 Task: Search one way flight ticket for 4 adults, 2 children, 2 infants in seat and 1 infant on lap in premium economy from Clarksburg: North Central West Virginia Airport (was Harrison-marion Regional) to Evansville: Evansville Regional Airport on 5-3-2023. Choice of flights is Frontier. Number of bags: 2 carry on bags. Price is upto 99000. Outbound departure time preference is 5:30.
Action: Mouse moved to (417, 349)
Screenshot: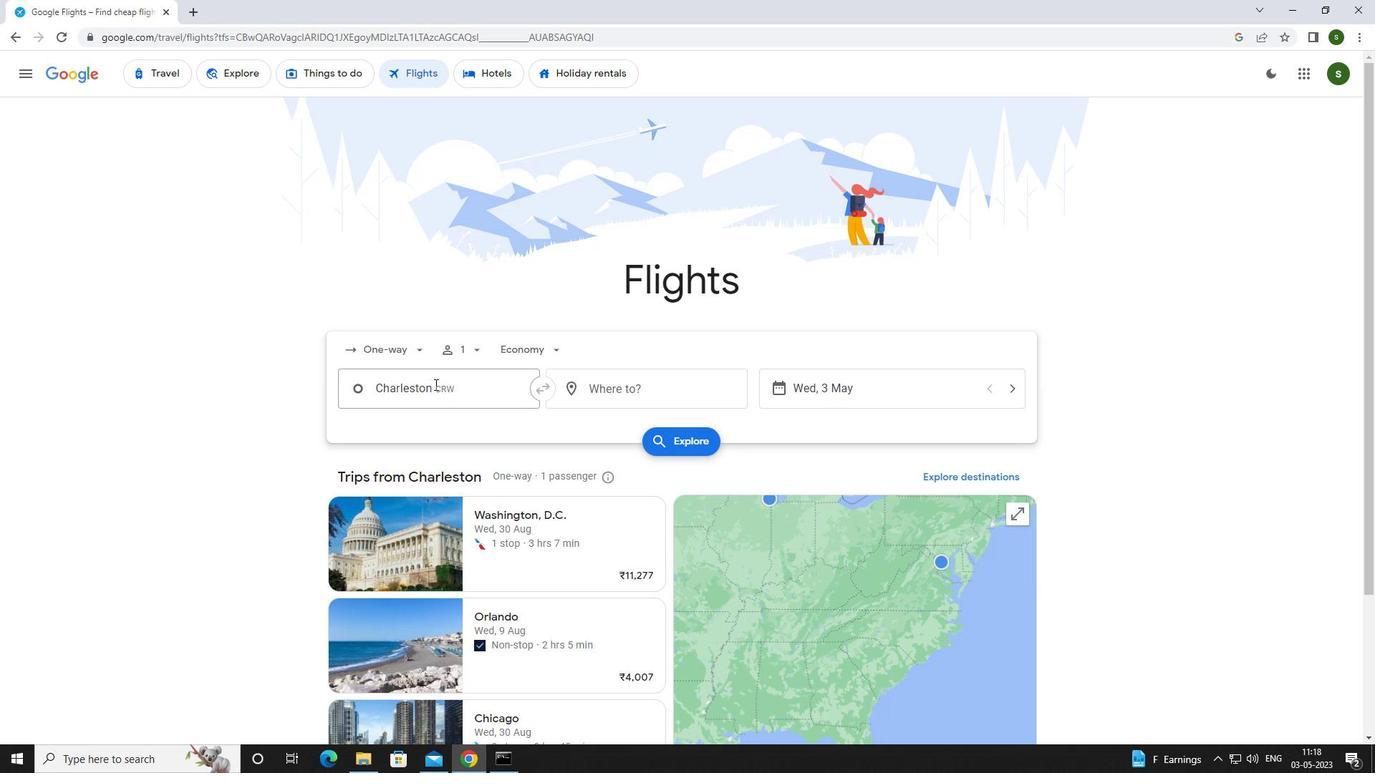 
Action: Mouse pressed left at (417, 349)
Screenshot: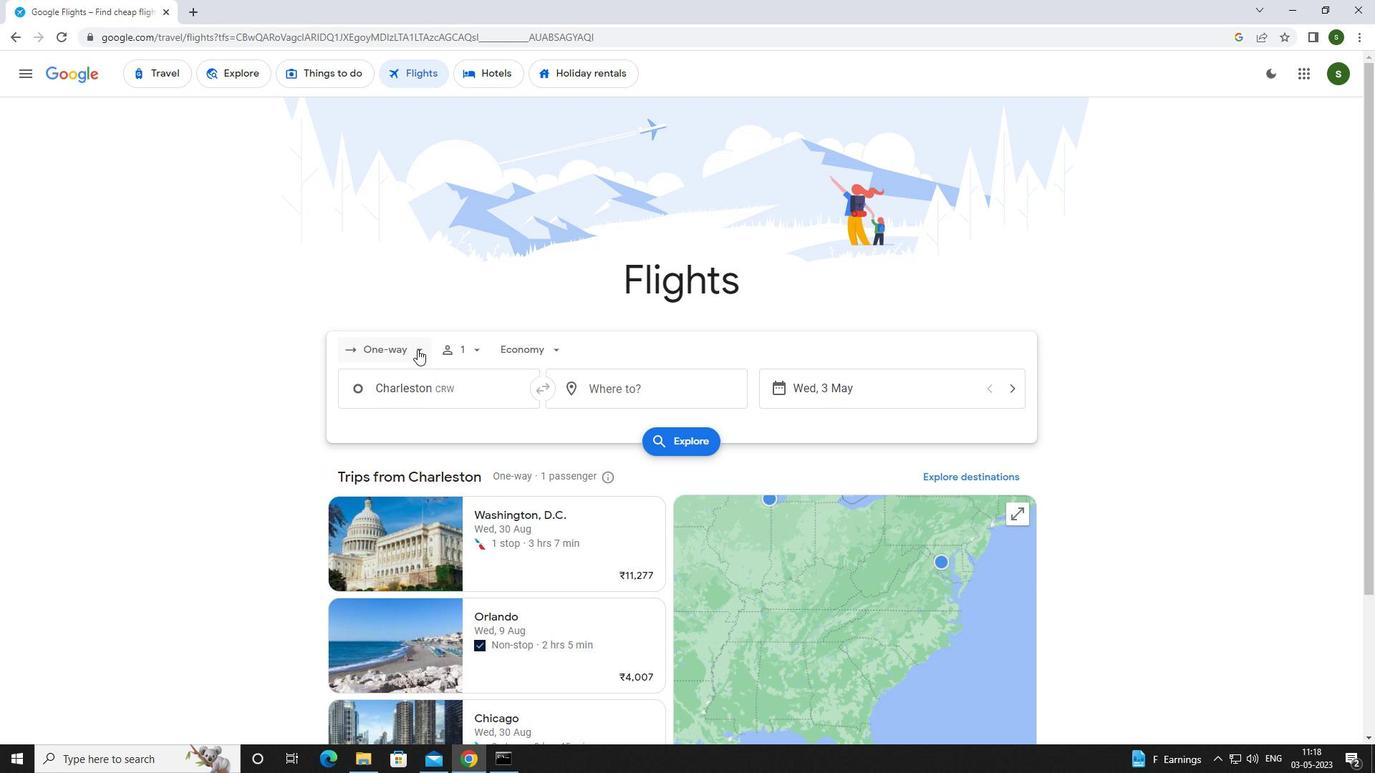 
Action: Mouse moved to (428, 416)
Screenshot: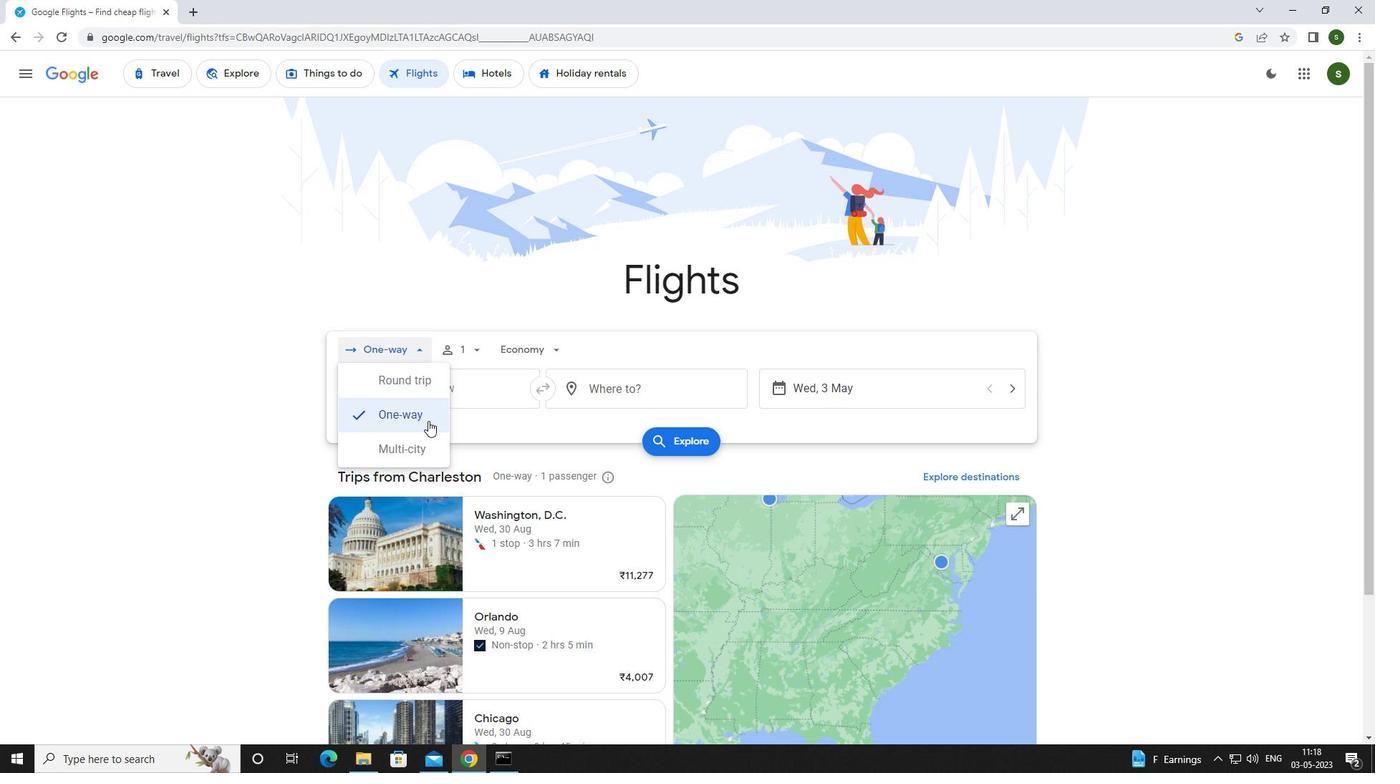 
Action: Mouse pressed left at (428, 416)
Screenshot: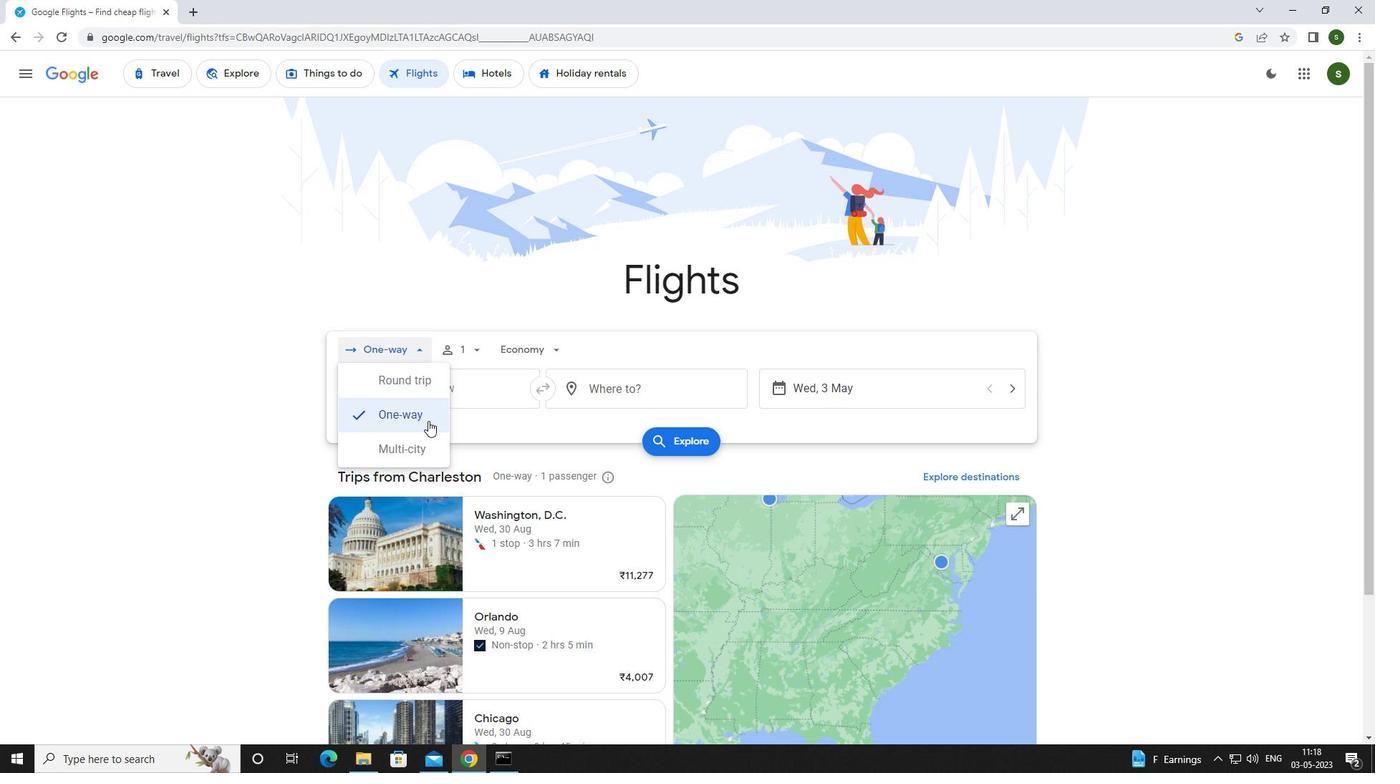 
Action: Mouse moved to (488, 352)
Screenshot: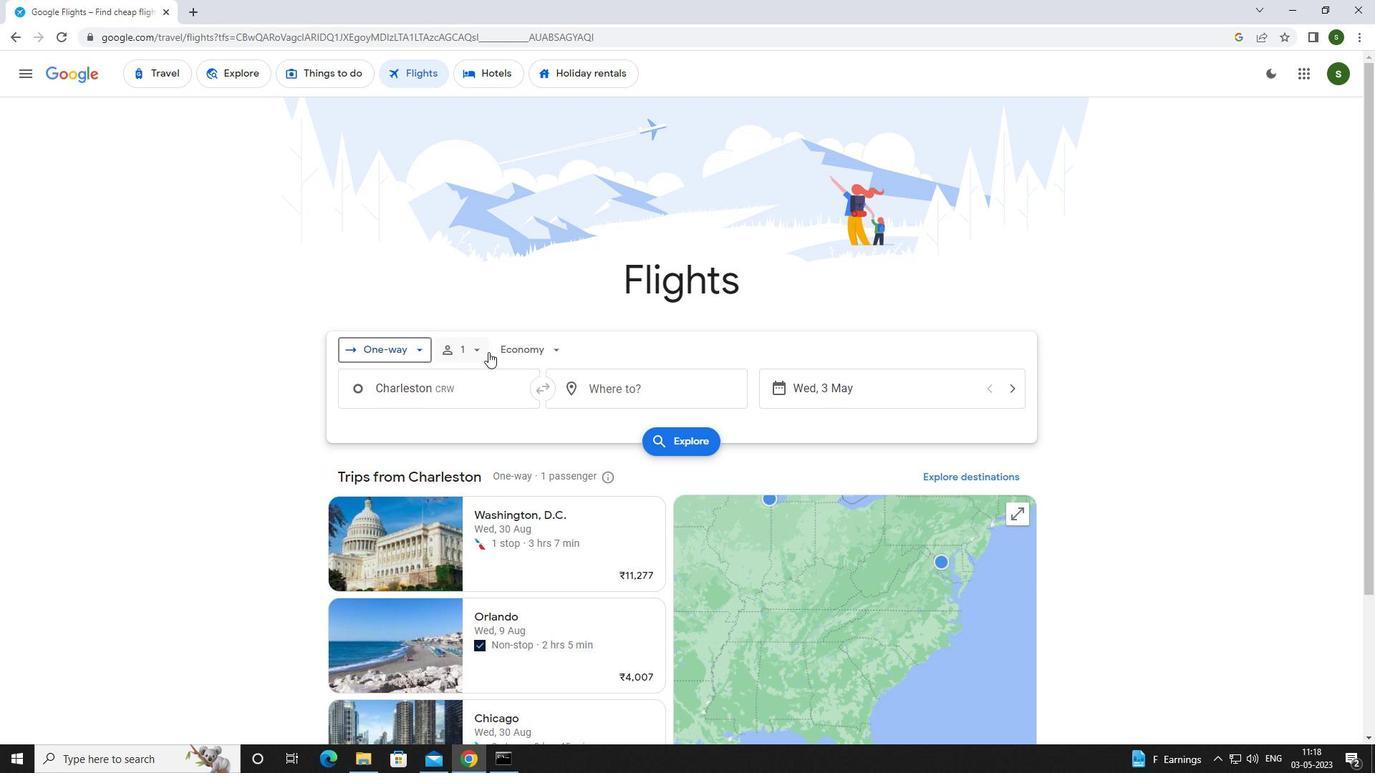 
Action: Mouse pressed left at (488, 352)
Screenshot: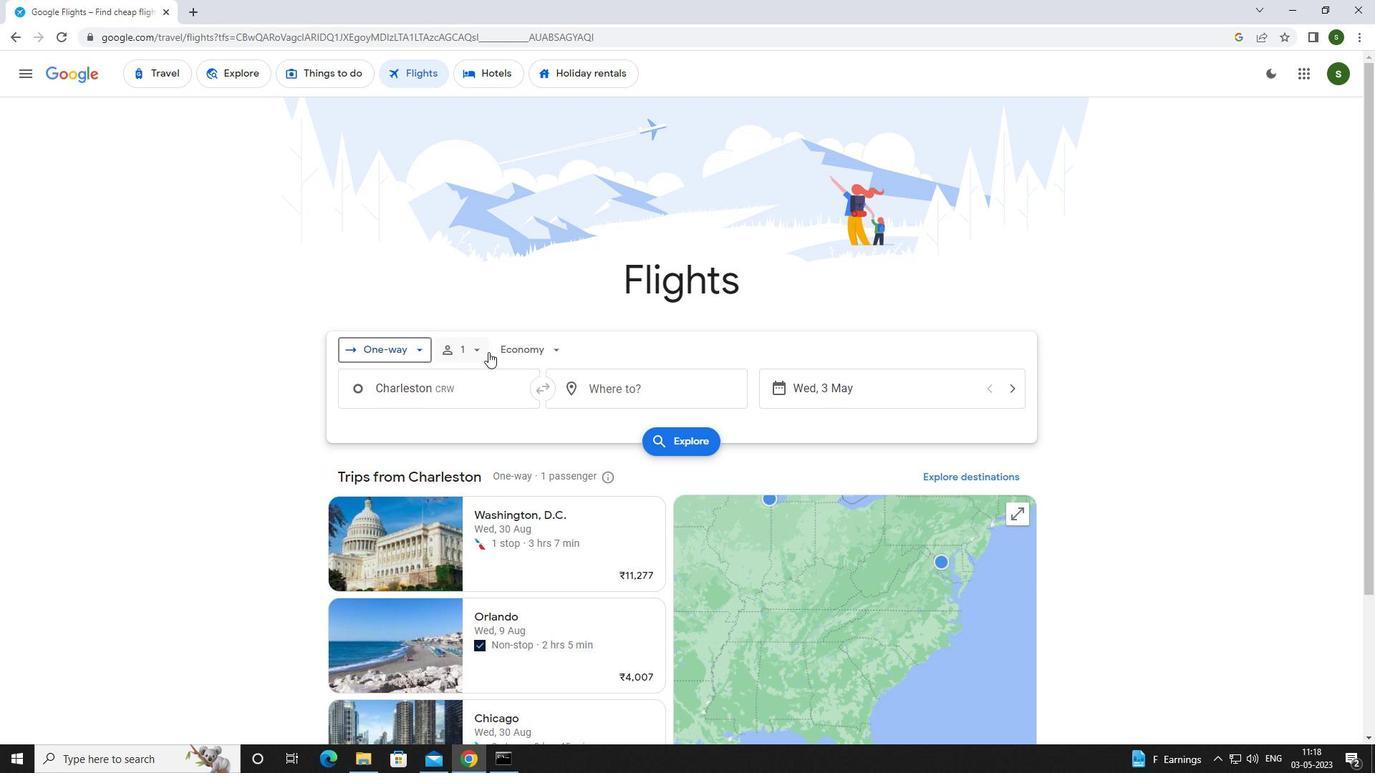 
Action: Mouse moved to (586, 382)
Screenshot: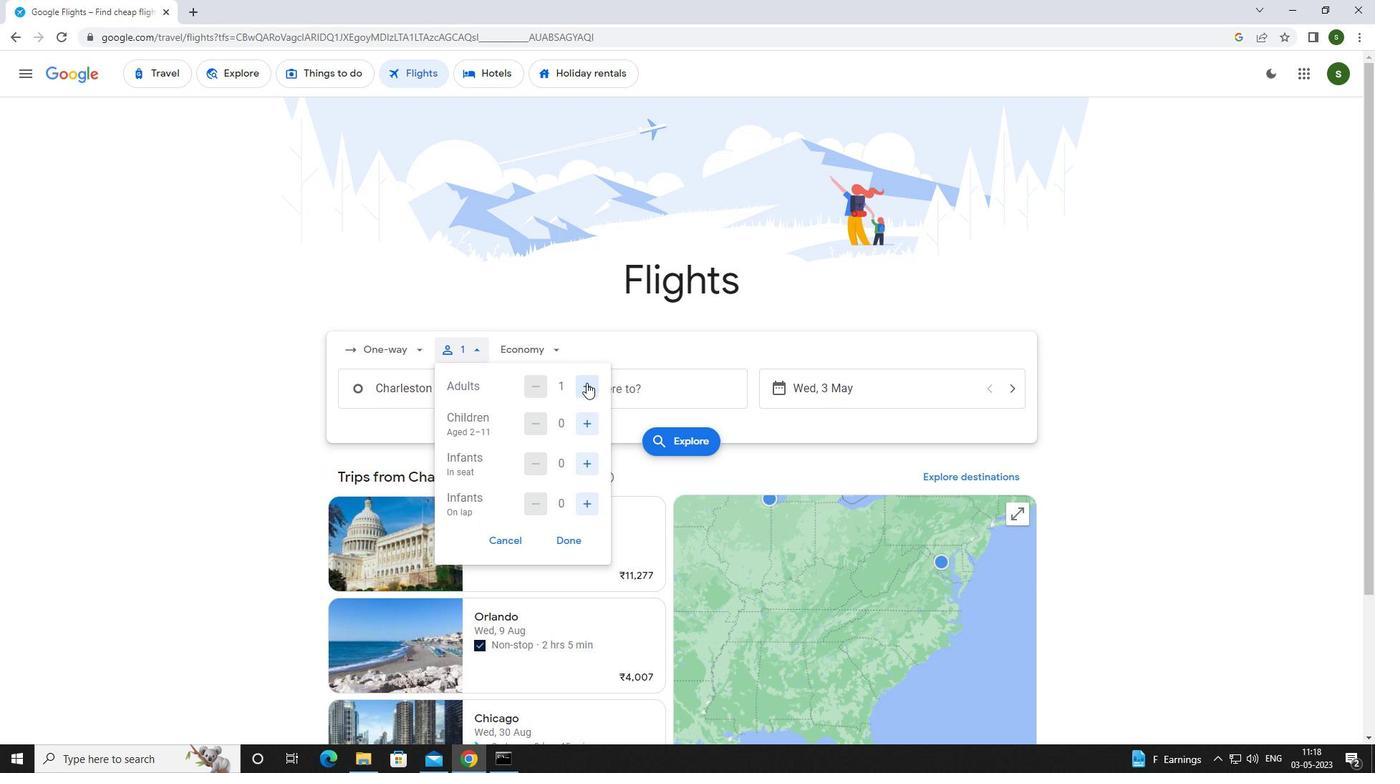 
Action: Mouse pressed left at (586, 382)
Screenshot: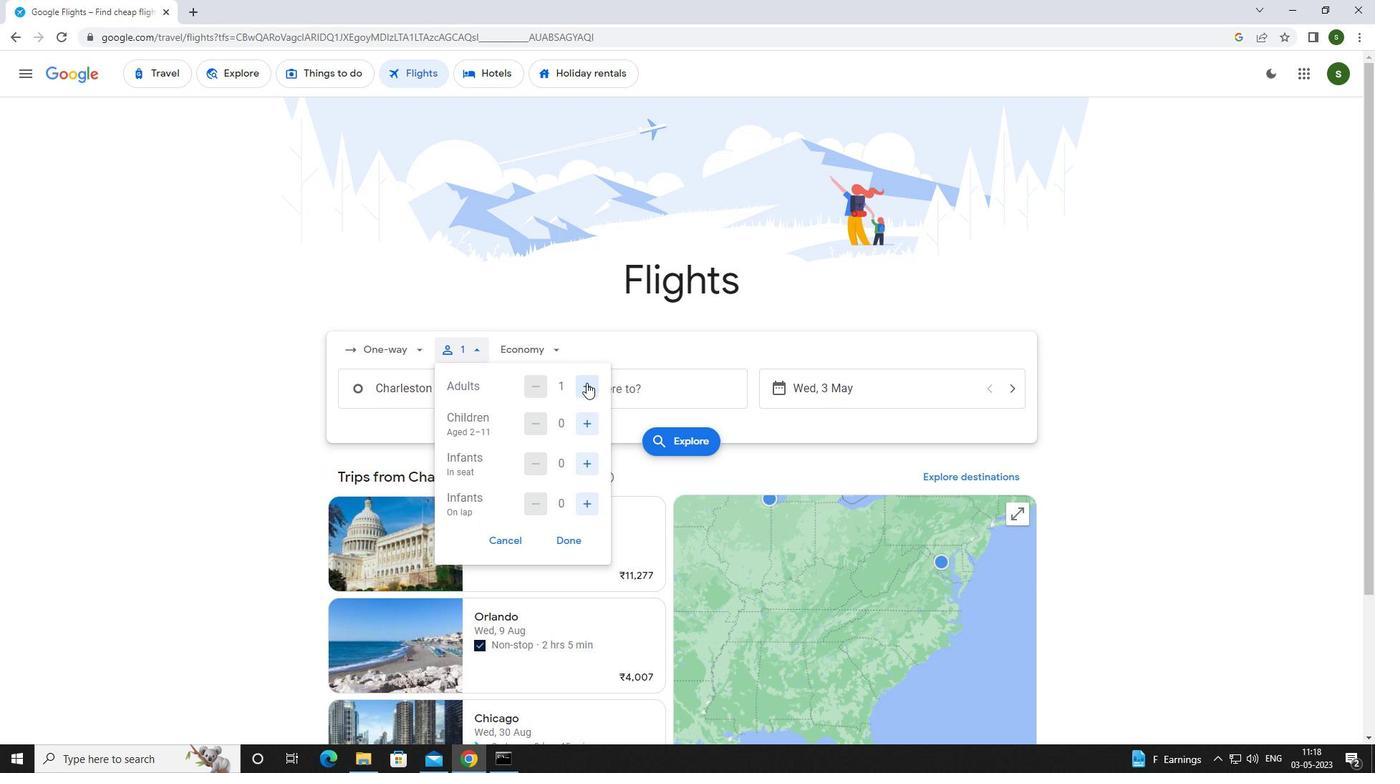 
Action: Mouse pressed left at (586, 382)
Screenshot: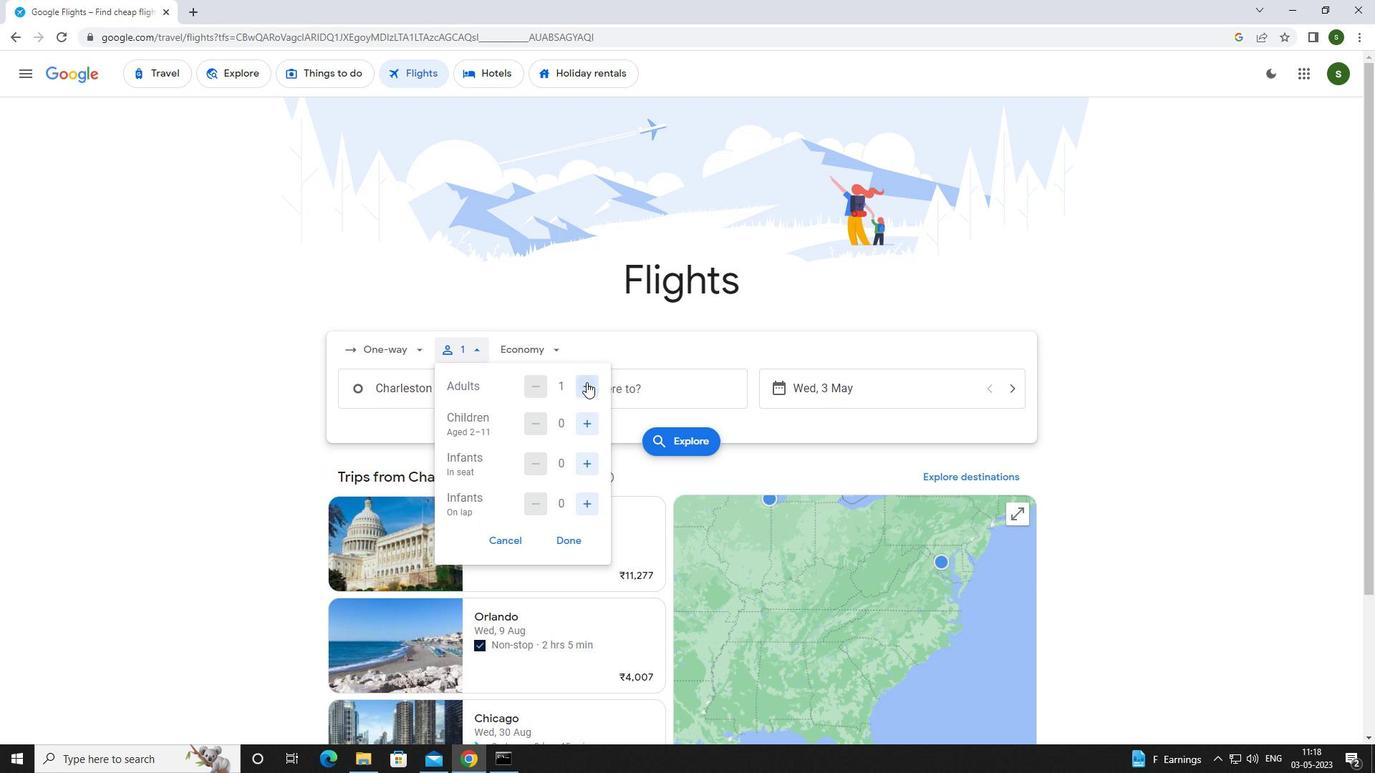 
Action: Mouse pressed left at (586, 382)
Screenshot: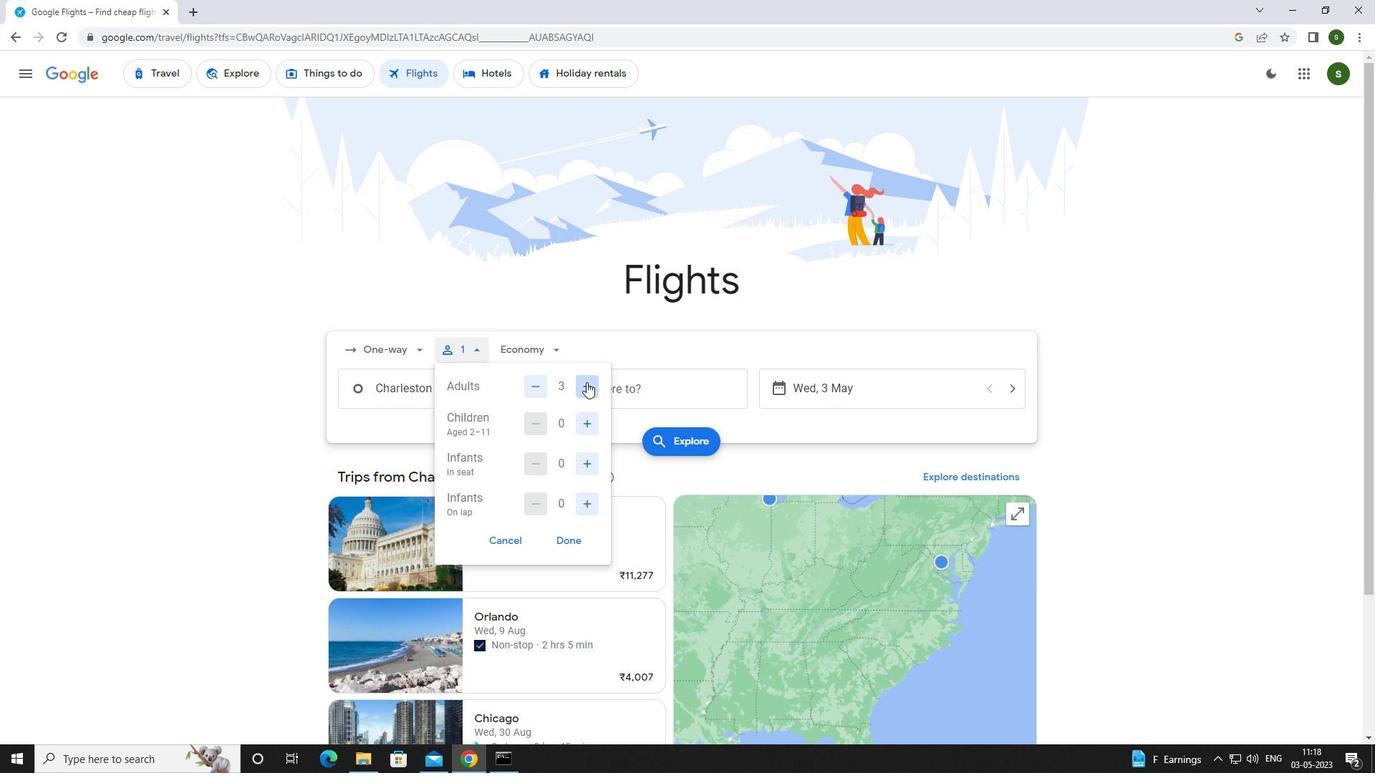 
Action: Mouse moved to (584, 418)
Screenshot: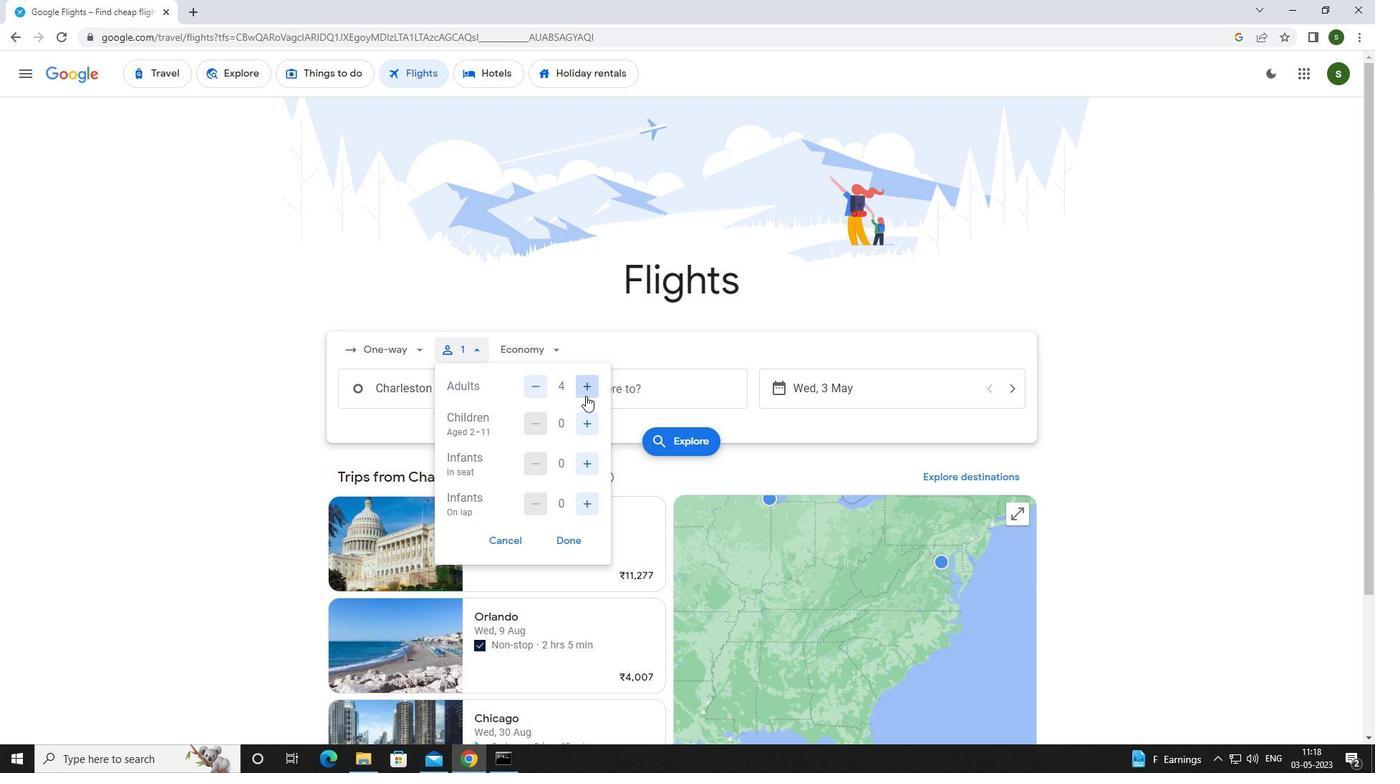 
Action: Mouse pressed left at (584, 418)
Screenshot: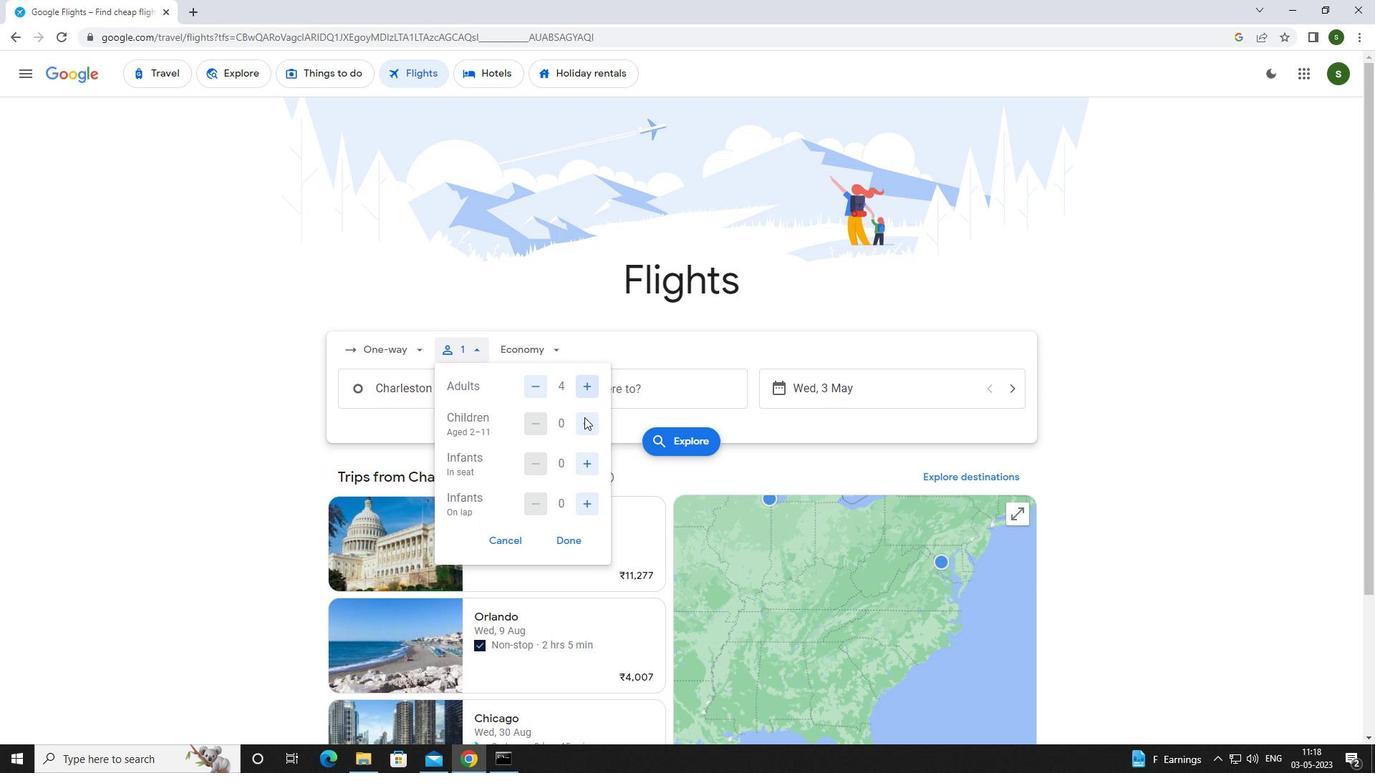 
Action: Mouse pressed left at (584, 418)
Screenshot: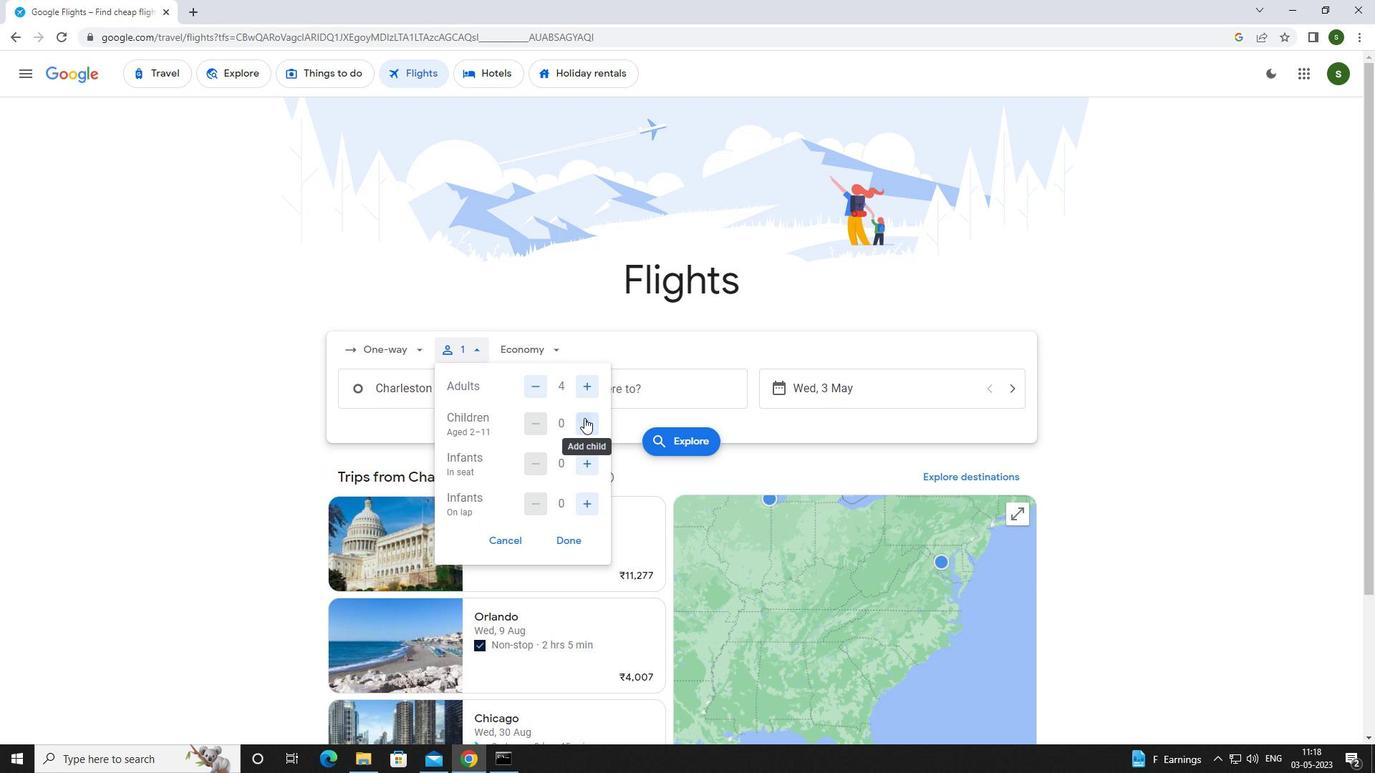 
Action: Mouse moved to (587, 461)
Screenshot: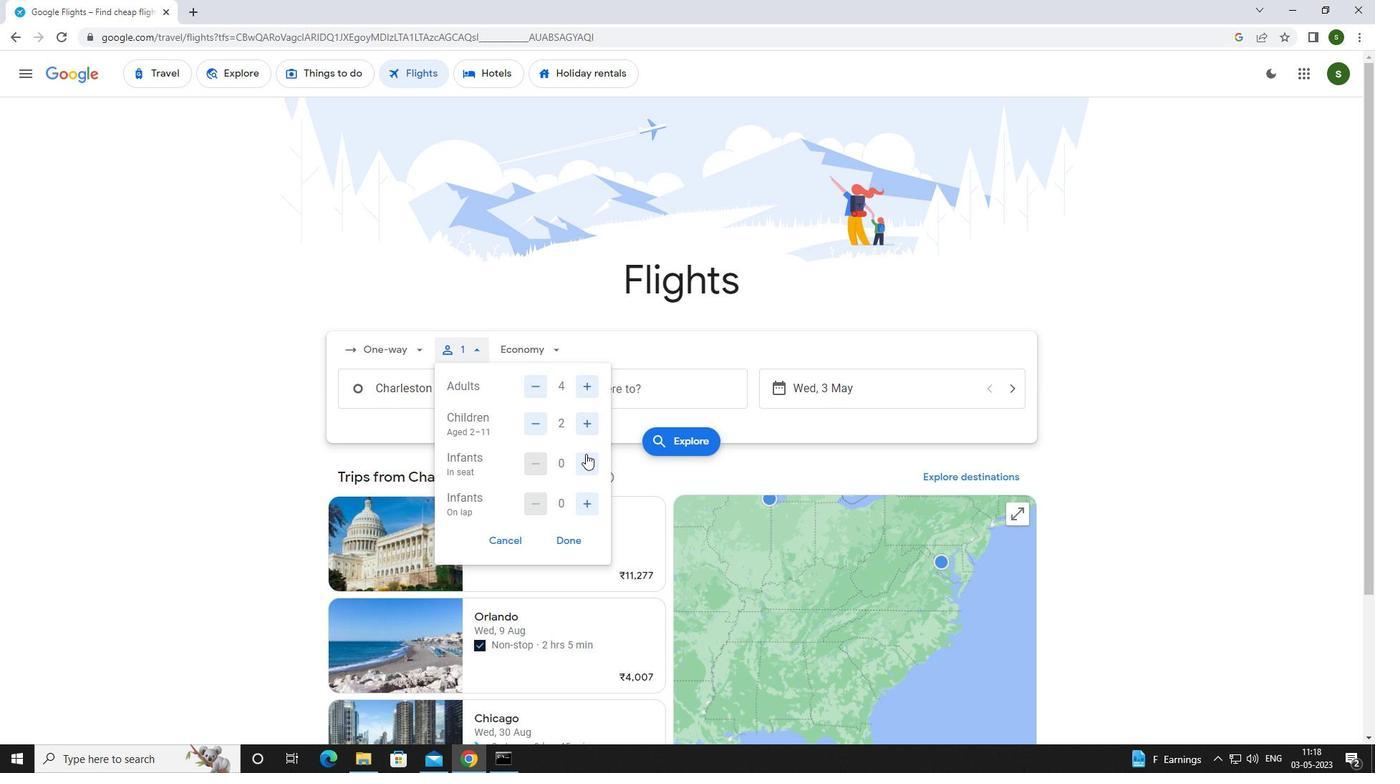
Action: Mouse pressed left at (587, 461)
Screenshot: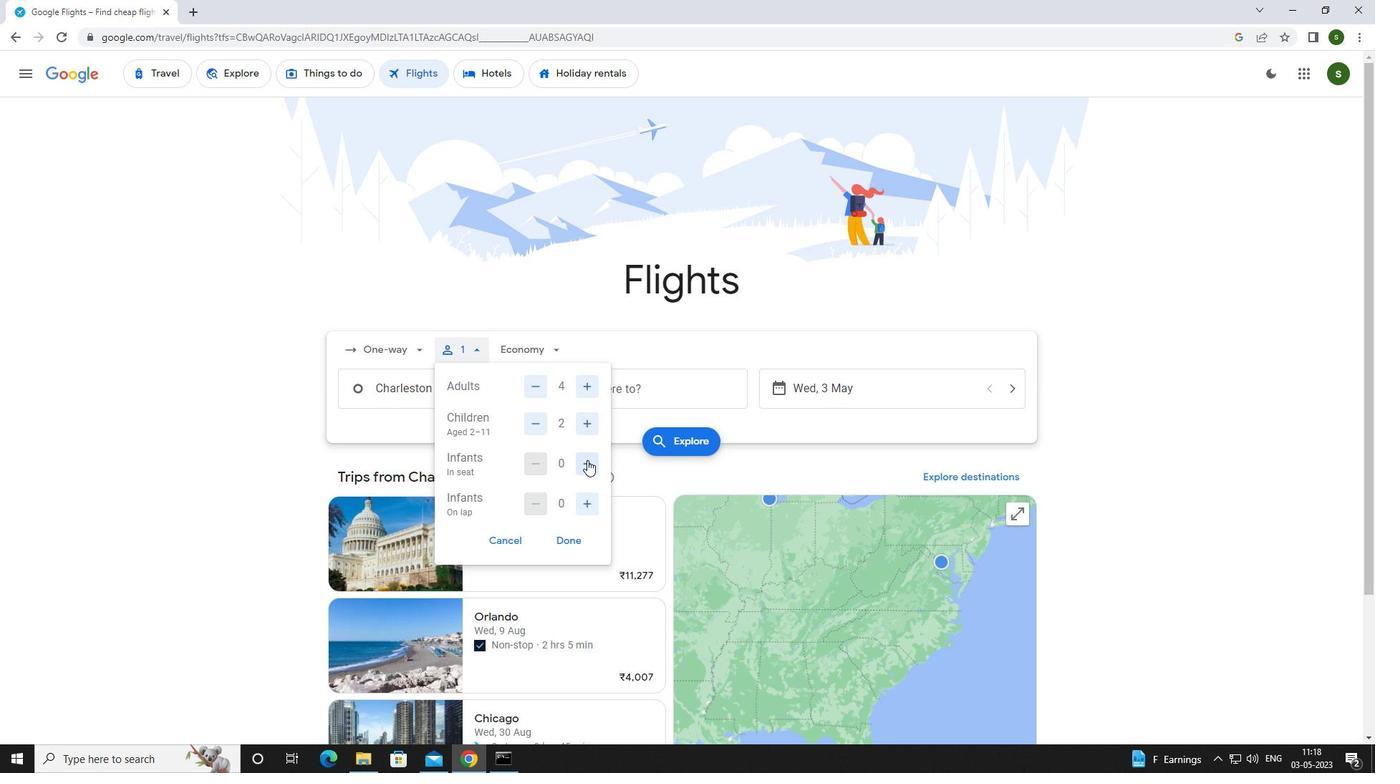 
Action: Mouse pressed left at (587, 461)
Screenshot: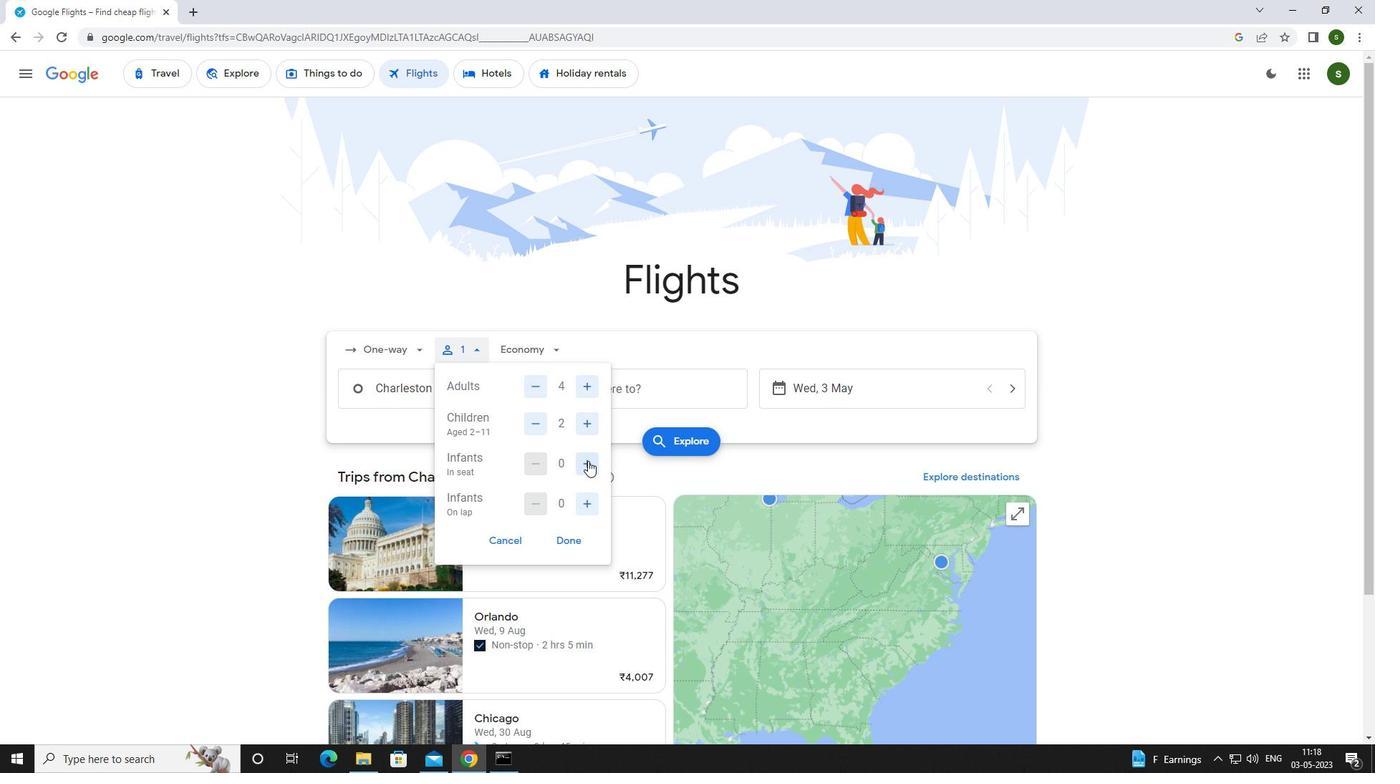
Action: Mouse moved to (585, 491)
Screenshot: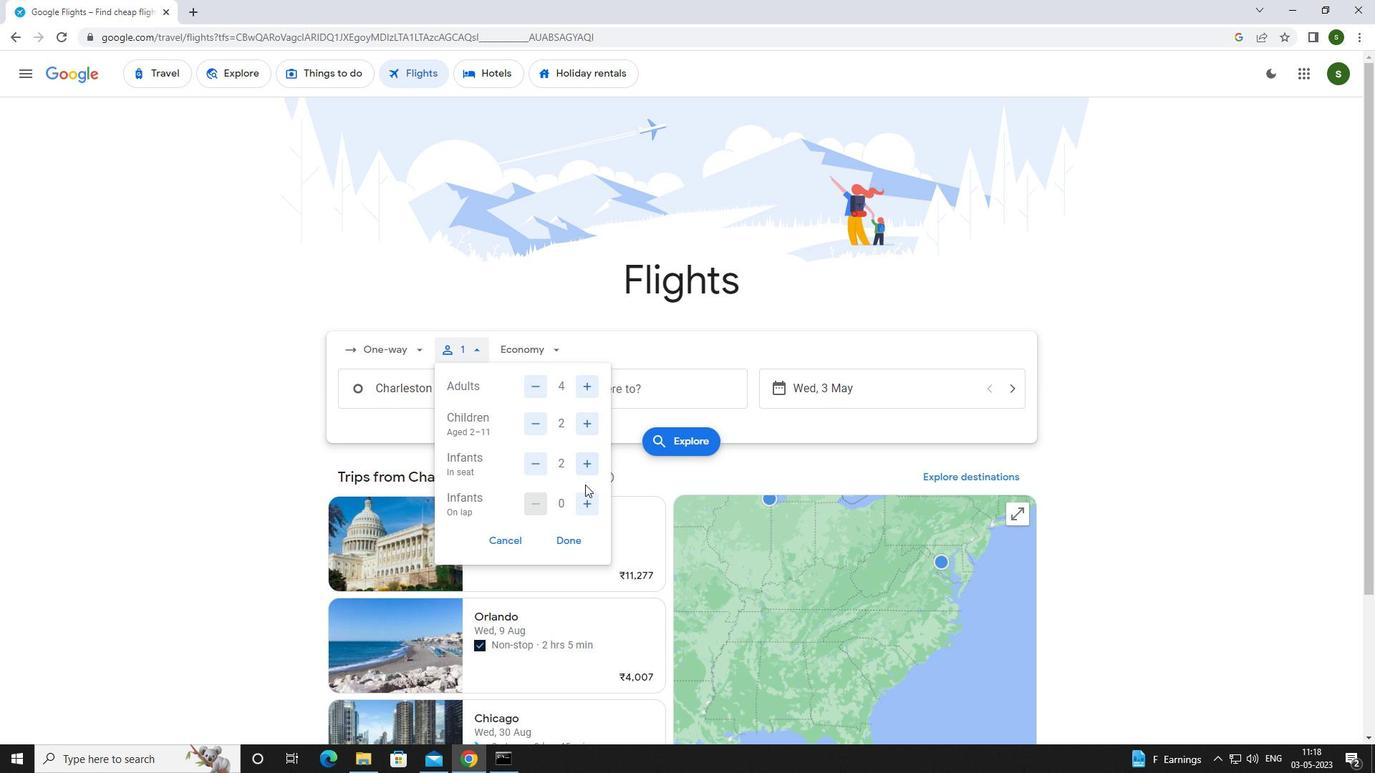 
Action: Mouse pressed left at (585, 491)
Screenshot: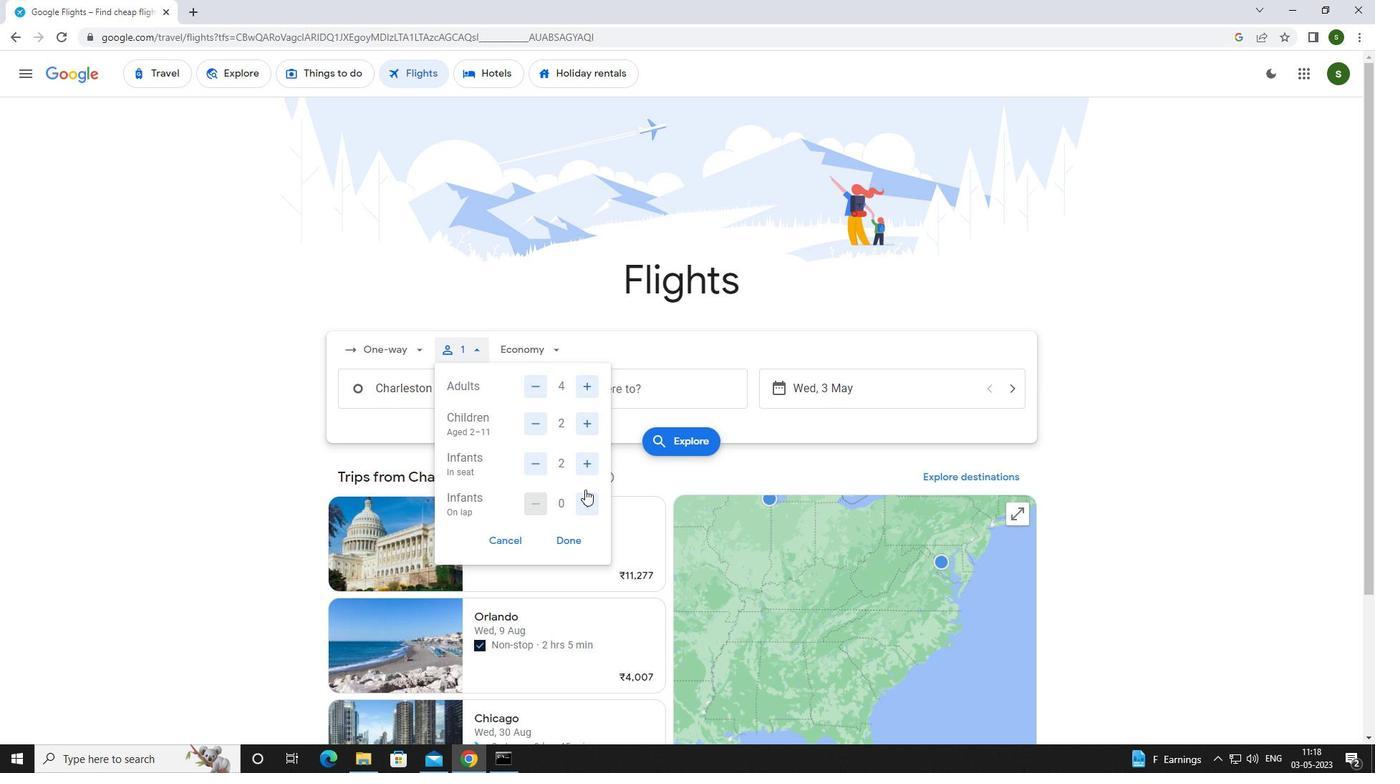
Action: Mouse moved to (553, 353)
Screenshot: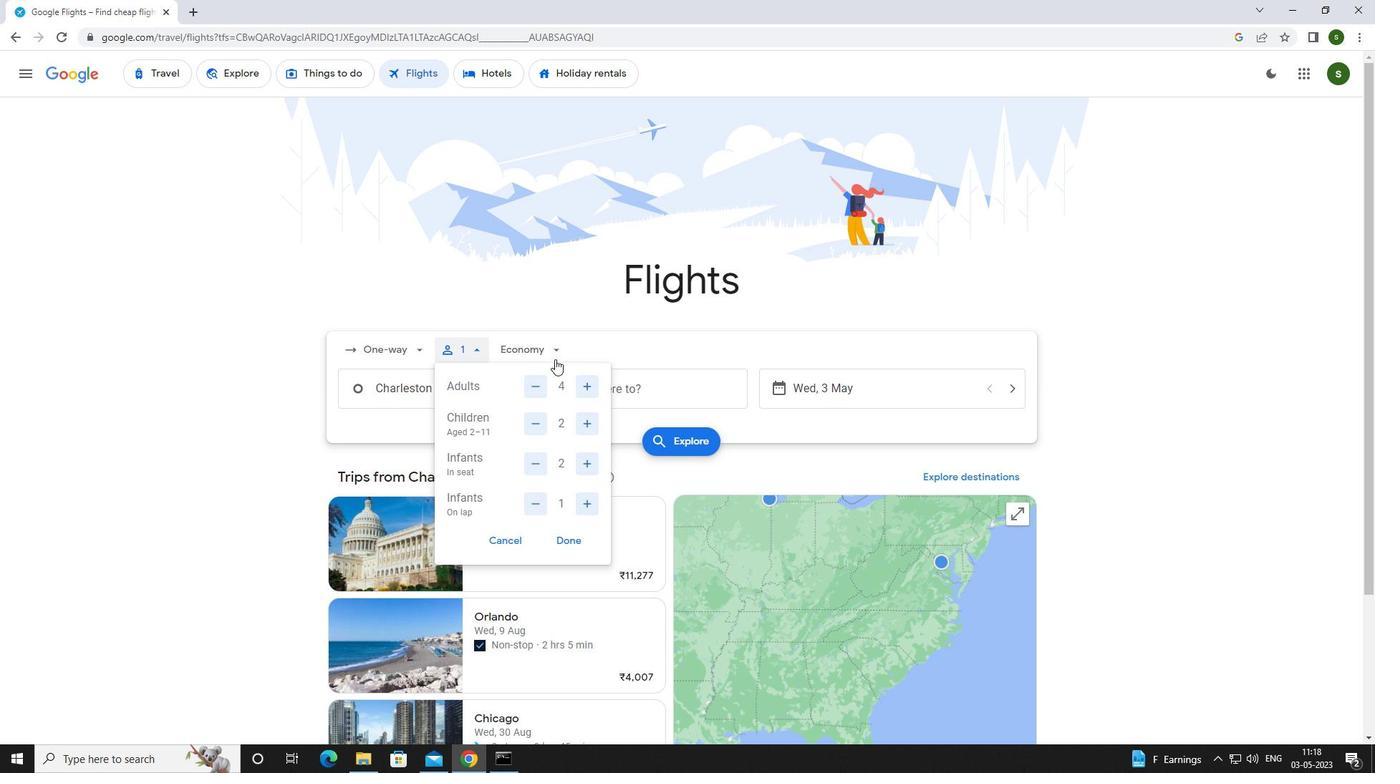 
Action: Mouse pressed left at (553, 353)
Screenshot: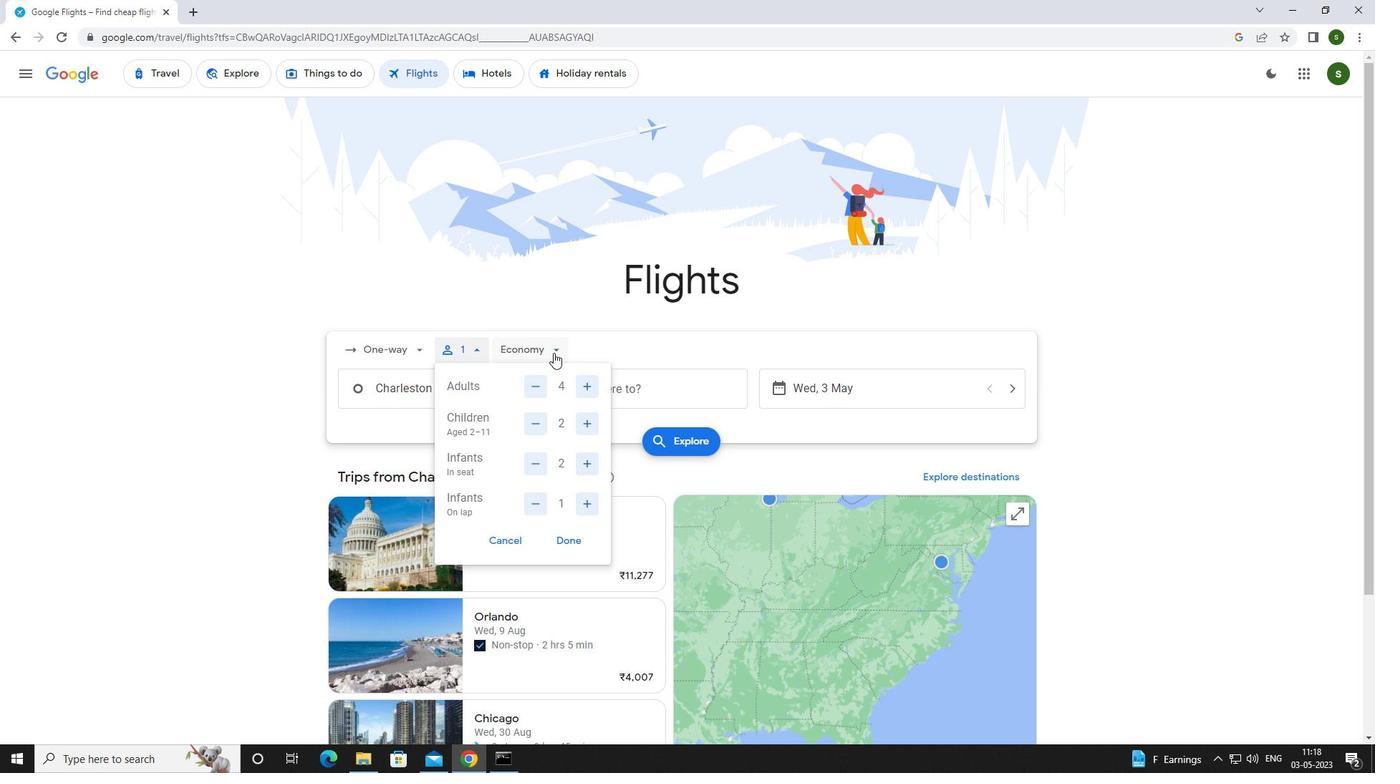 
Action: Mouse moved to (555, 411)
Screenshot: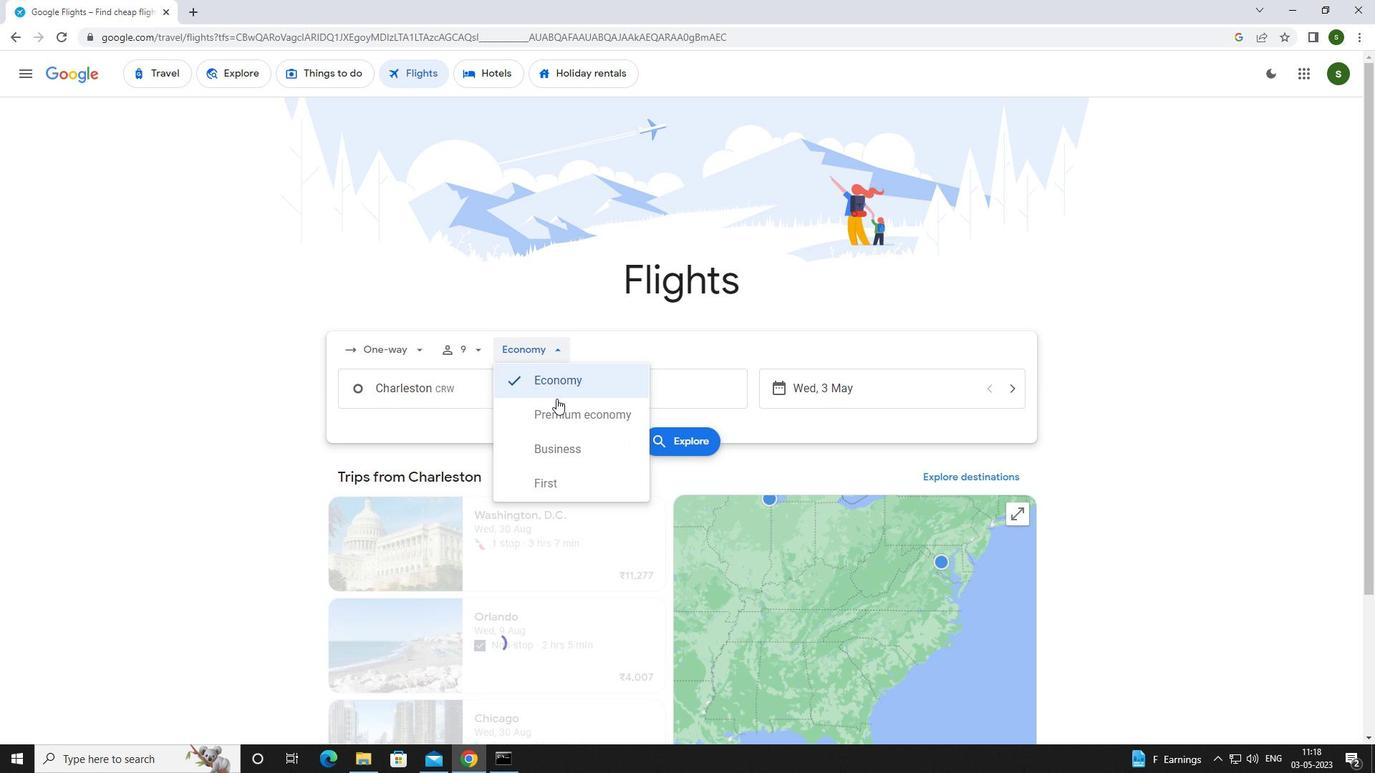 
Action: Mouse pressed left at (555, 411)
Screenshot: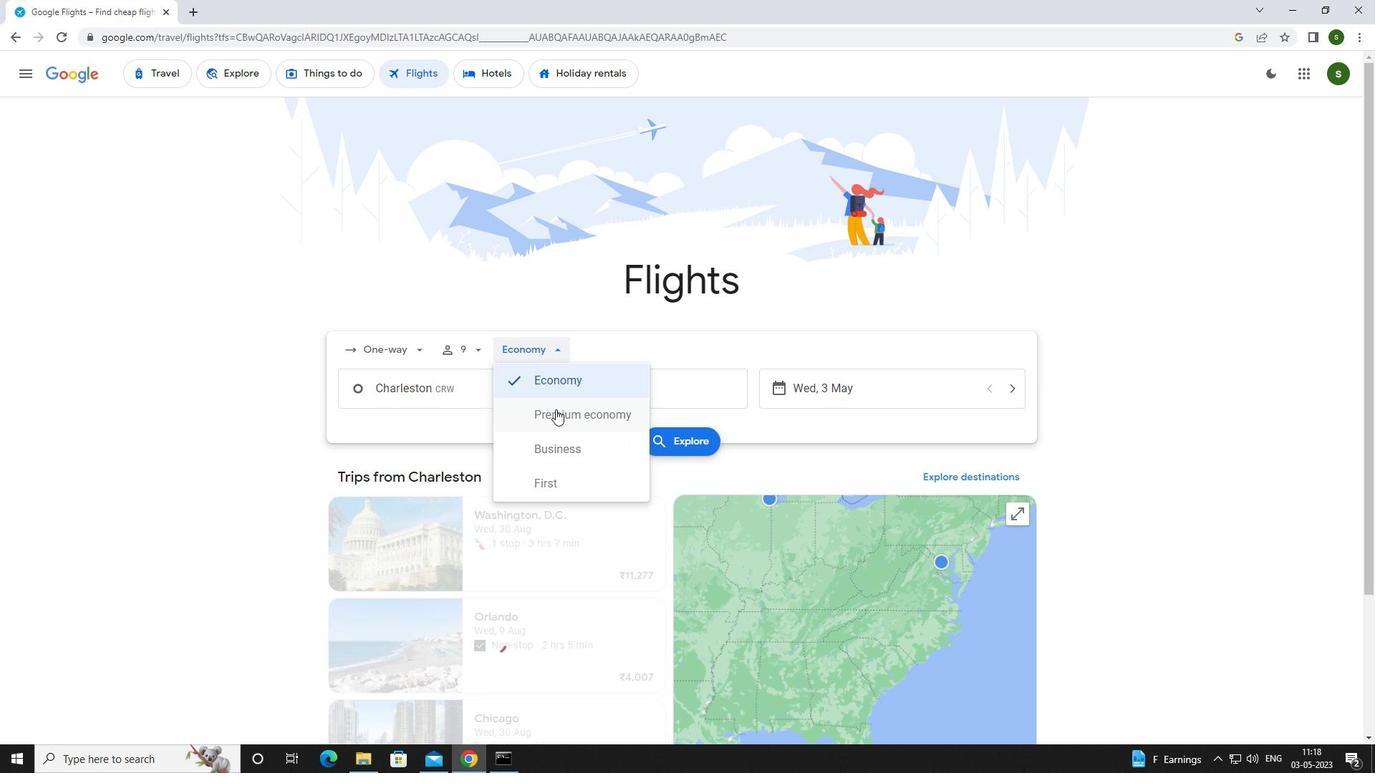 
Action: Mouse moved to (494, 392)
Screenshot: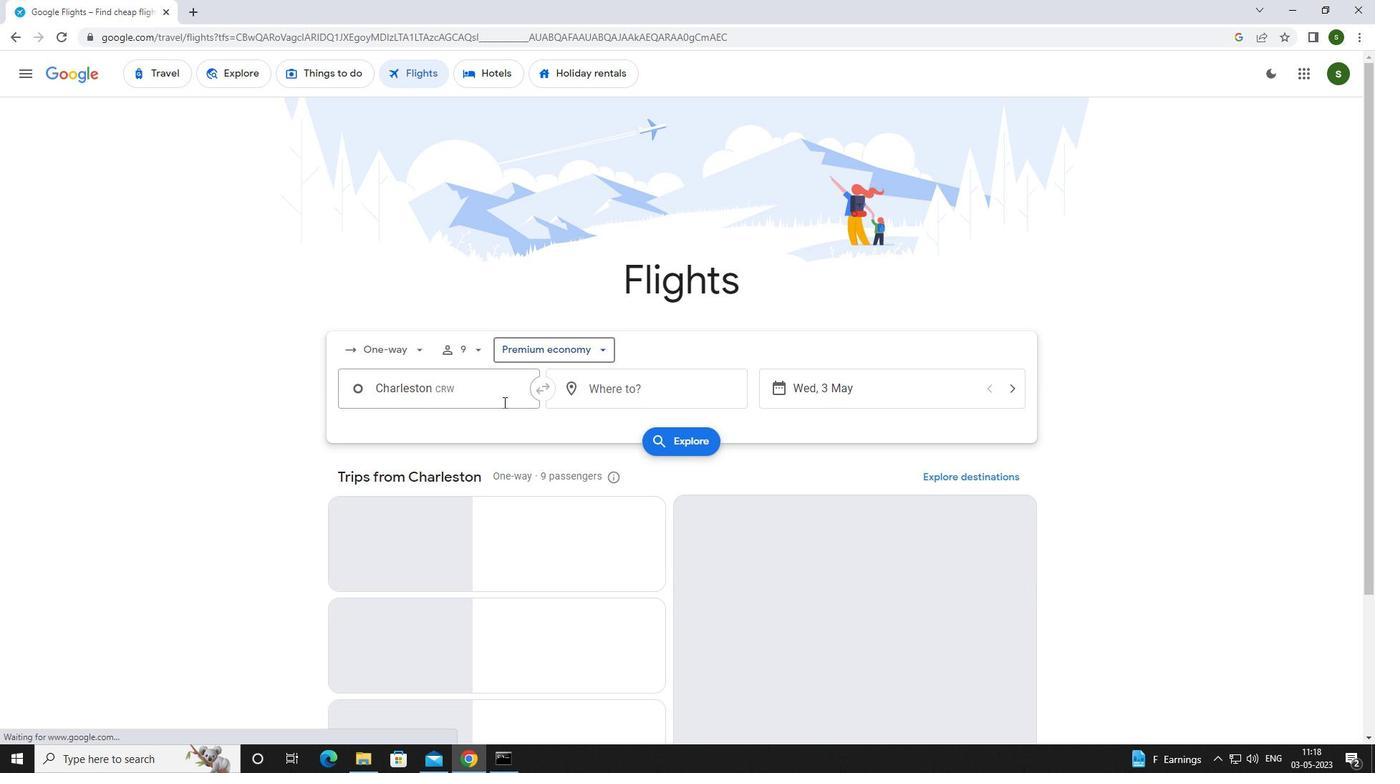 
Action: Mouse pressed left at (494, 392)
Screenshot: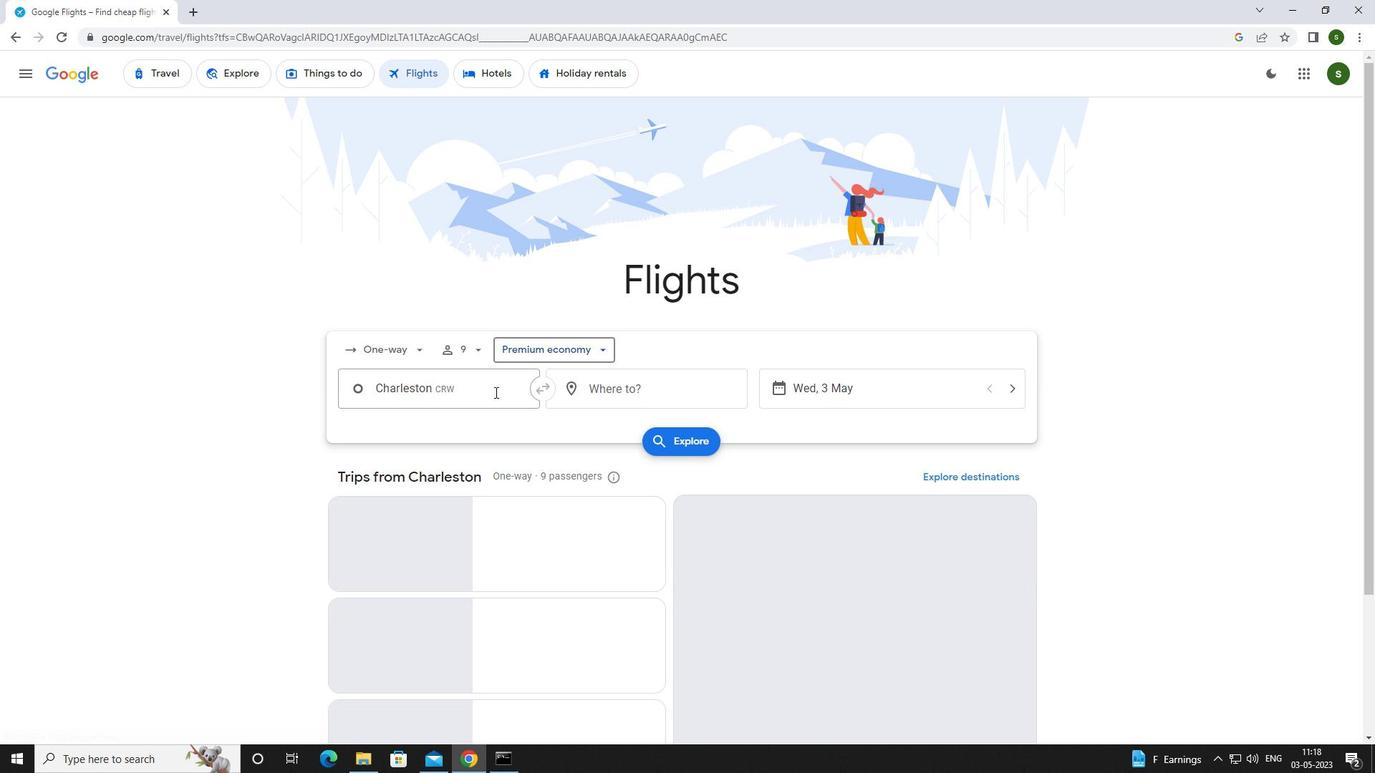 
Action: Key pressed <Key.caps_lock>n<Key.caps_lock>orth<Key.space><Key.caps_lock>w<Key.caps_lock>es
Screenshot: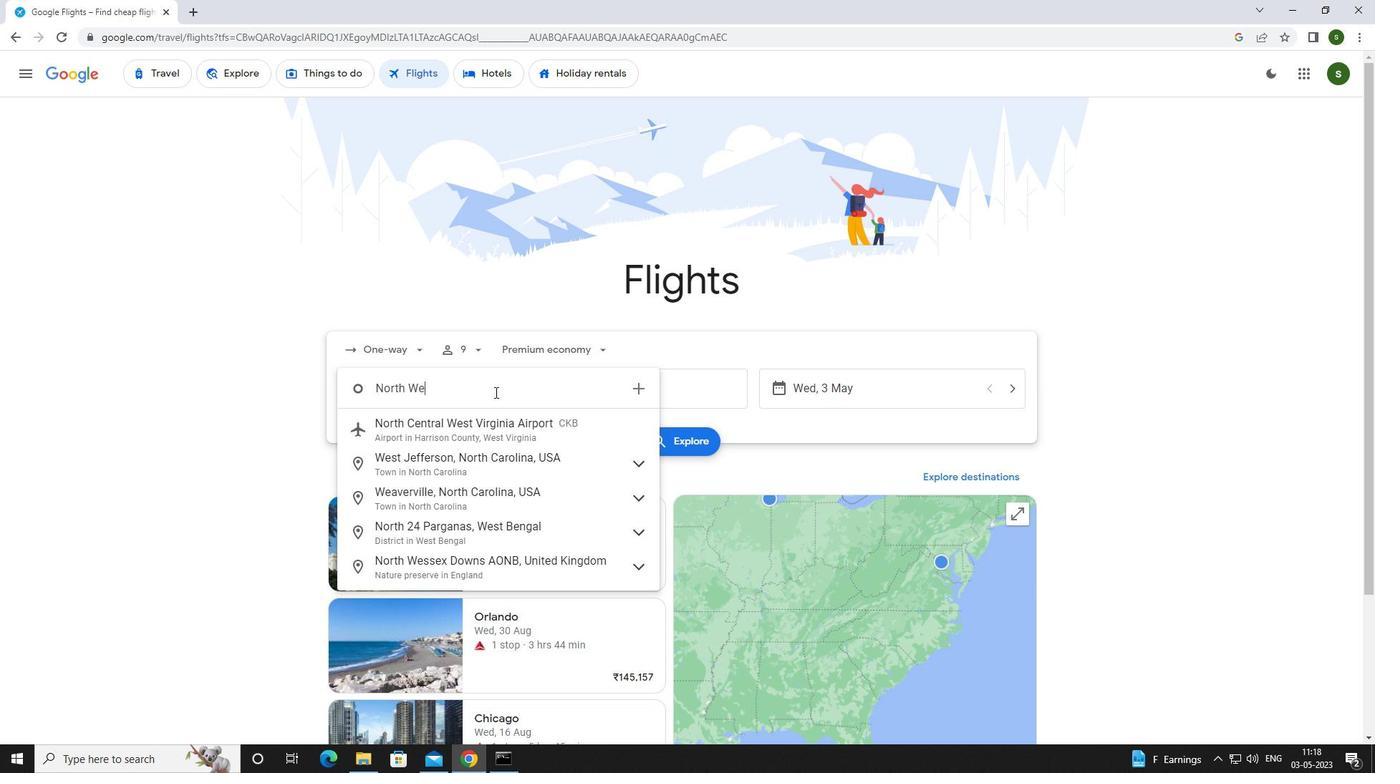 
Action: Mouse moved to (494, 424)
Screenshot: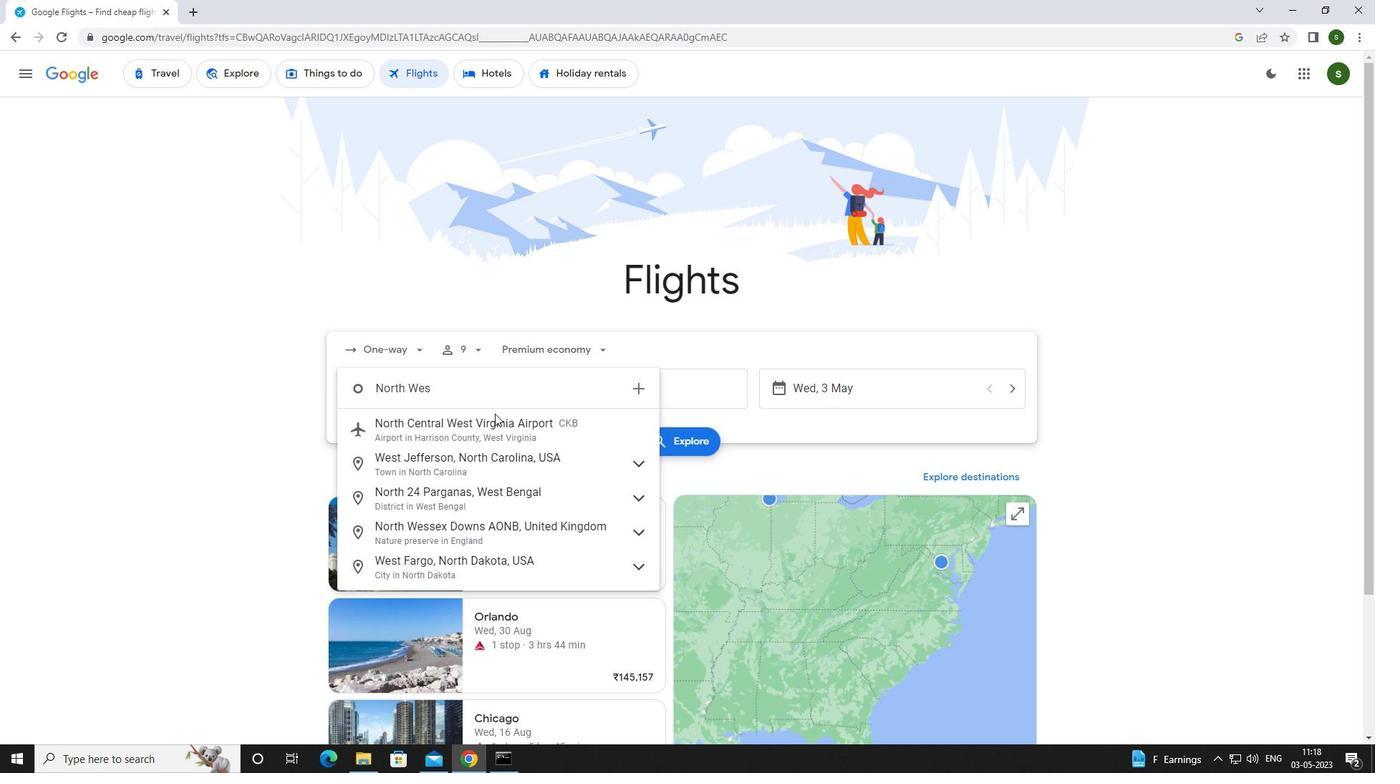 
Action: Mouse pressed left at (494, 424)
Screenshot: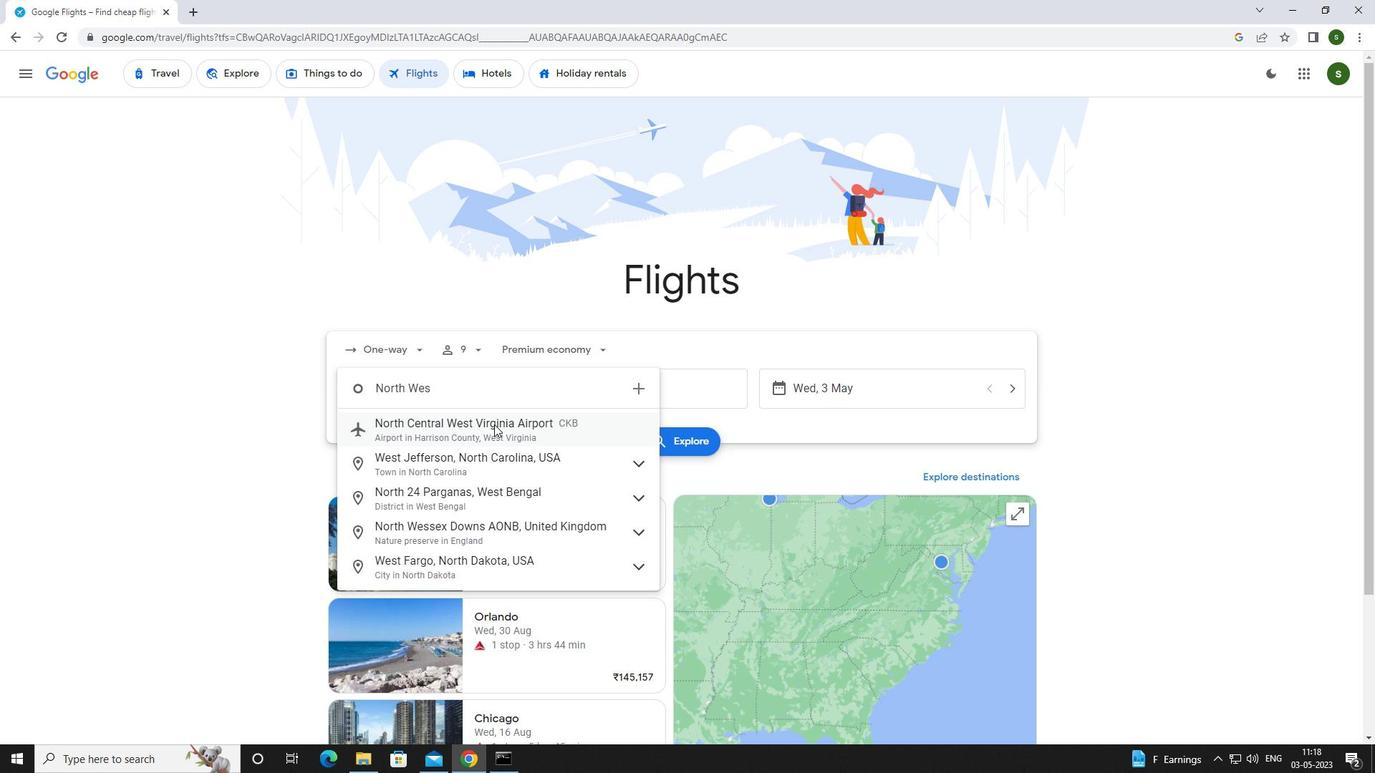 
Action: Mouse moved to (630, 401)
Screenshot: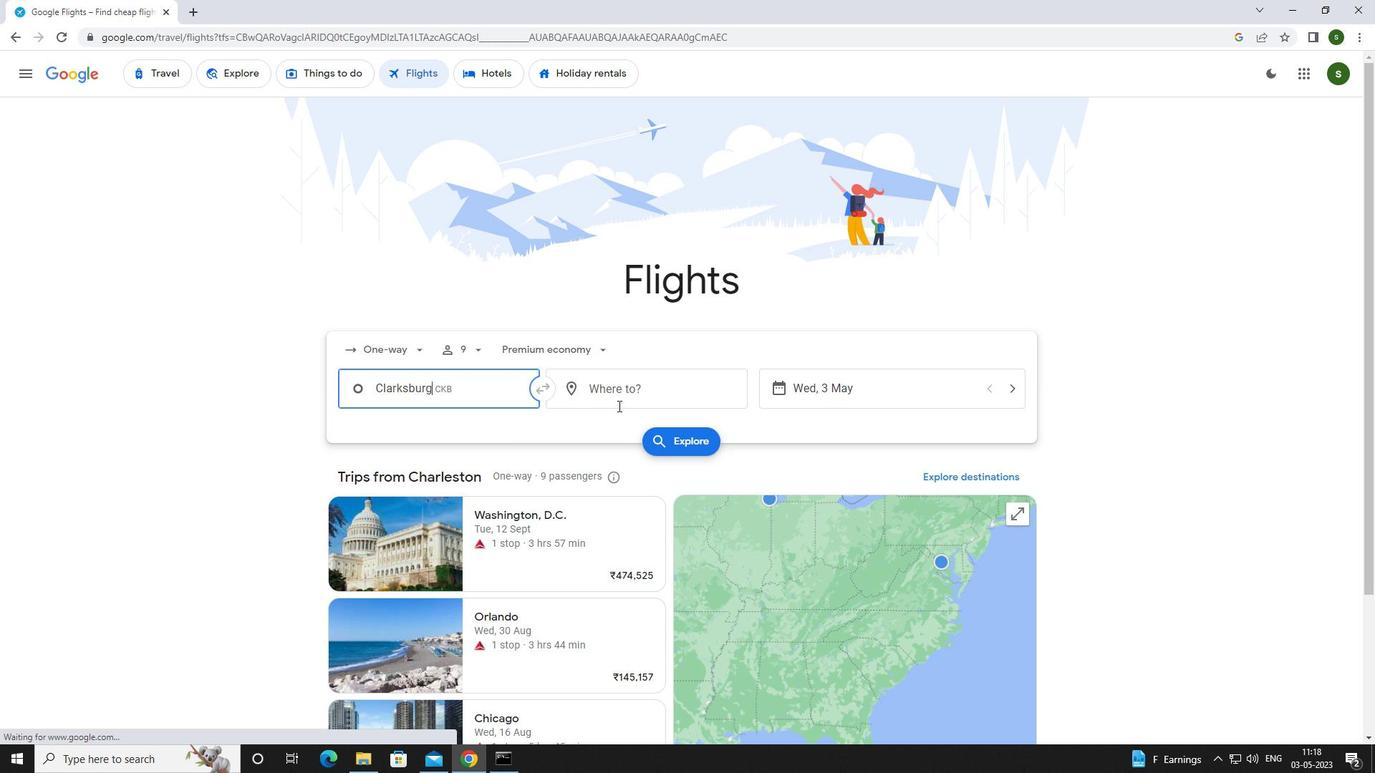 
Action: Mouse pressed left at (630, 401)
Screenshot: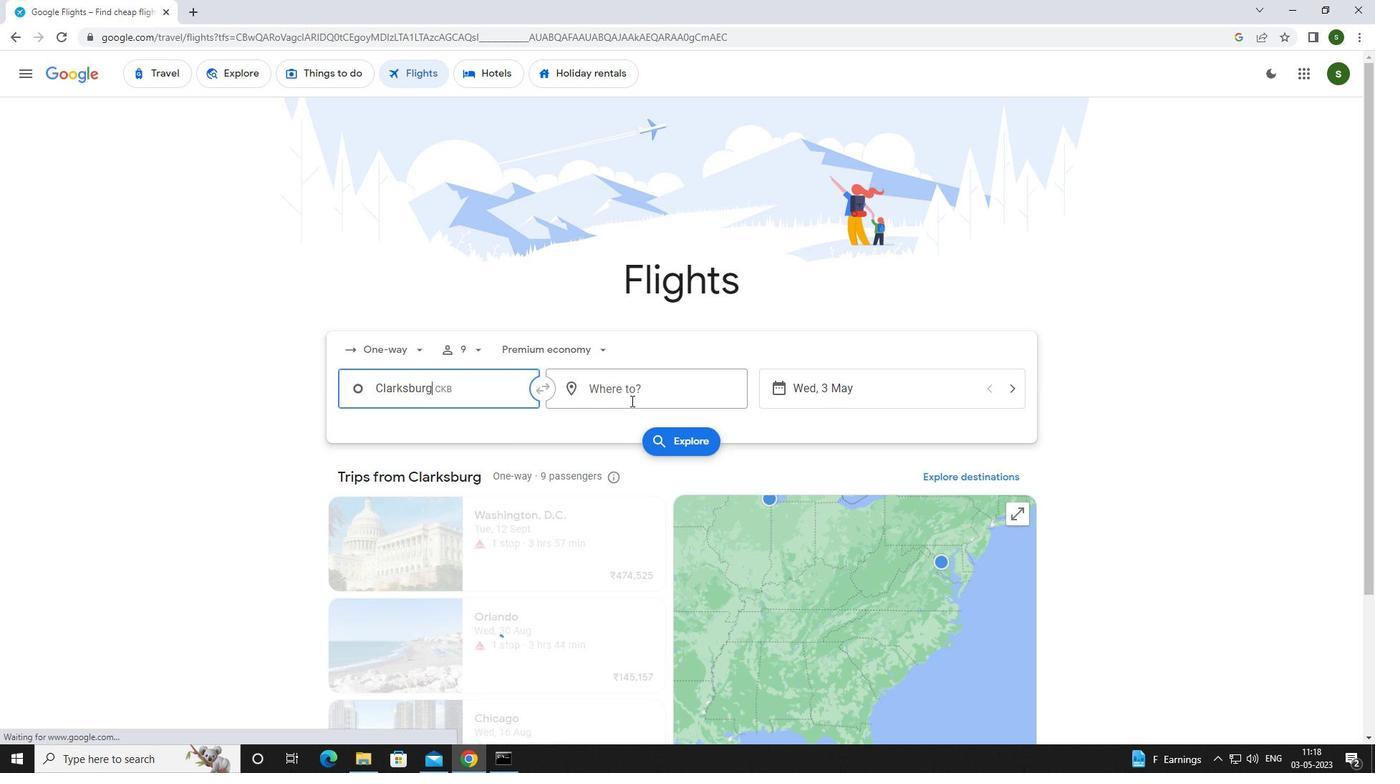 
Action: Mouse moved to (631, 400)
Screenshot: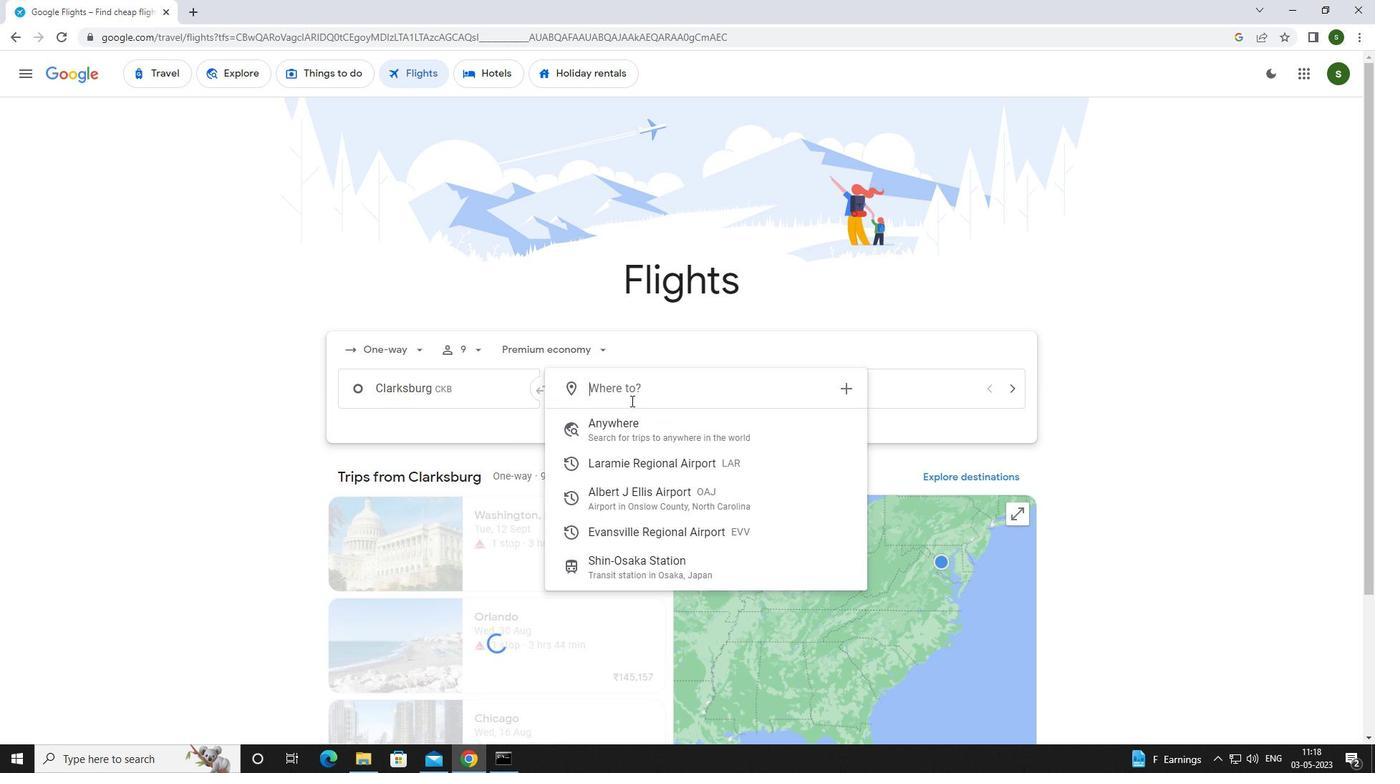 
Action: Key pressed <Key.caps_lock>e<Key.caps_lock>vansv
Screenshot: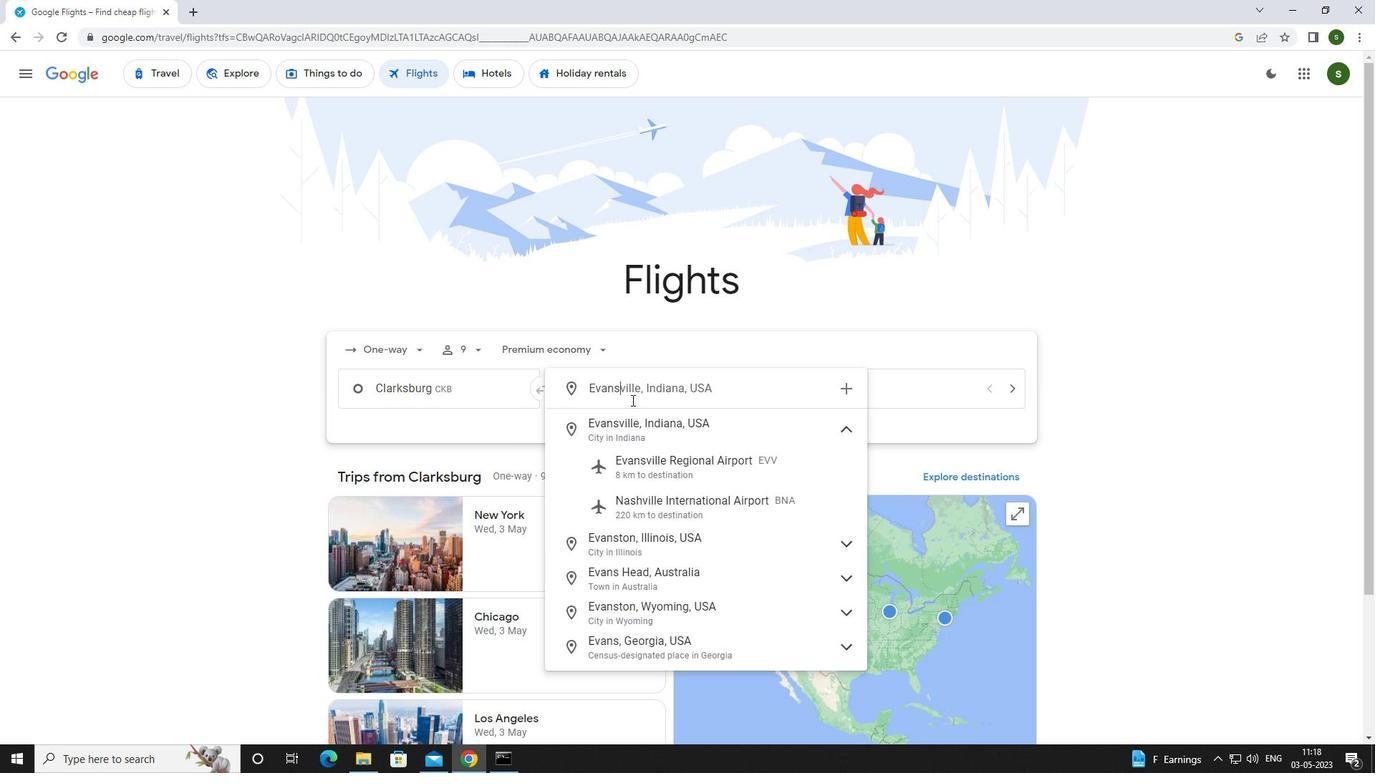 
Action: Mouse moved to (666, 459)
Screenshot: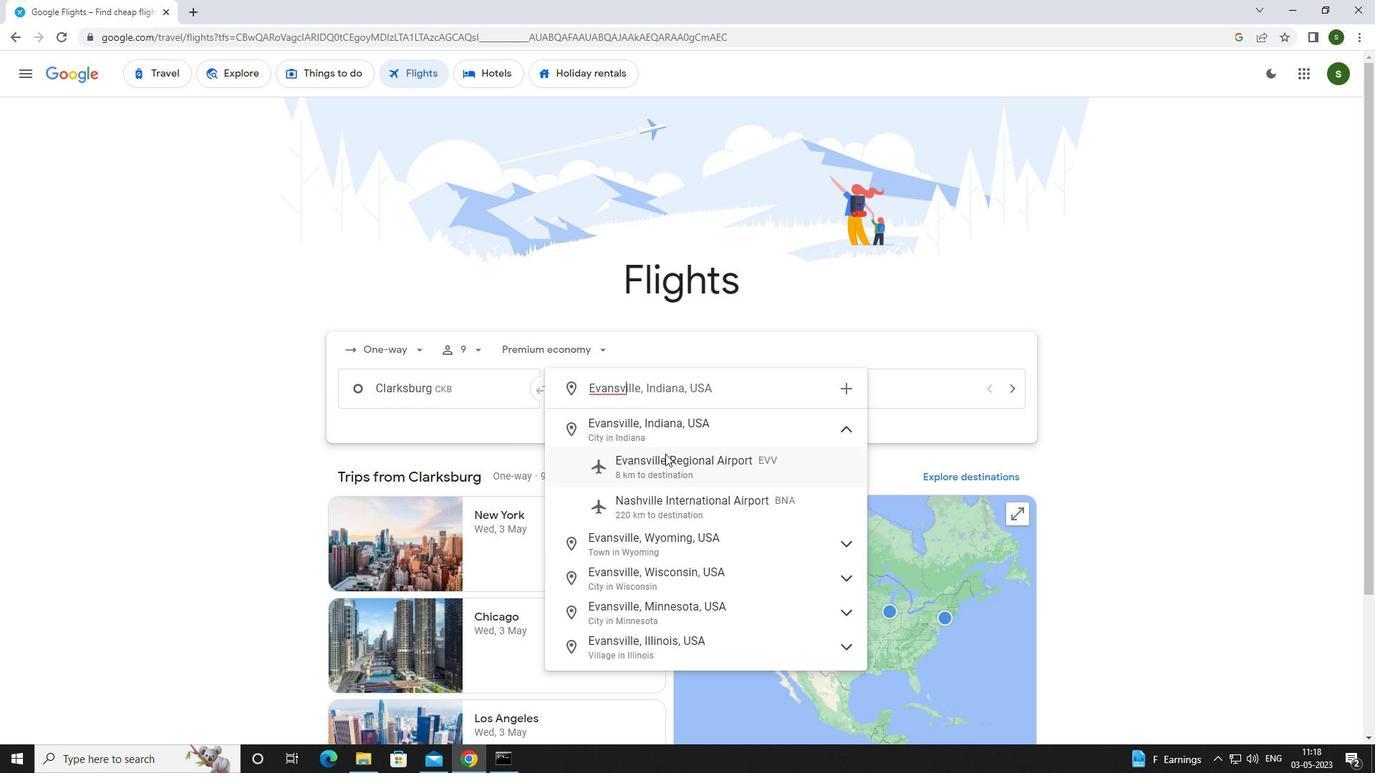 
Action: Mouse pressed left at (666, 459)
Screenshot: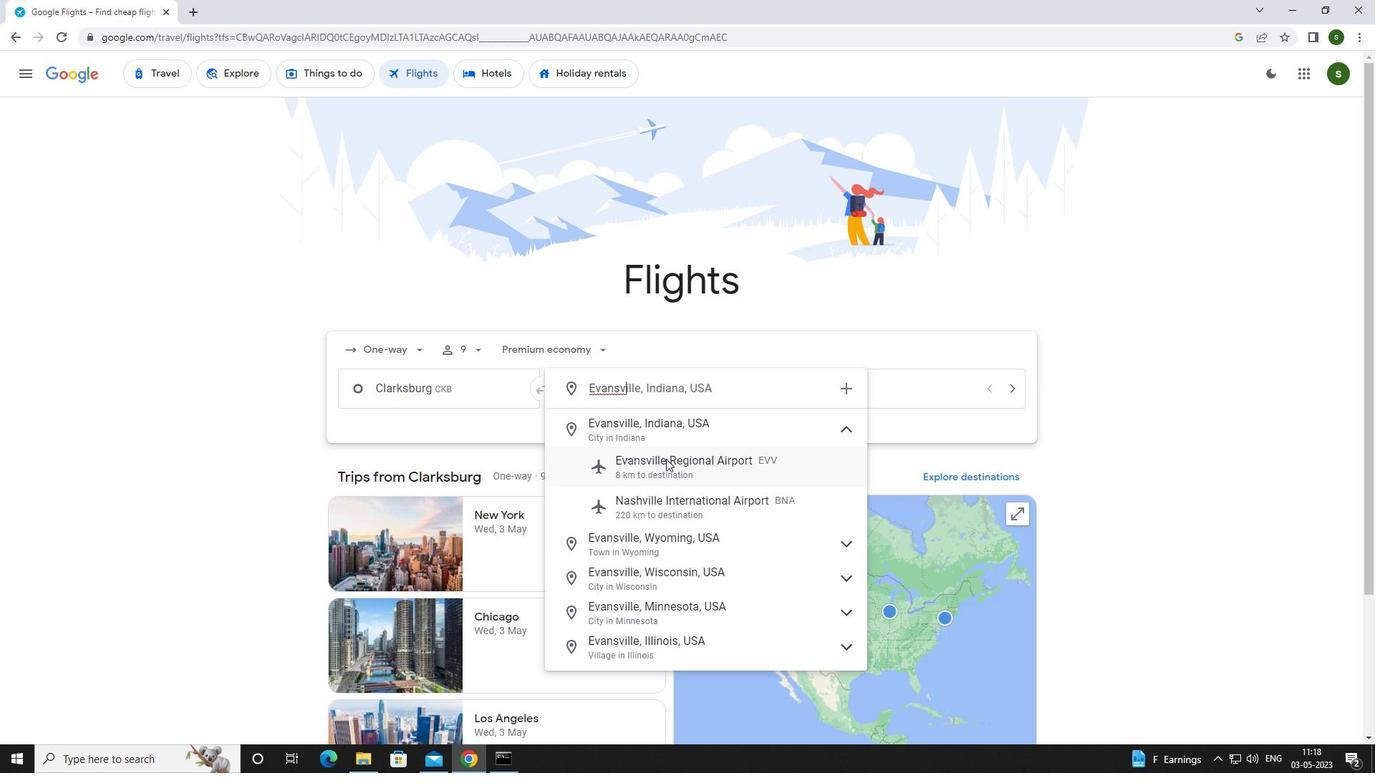 
Action: Mouse moved to (859, 389)
Screenshot: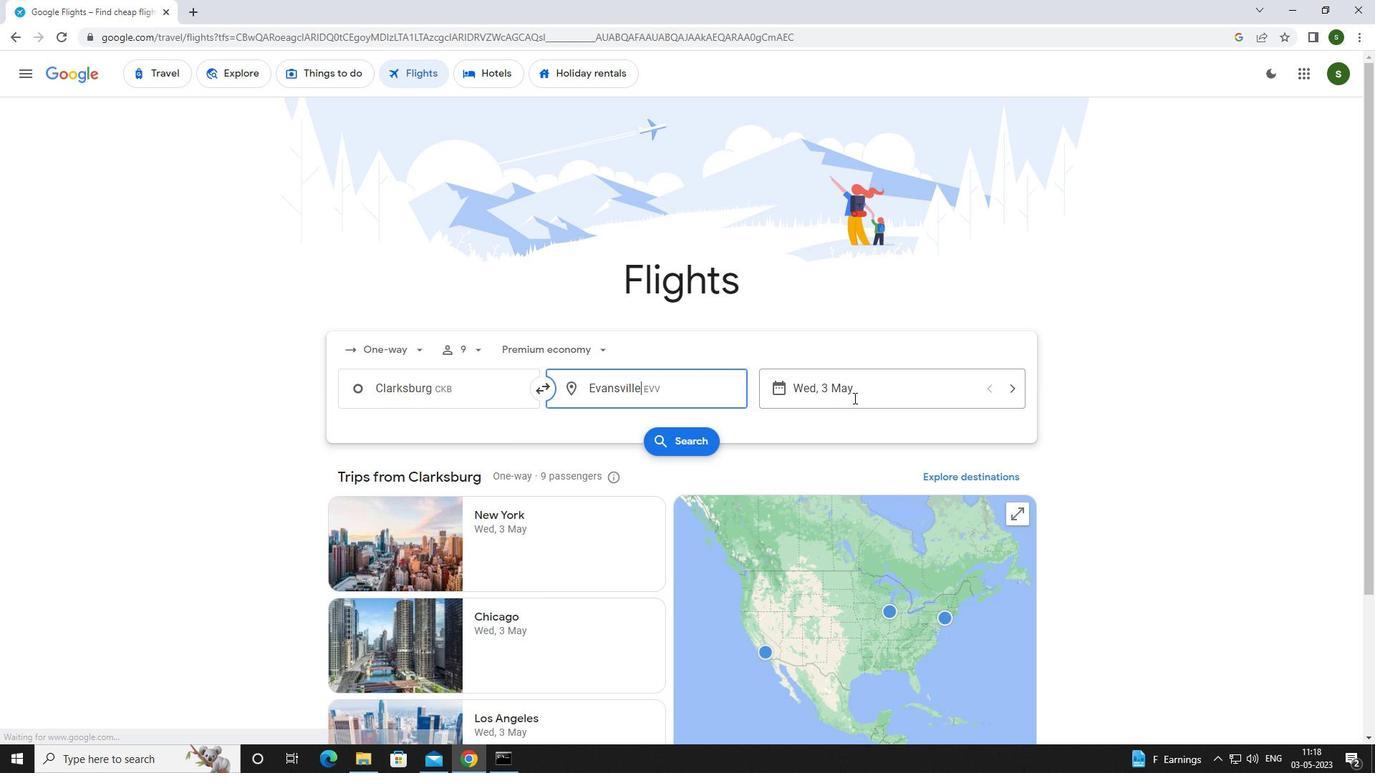 
Action: Mouse pressed left at (859, 389)
Screenshot: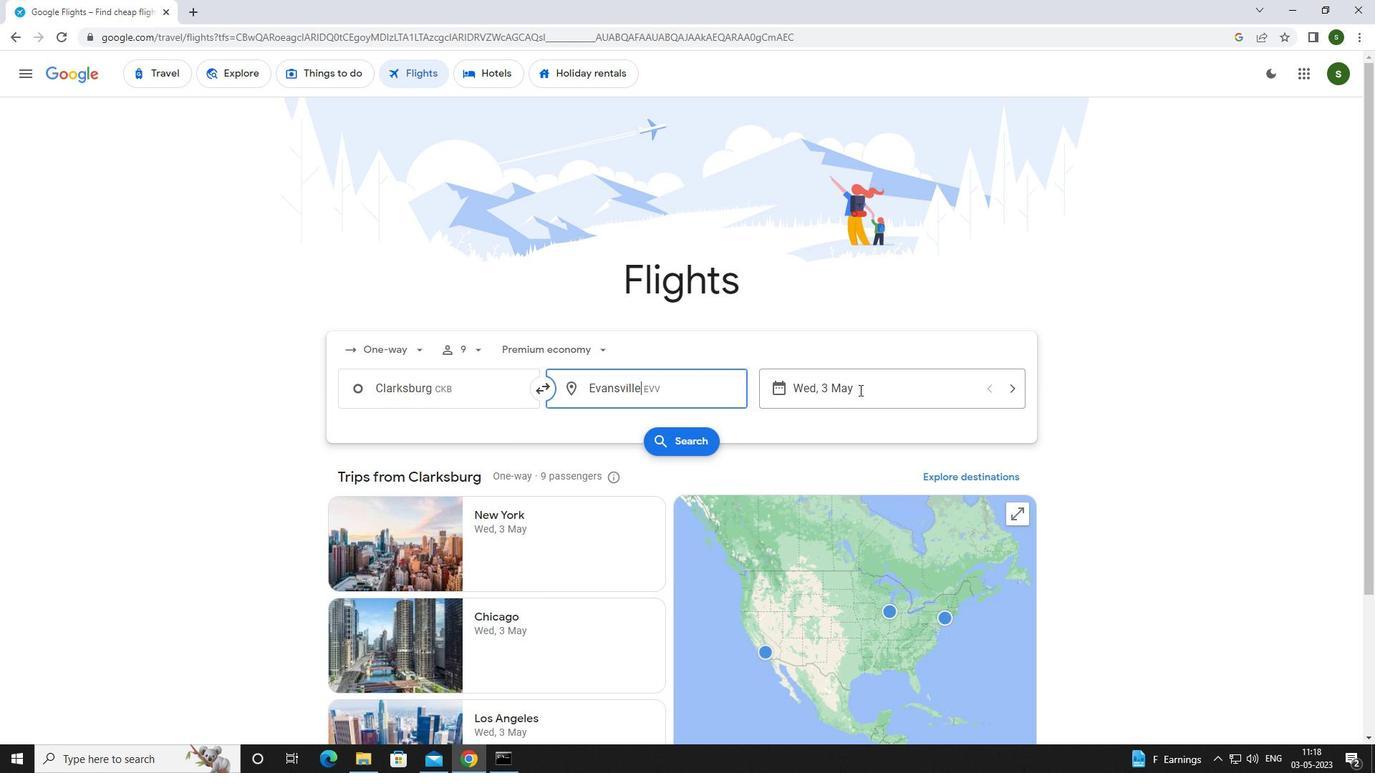 
Action: Mouse moved to (624, 484)
Screenshot: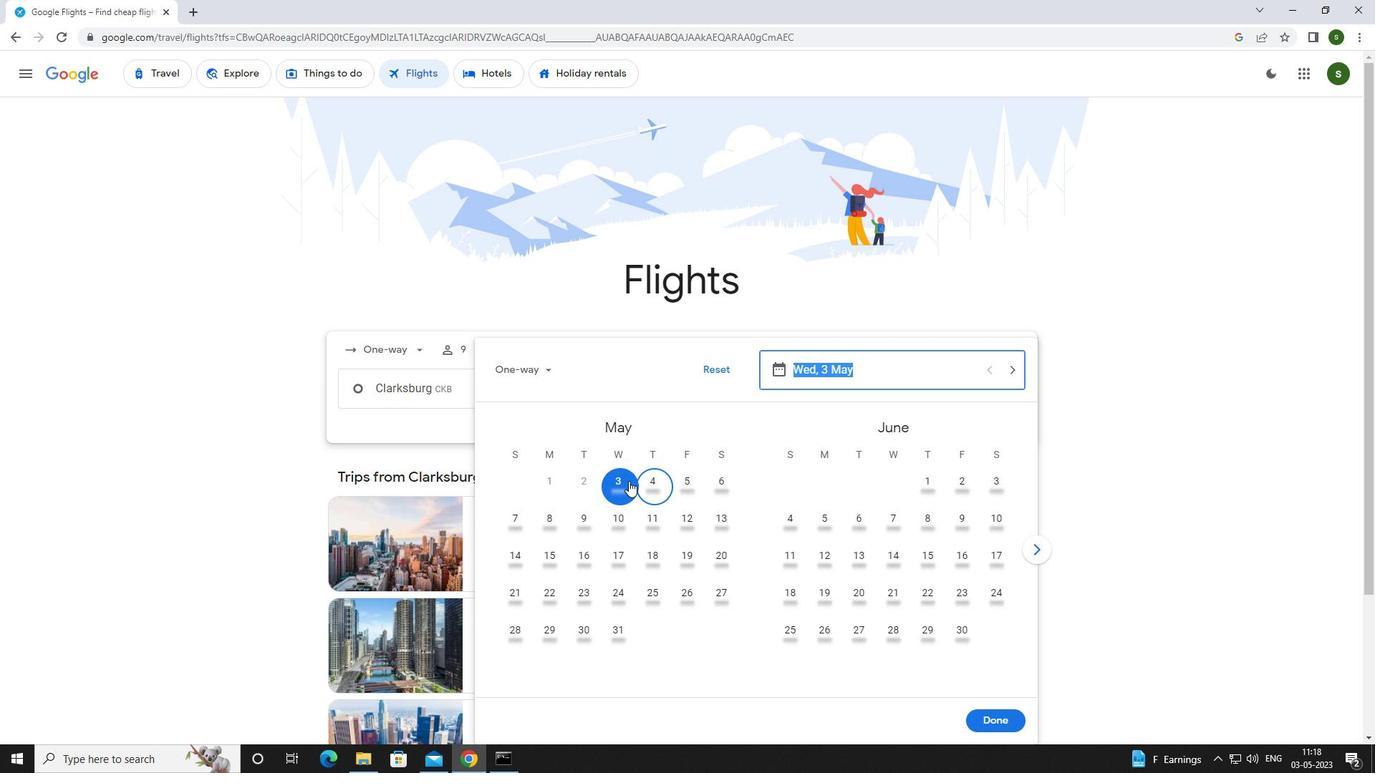 
Action: Mouse pressed left at (624, 484)
Screenshot: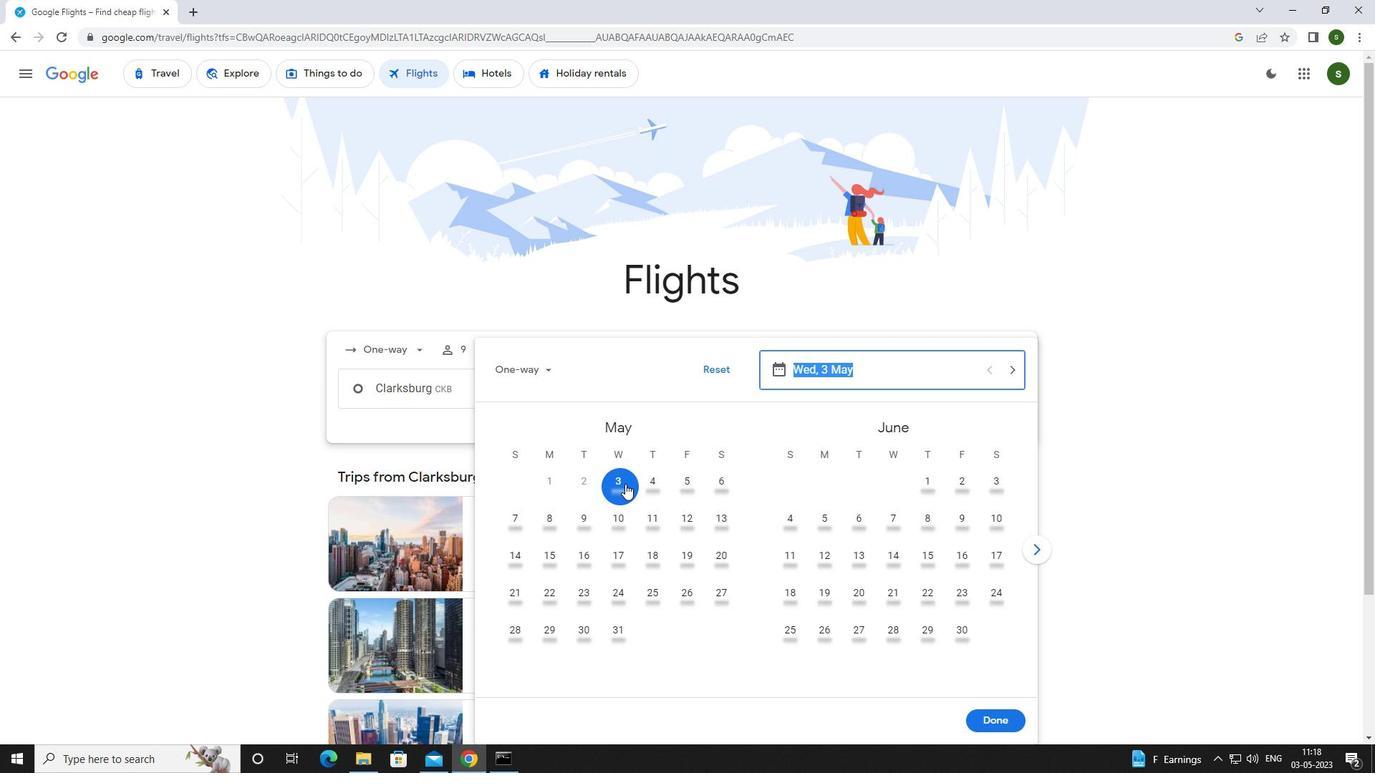 
Action: Mouse moved to (989, 716)
Screenshot: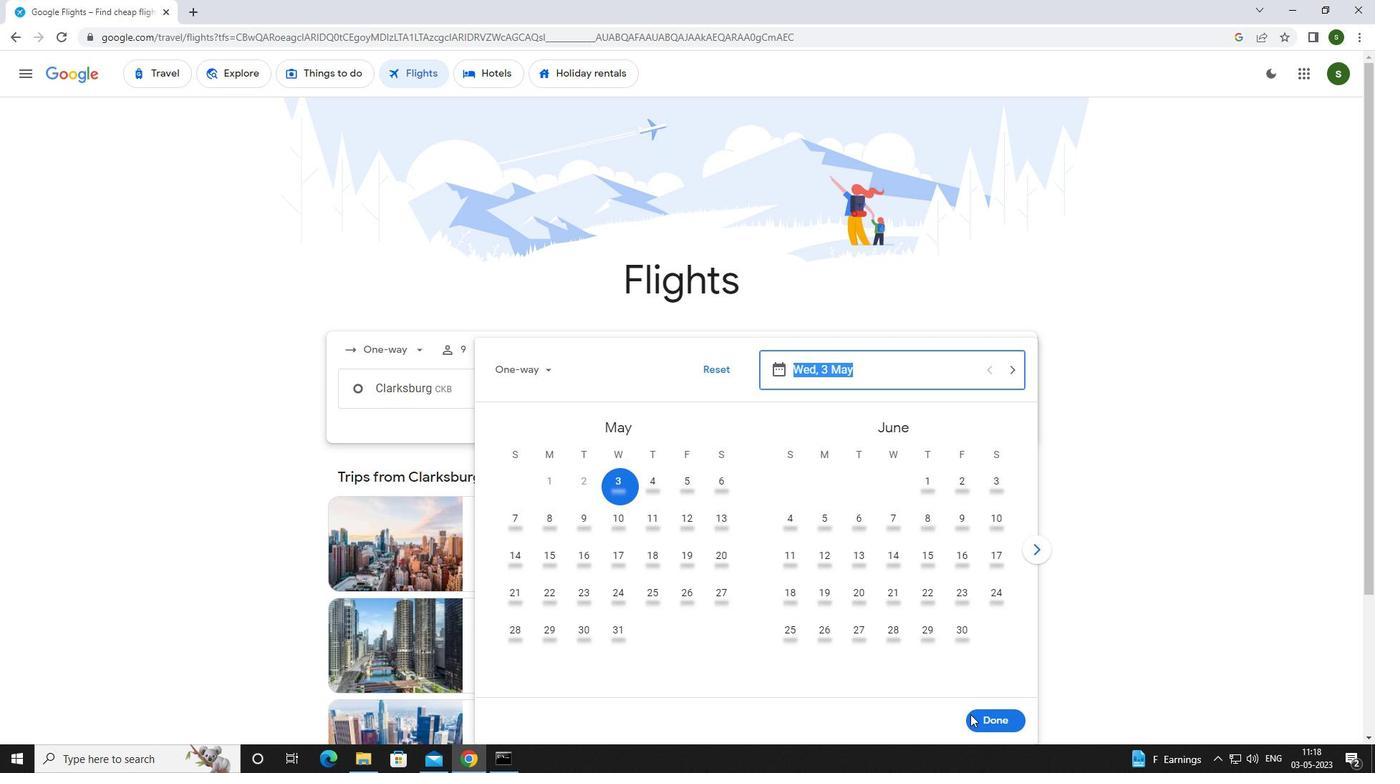 
Action: Mouse pressed left at (989, 716)
Screenshot: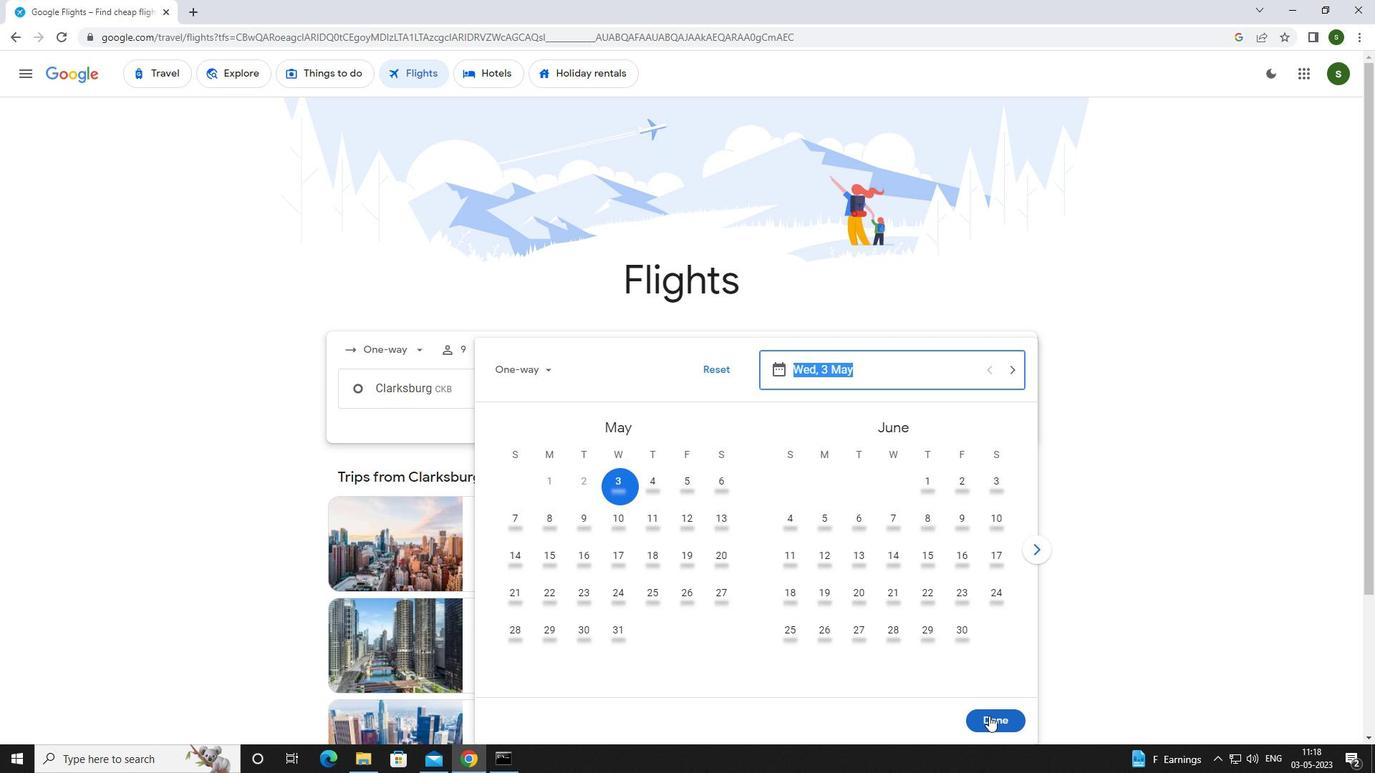 
Action: Mouse moved to (684, 444)
Screenshot: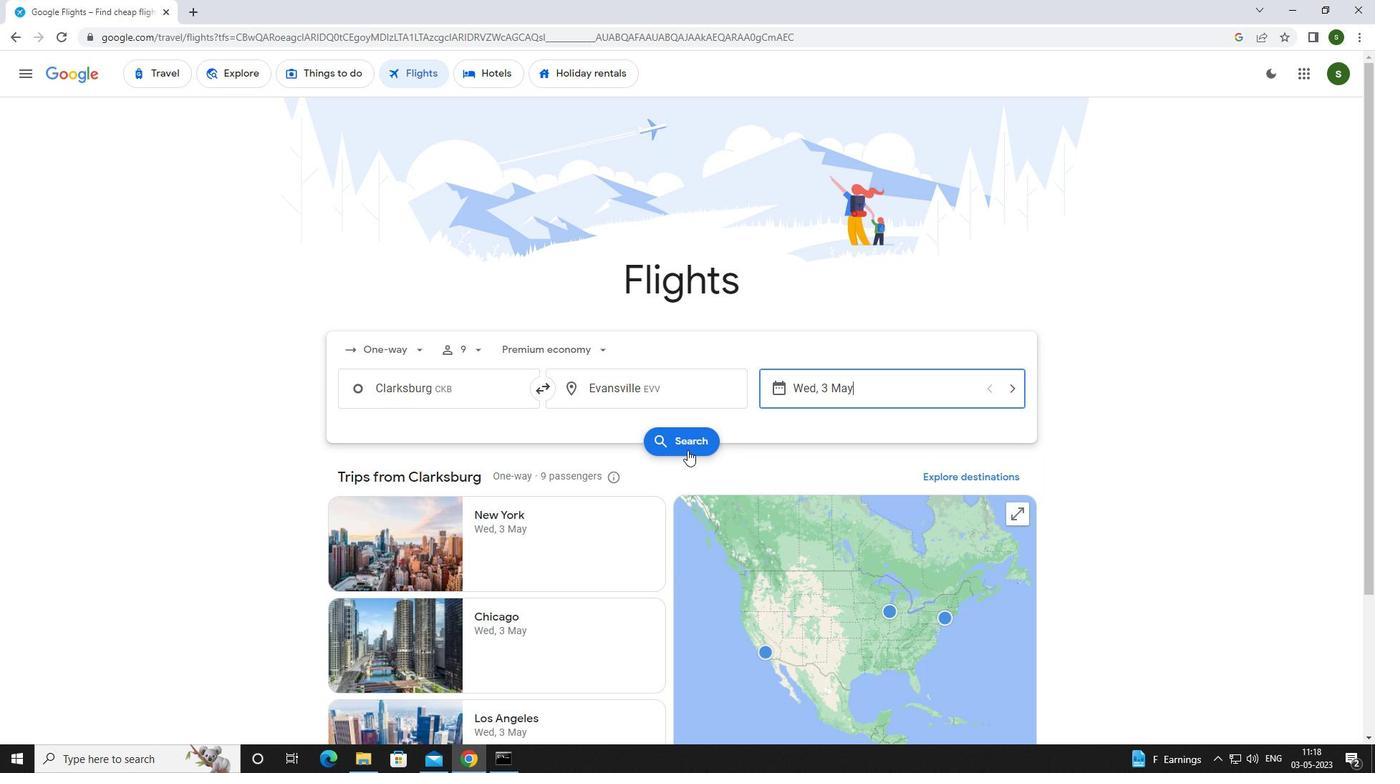
Action: Mouse pressed left at (684, 444)
Screenshot: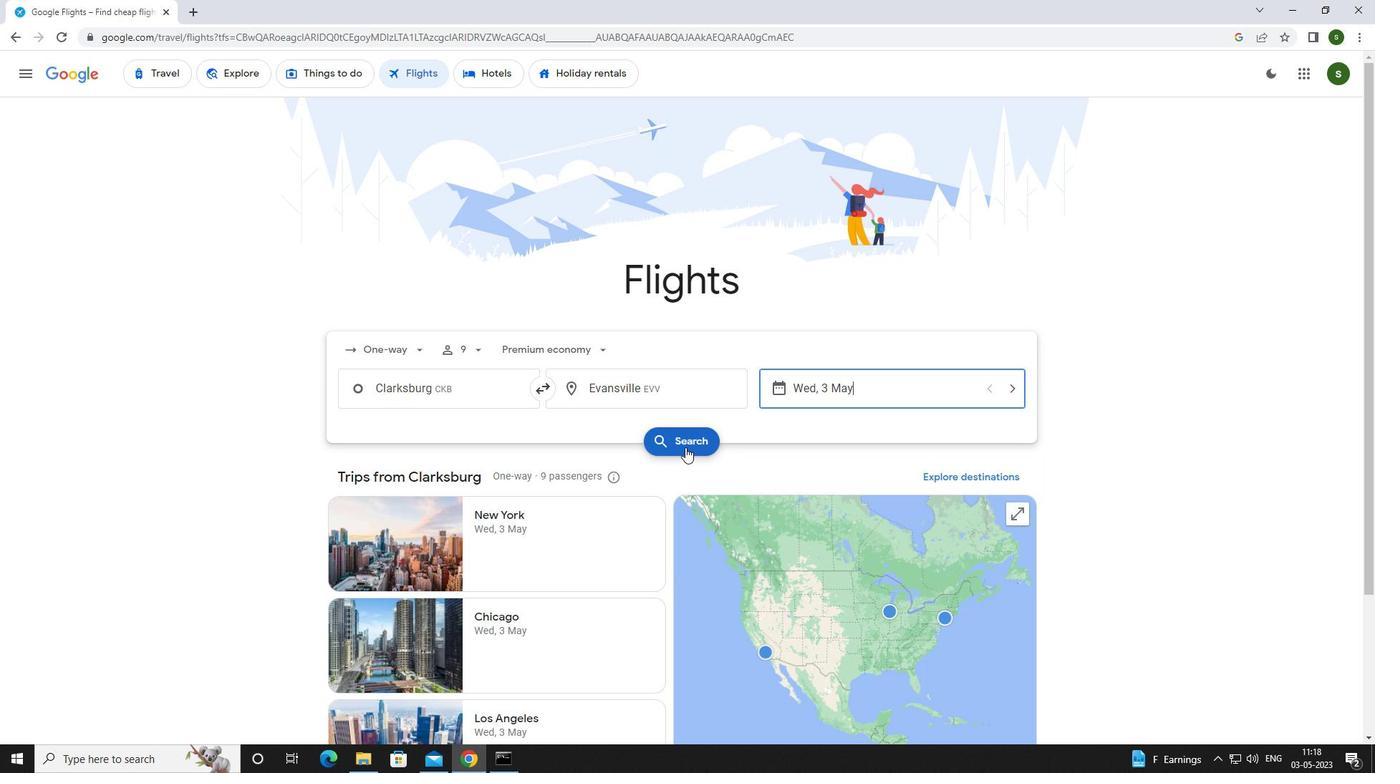 
Action: Mouse moved to (363, 206)
Screenshot: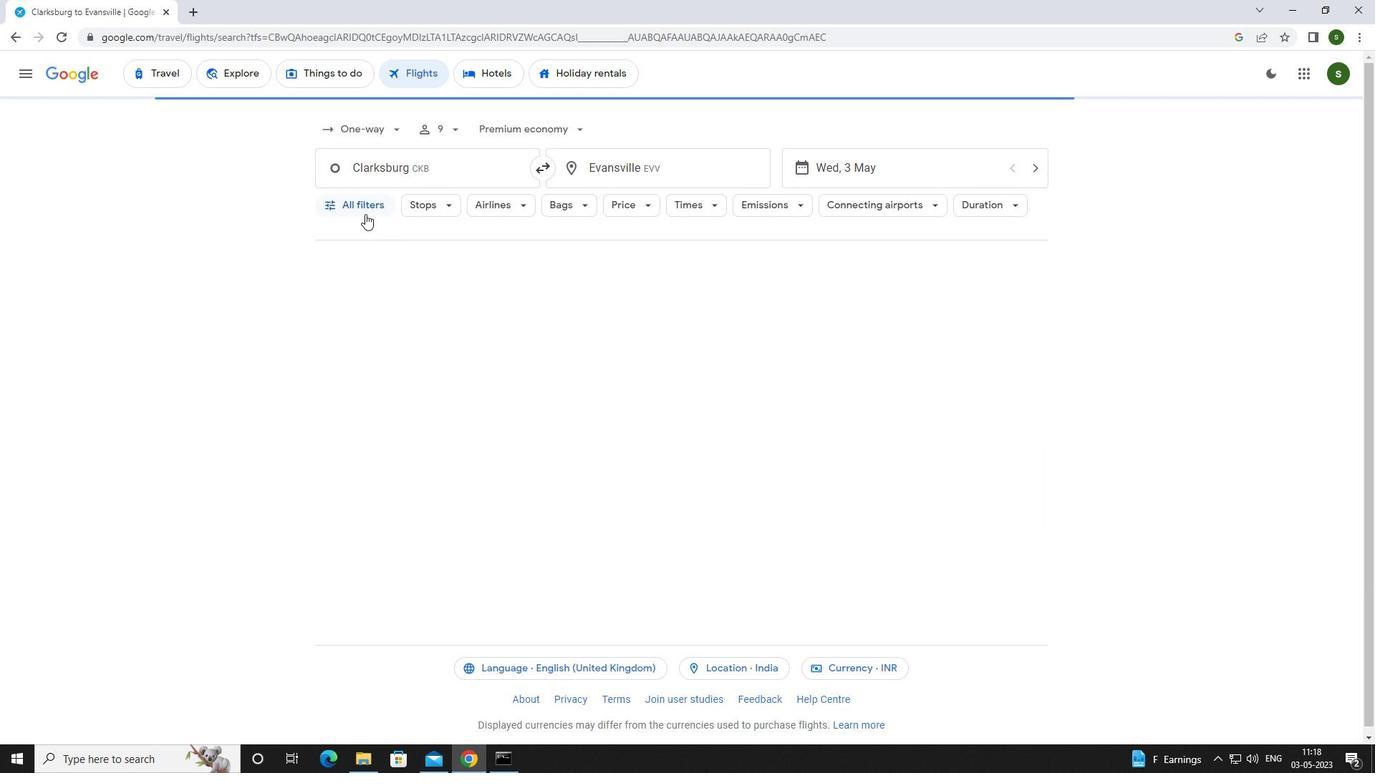 
Action: Mouse pressed left at (363, 206)
Screenshot: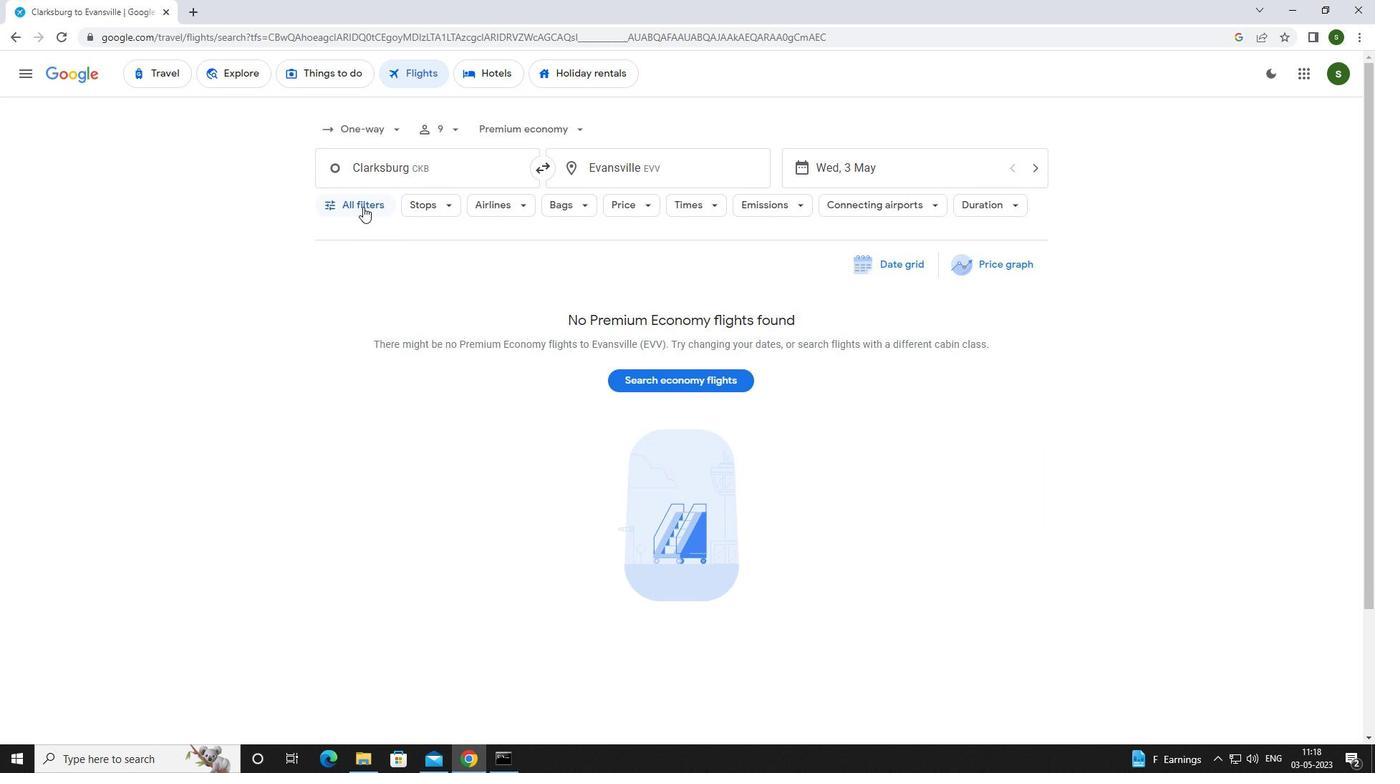 
Action: Mouse moved to (530, 508)
Screenshot: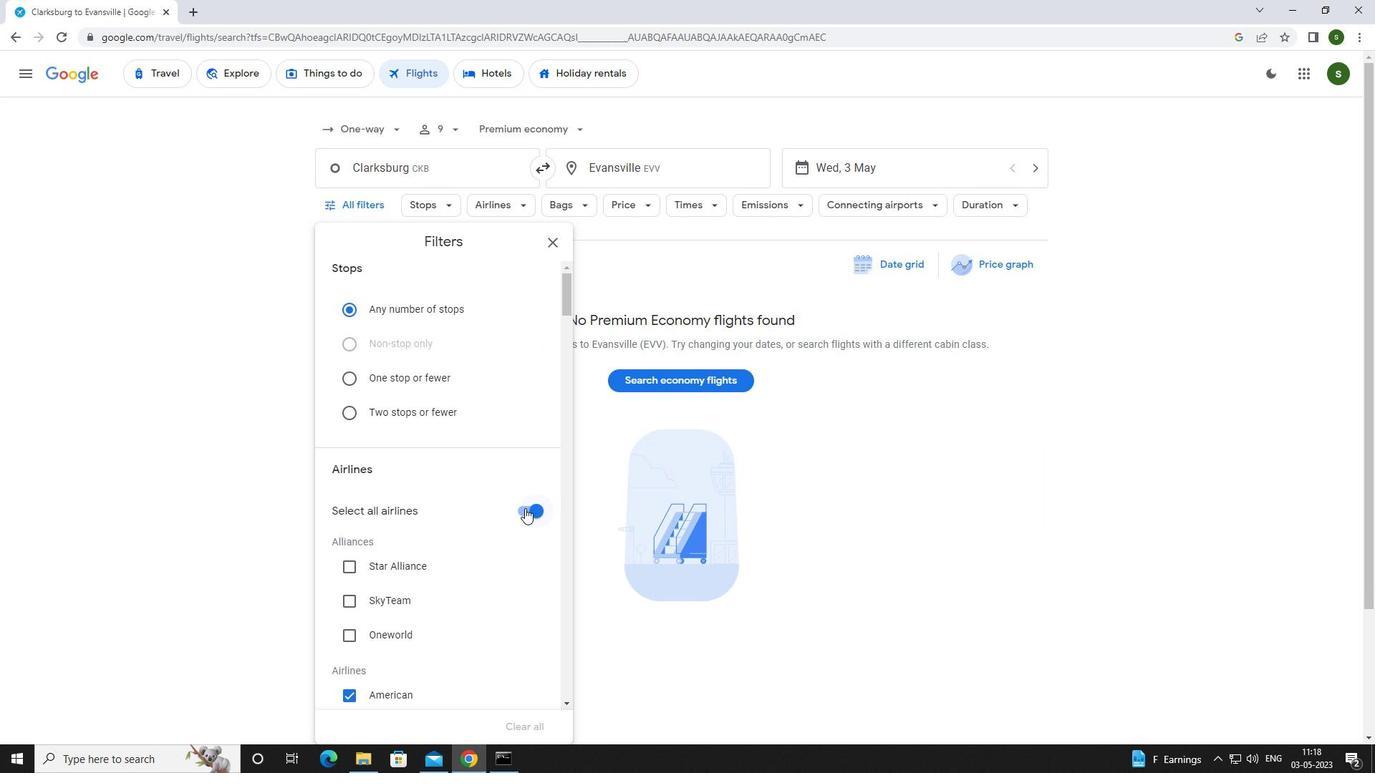 
Action: Mouse pressed left at (530, 508)
Screenshot: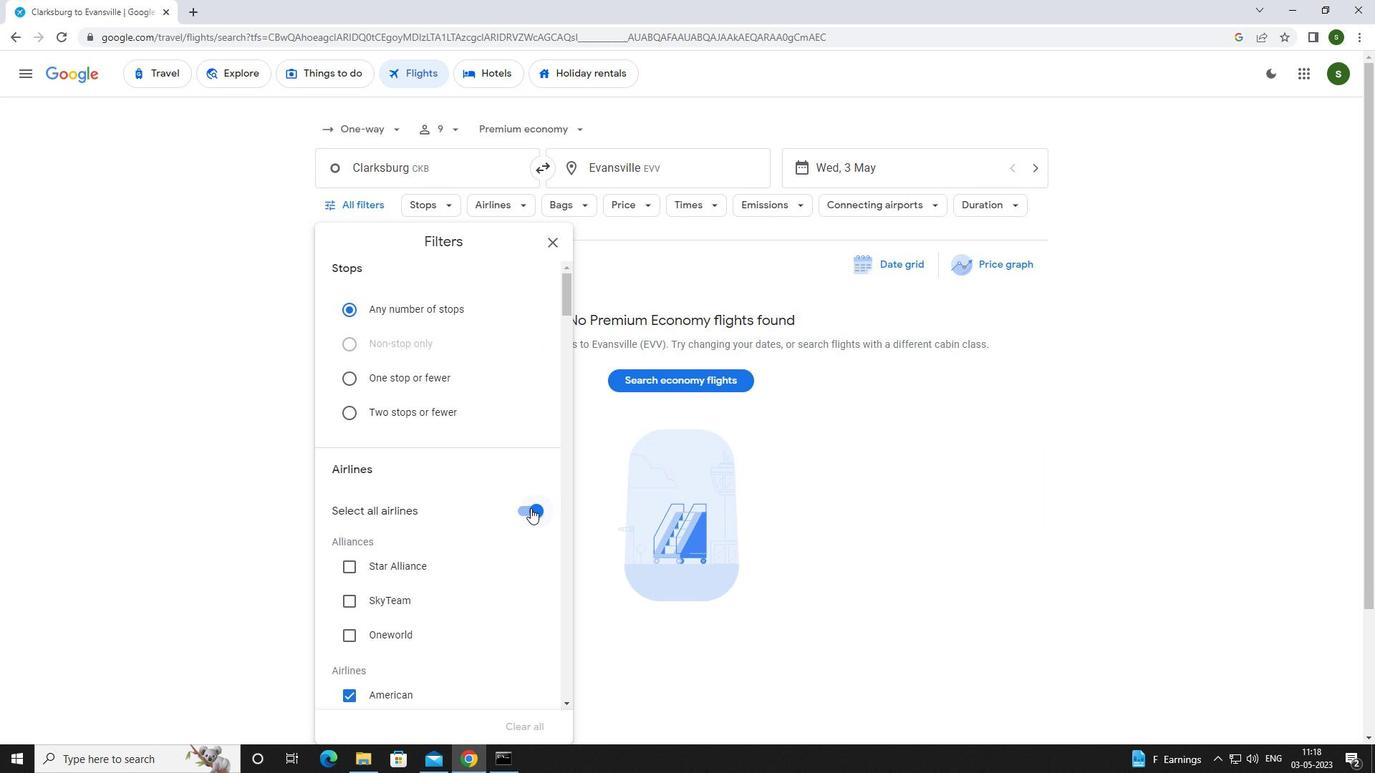
Action: Mouse moved to (489, 447)
Screenshot: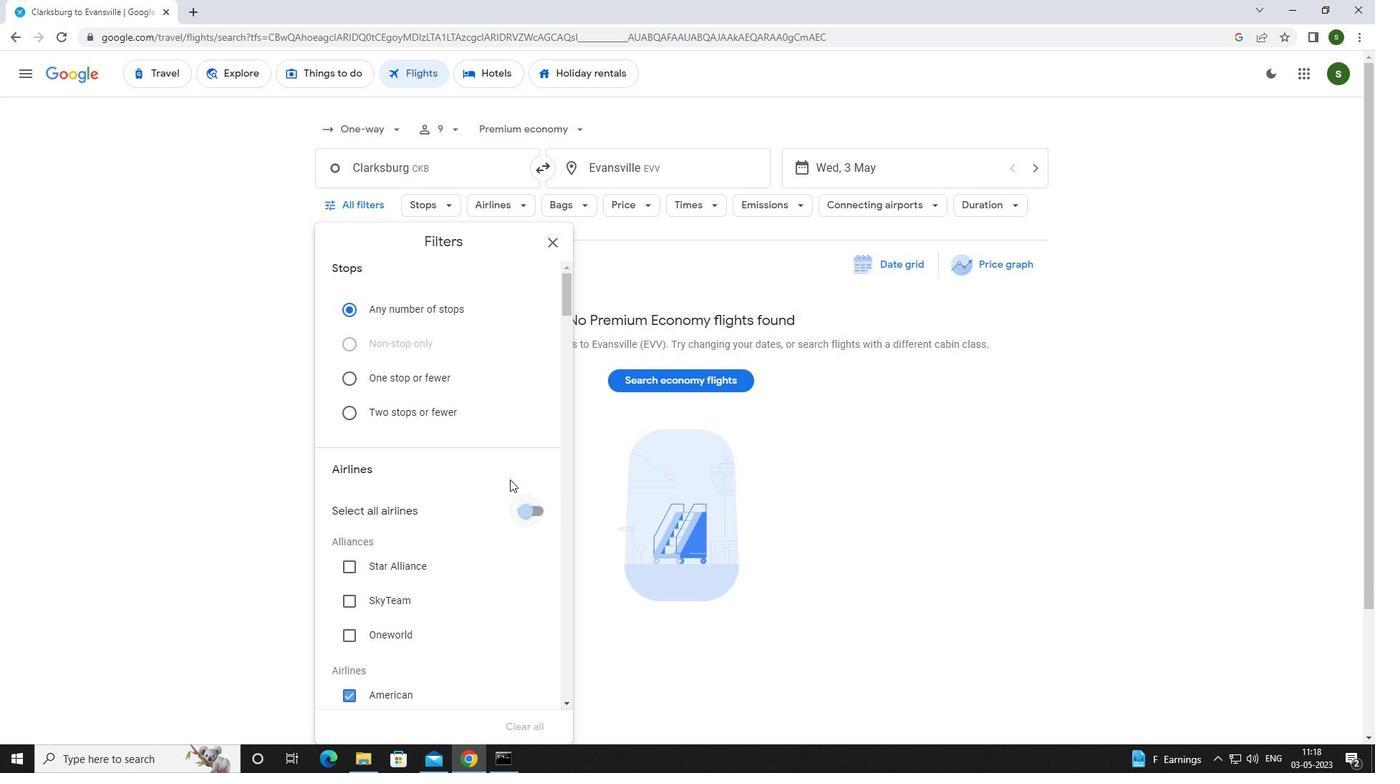 
Action: Mouse scrolled (489, 446) with delta (0, 0)
Screenshot: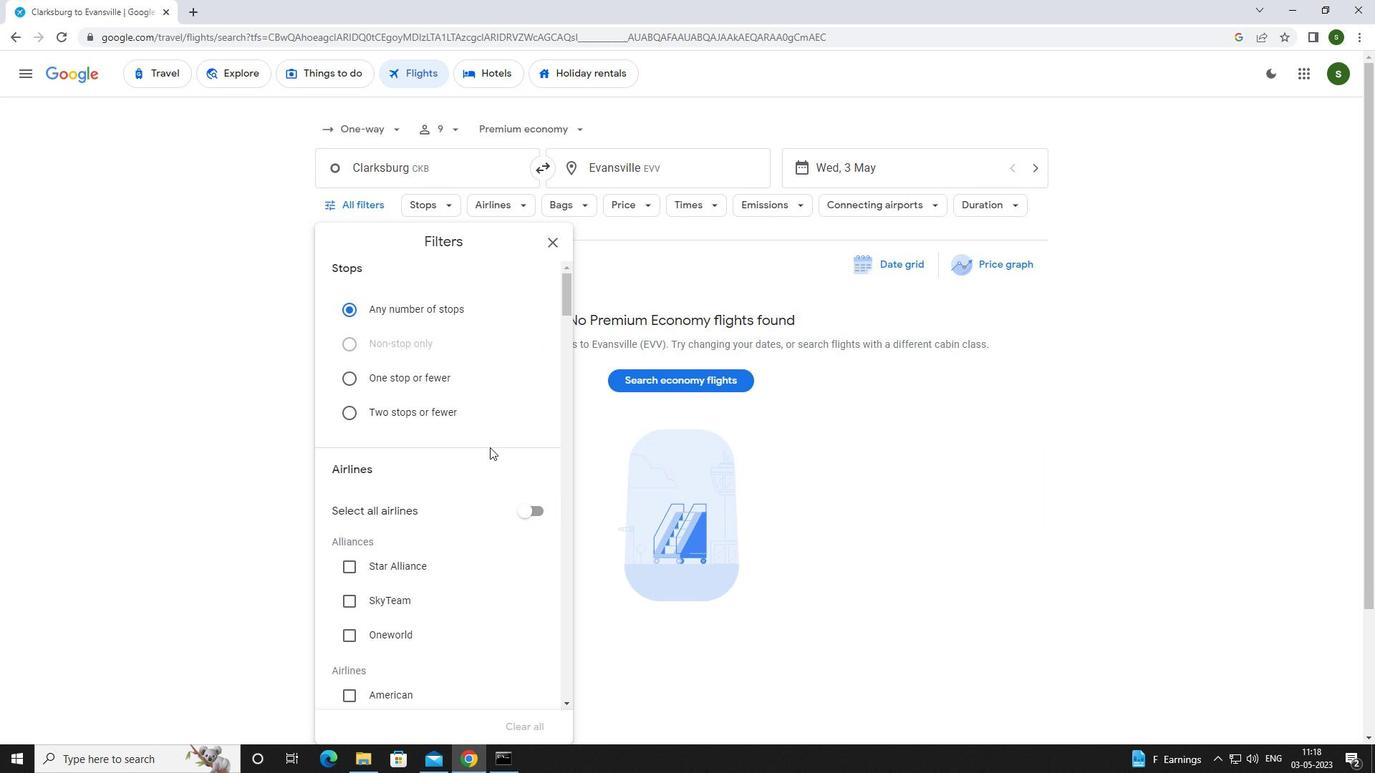
Action: Mouse scrolled (489, 446) with delta (0, 0)
Screenshot: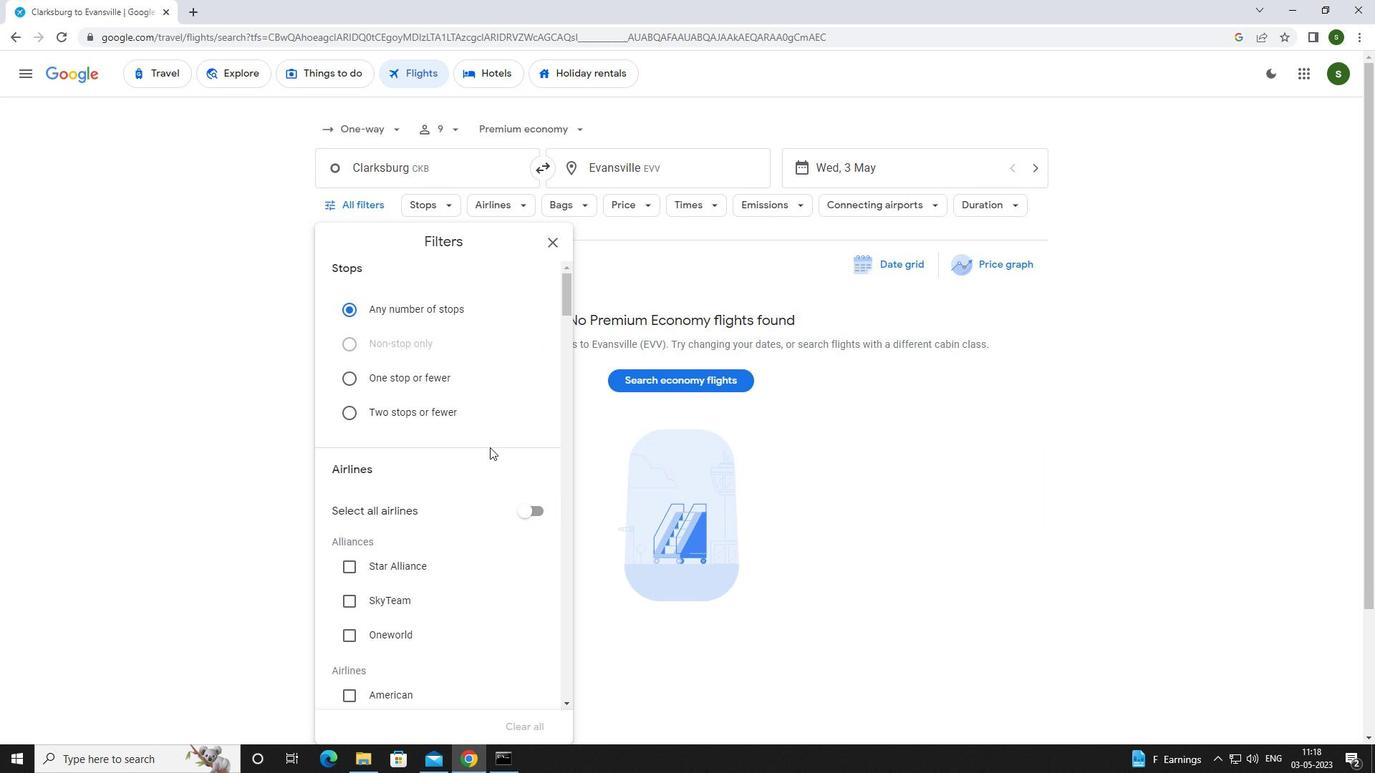 
Action: Mouse scrolled (489, 446) with delta (0, 0)
Screenshot: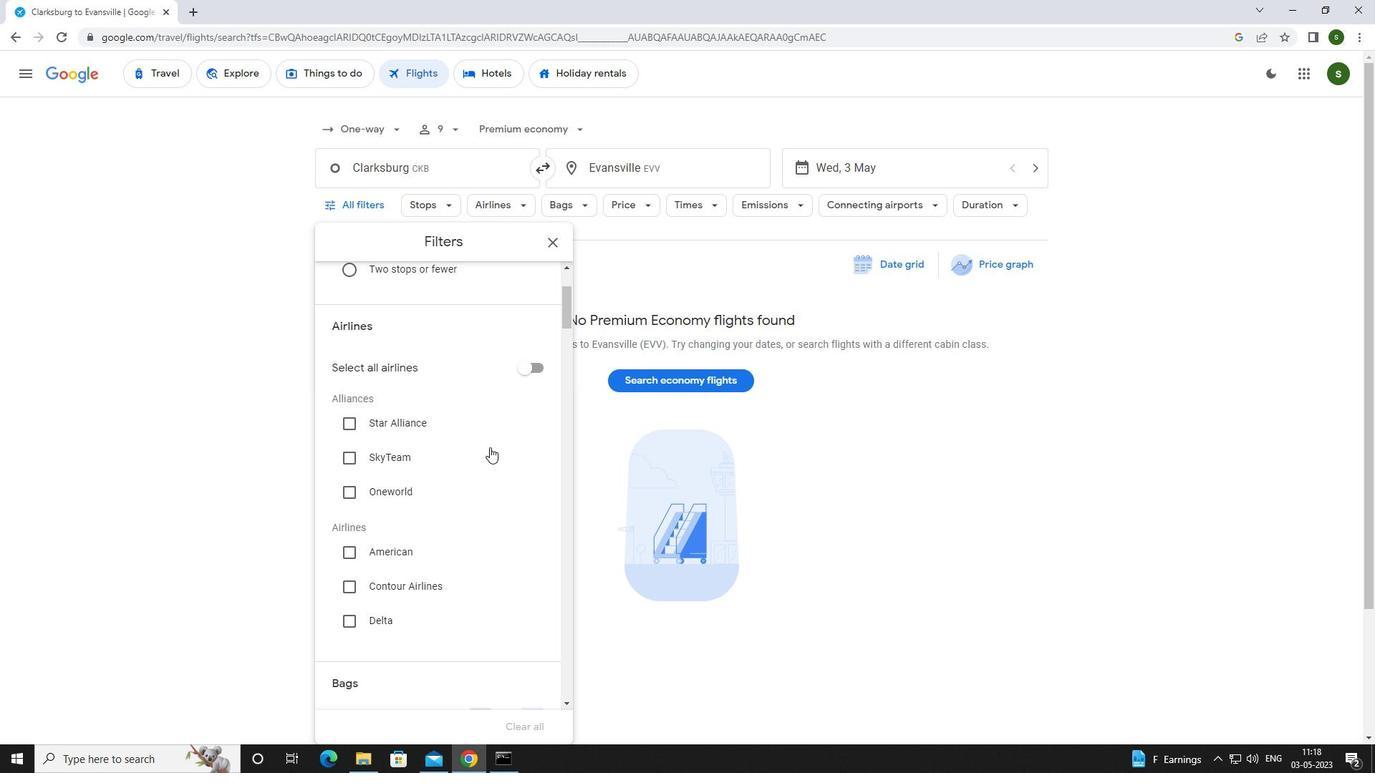 
Action: Mouse scrolled (489, 446) with delta (0, 0)
Screenshot: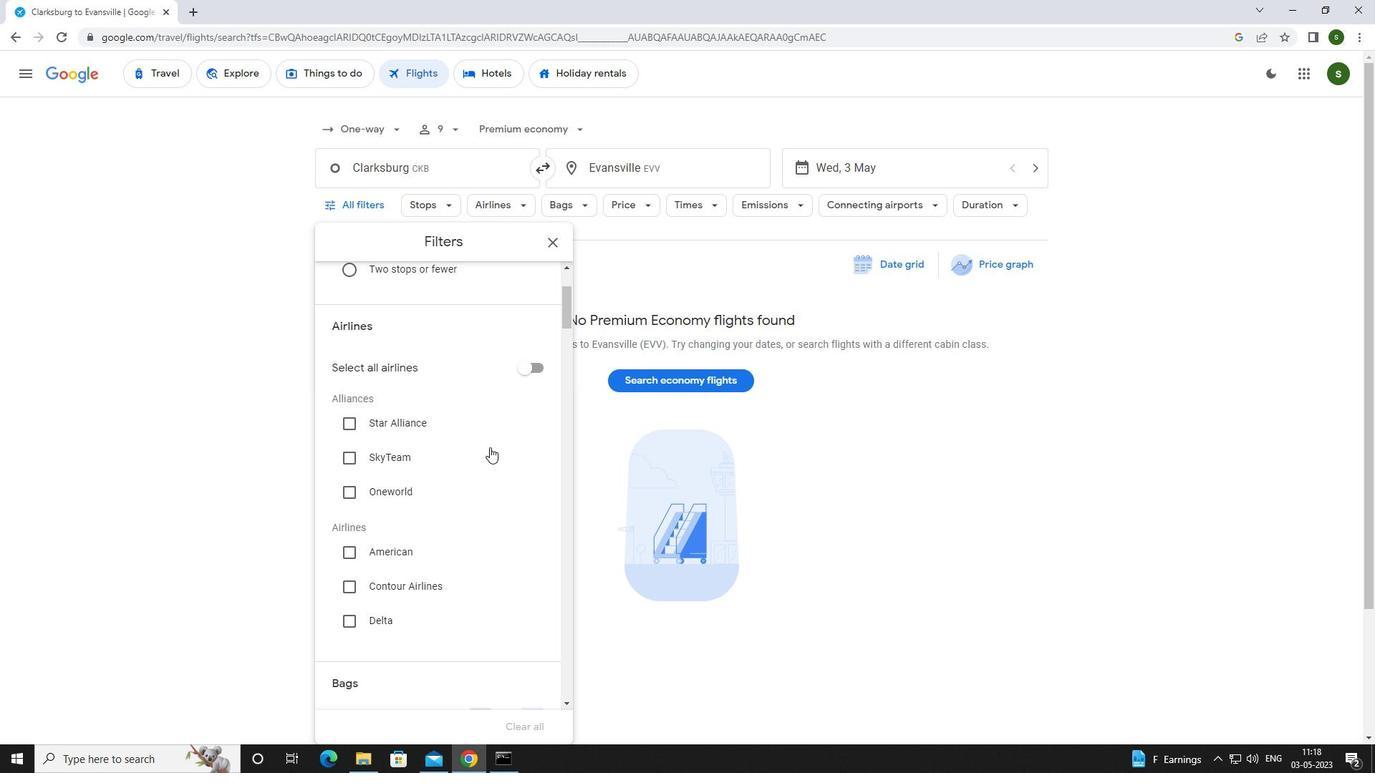 
Action: Mouse scrolled (489, 446) with delta (0, 0)
Screenshot: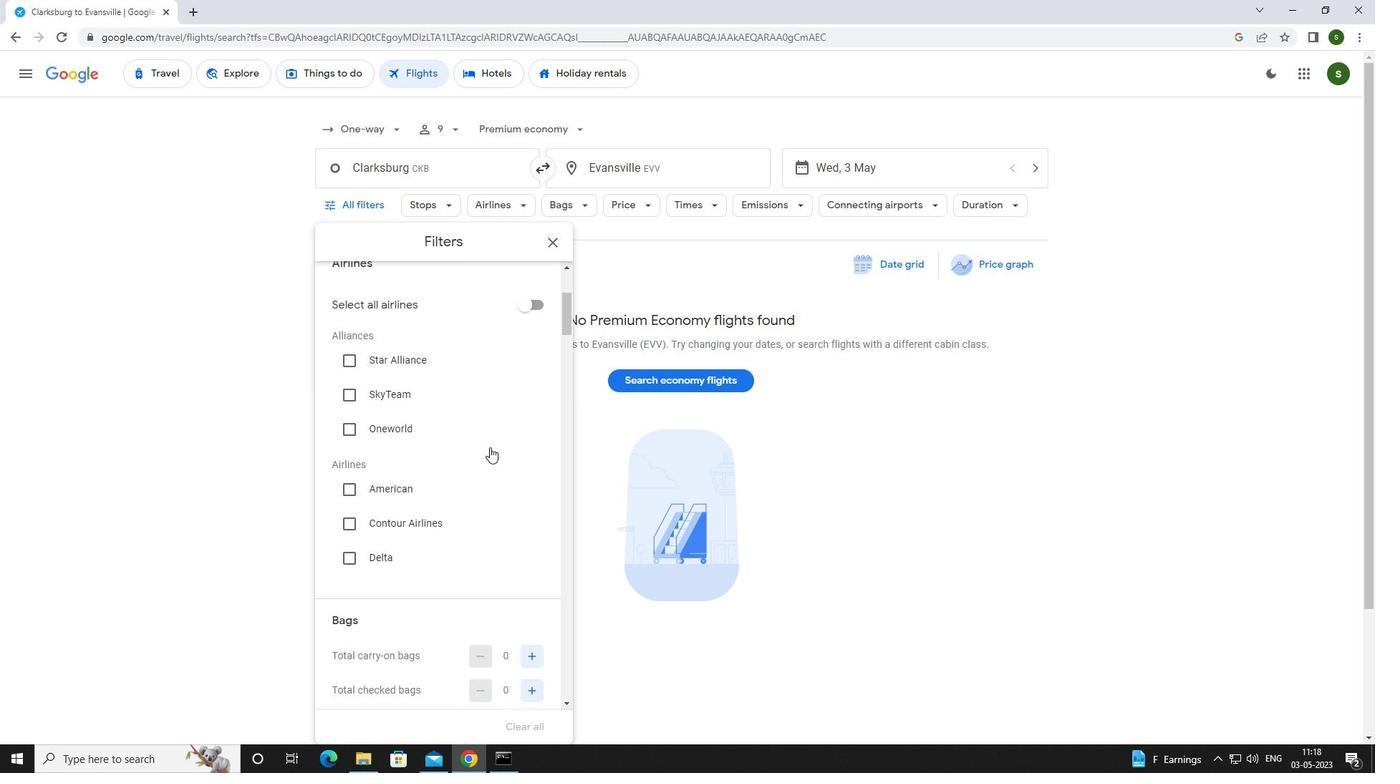 
Action: Mouse scrolled (489, 446) with delta (0, 0)
Screenshot: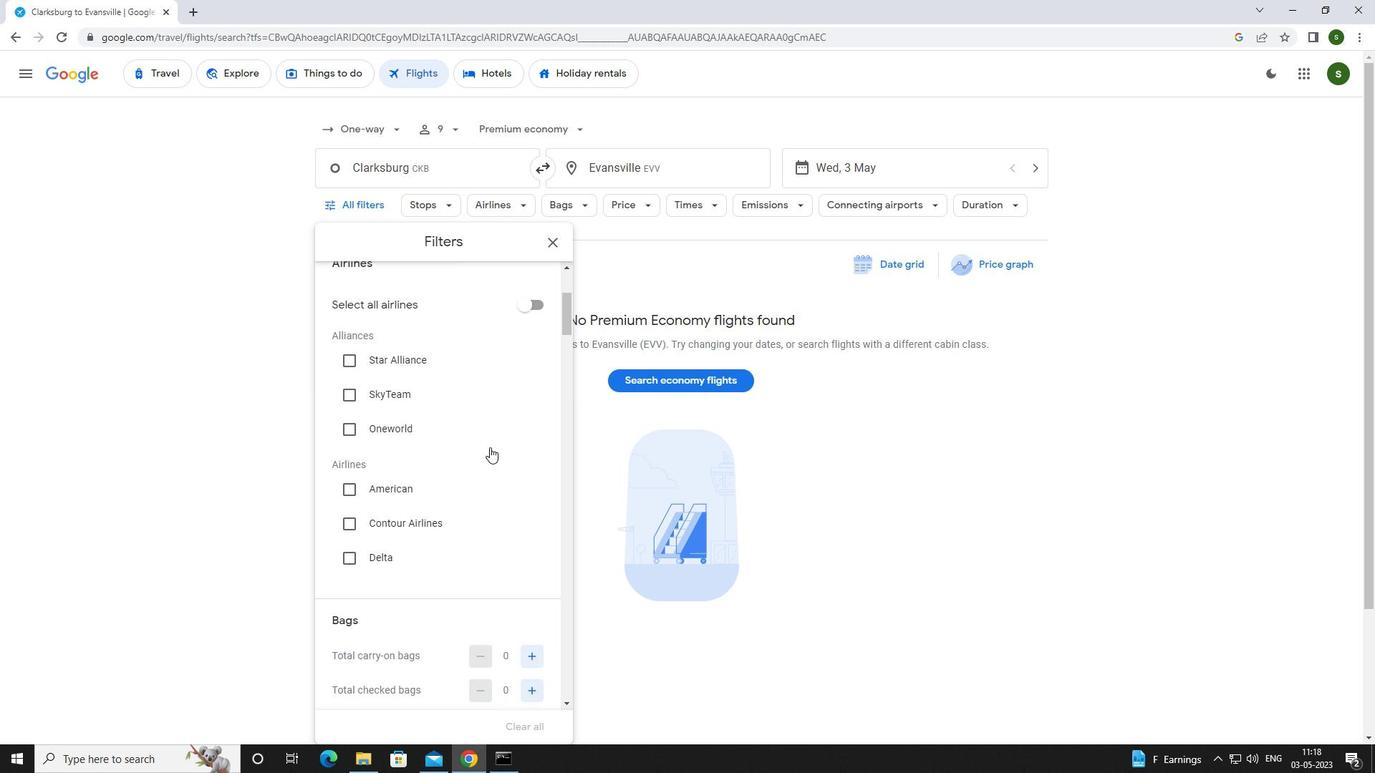 
Action: Mouse scrolled (489, 446) with delta (0, 0)
Screenshot: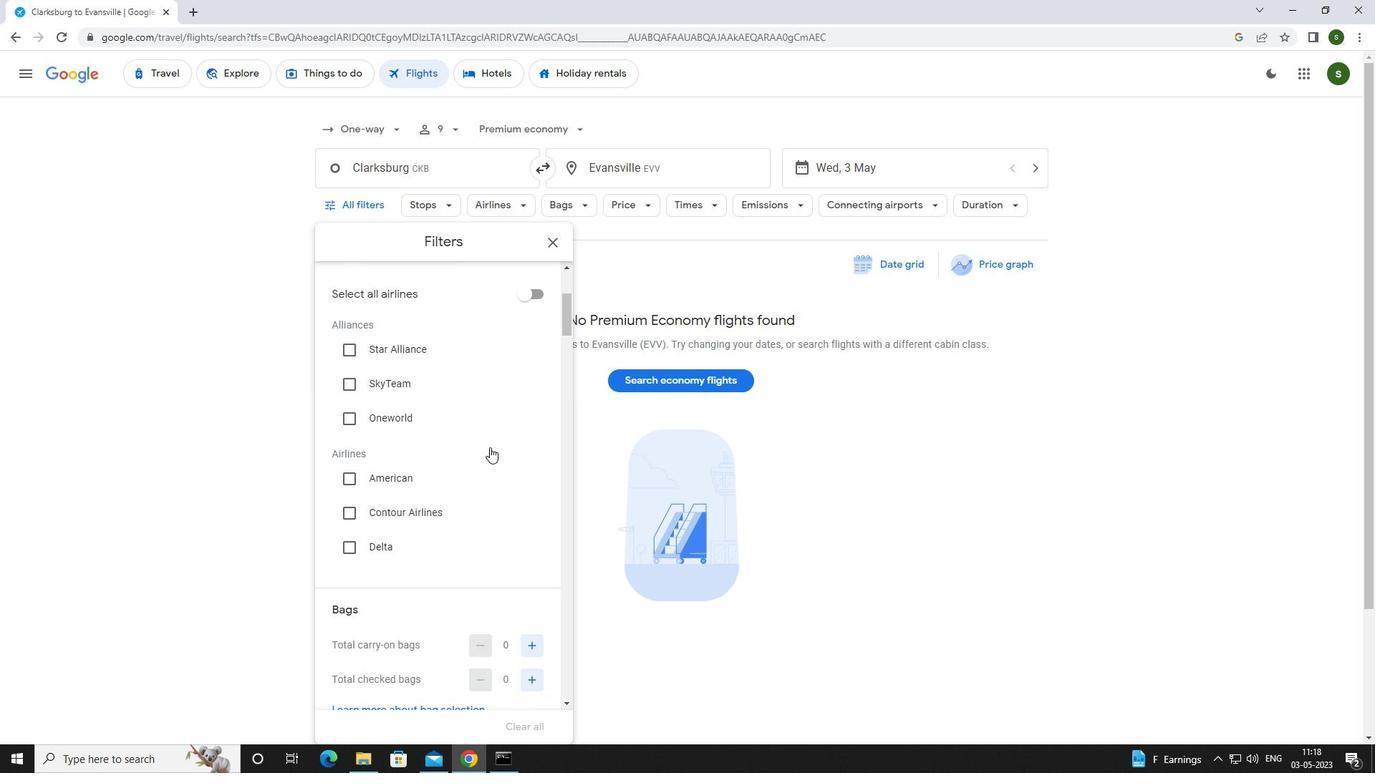 
Action: Mouse moved to (529, 358)
Screenshot: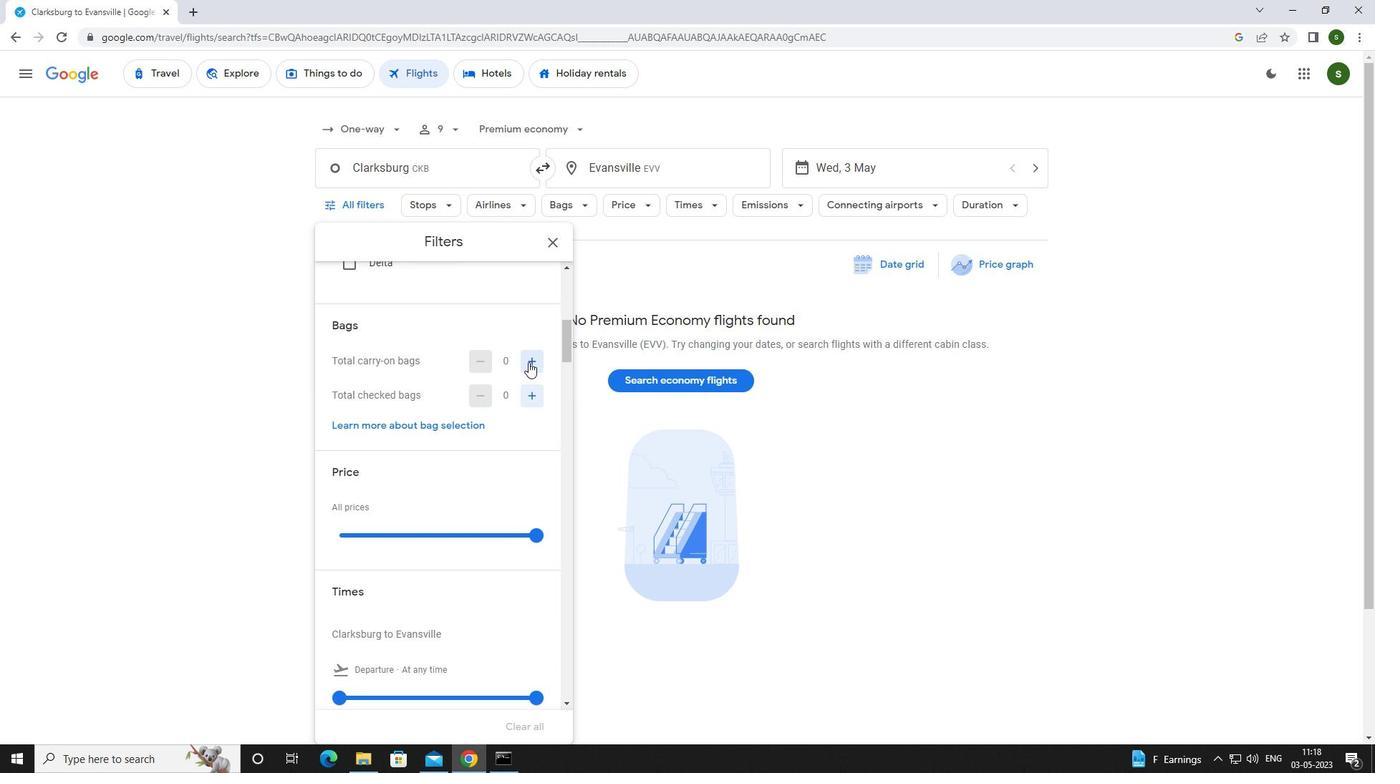 
Action: Mouse pressed left at (529, 358)
Screenshot: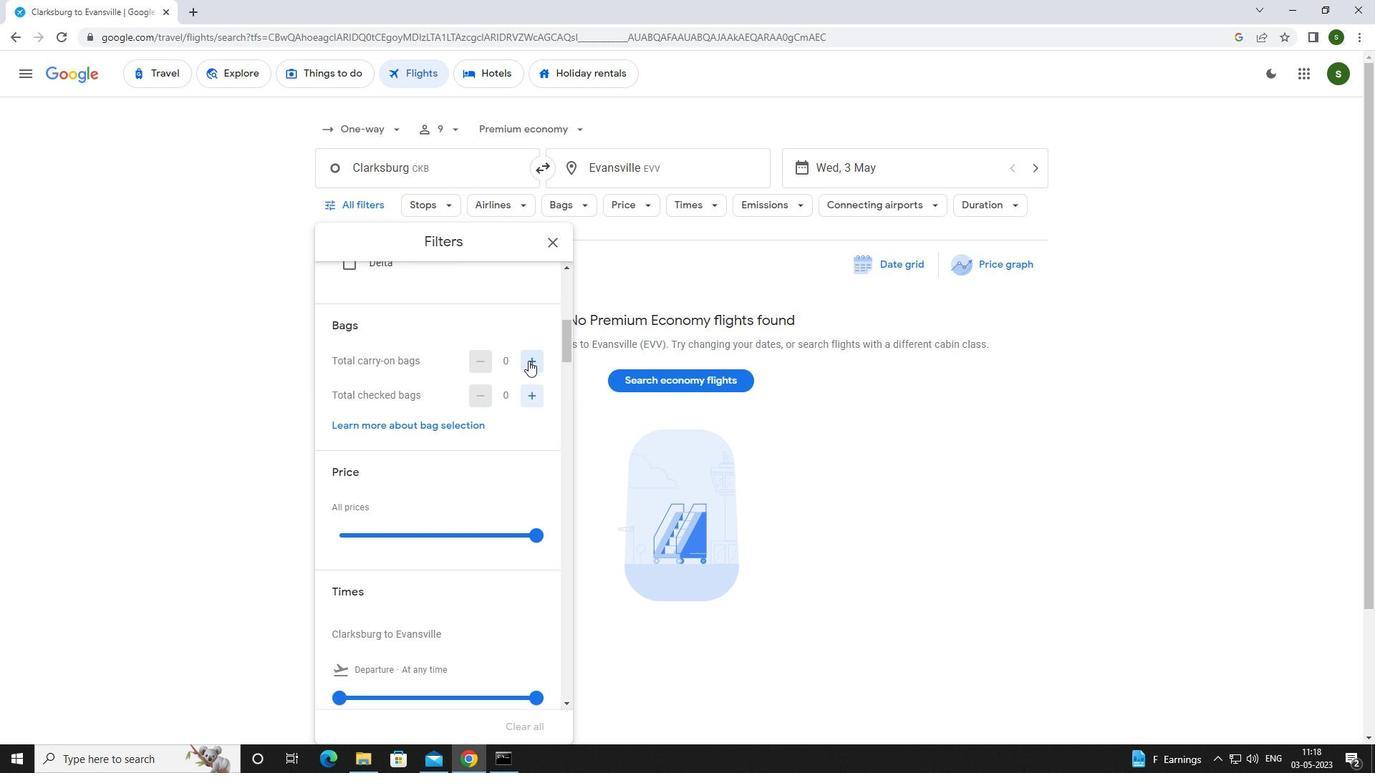 
Action: Mouse pressed left at (529, 358)
Screenshot: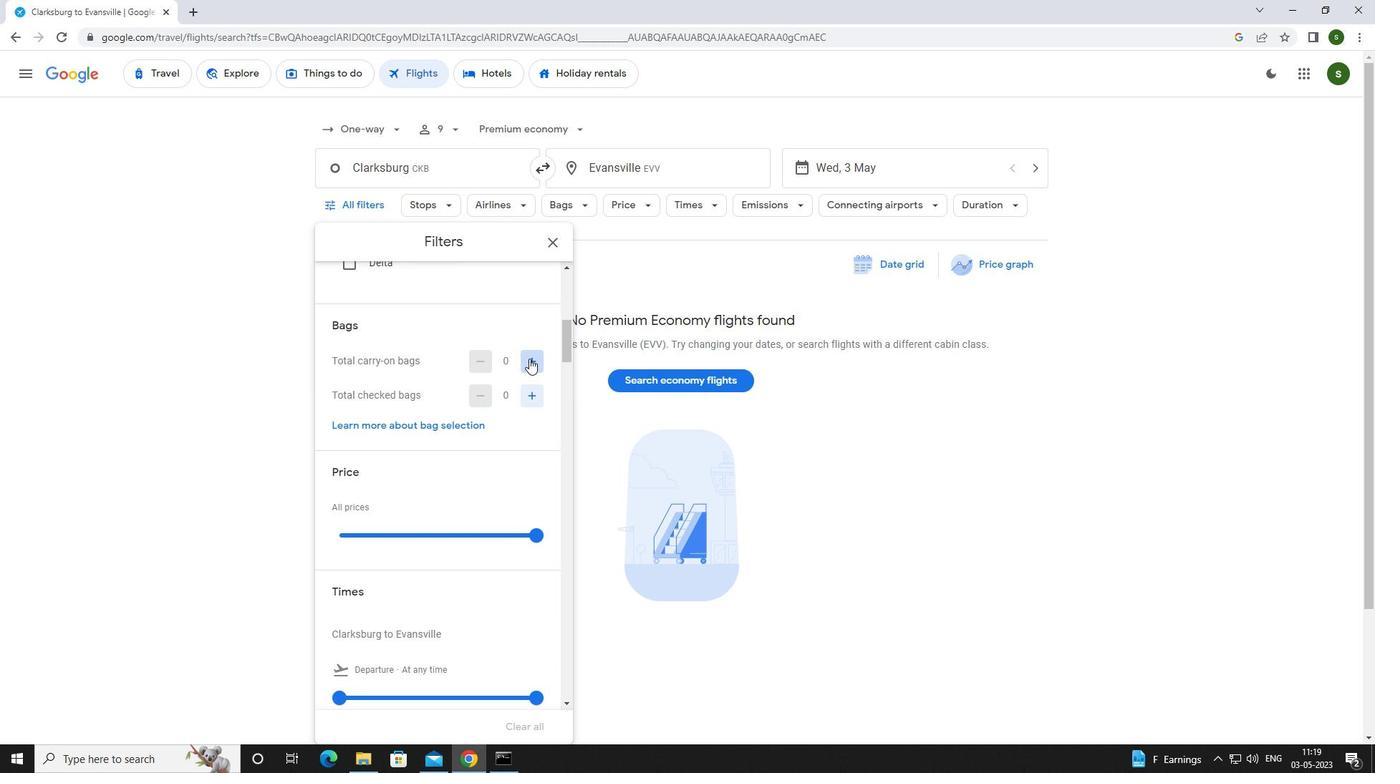 
Action: Mouse moved to (529, 358)
Screenshot: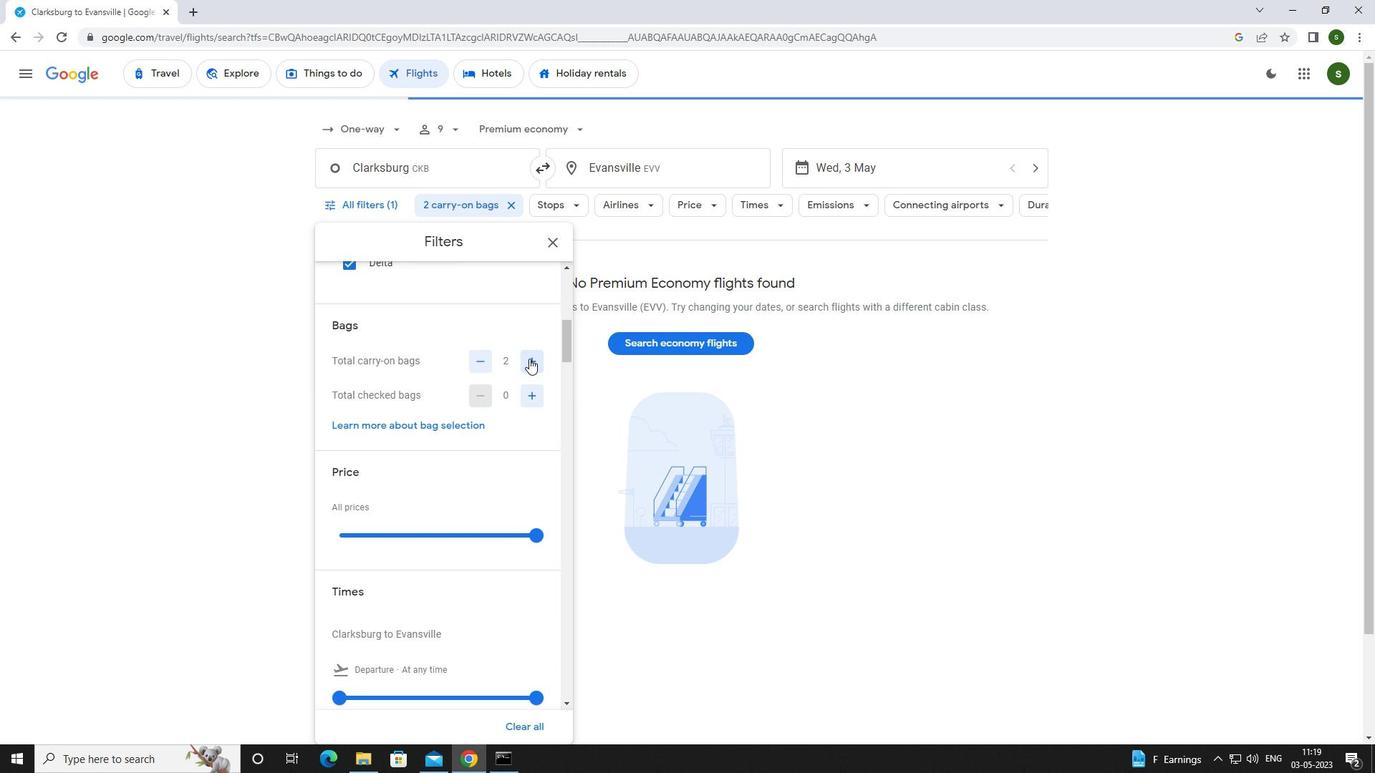 
Action: Mouse scrolled (529, 358) with delta (0, 0)
Screenshot: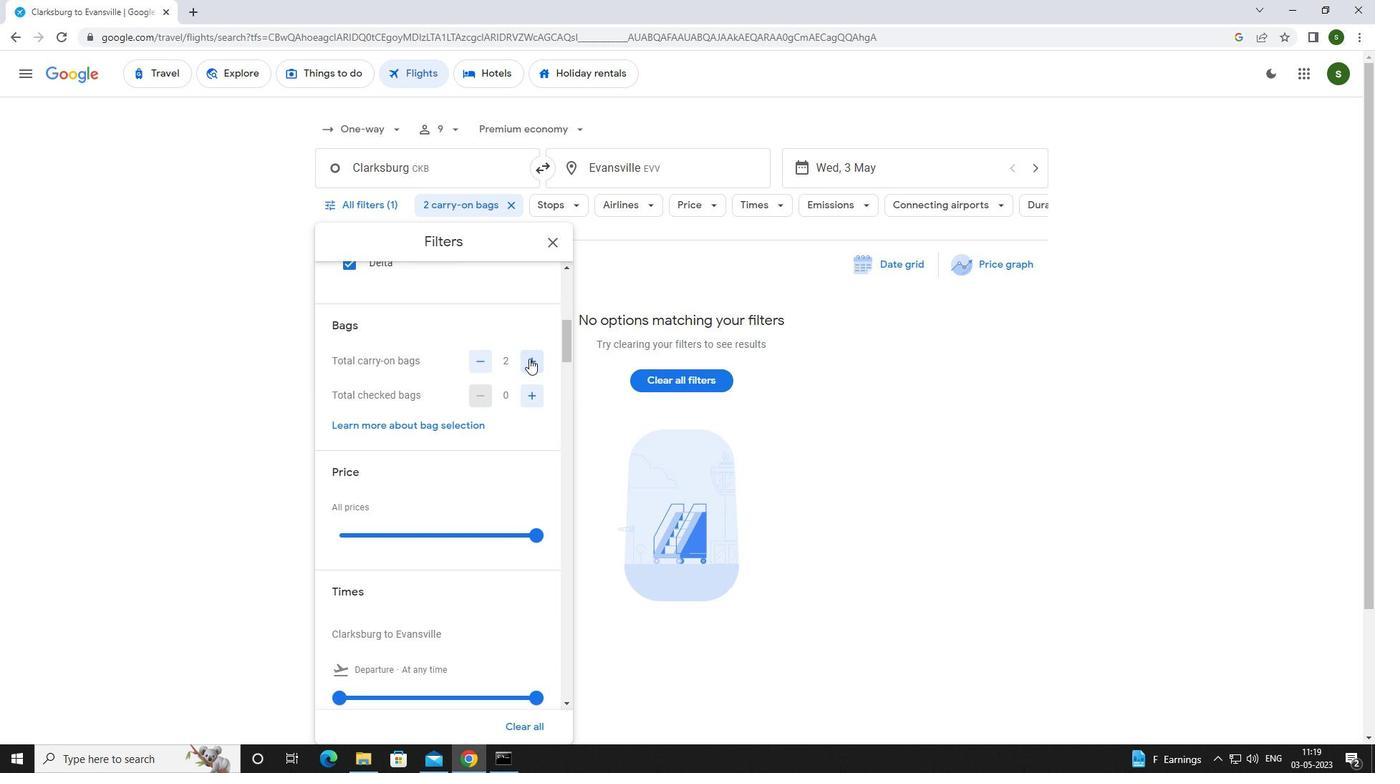 
Action: Mouse scrolled (529, 358) with delta (0, 0)
Screenshot: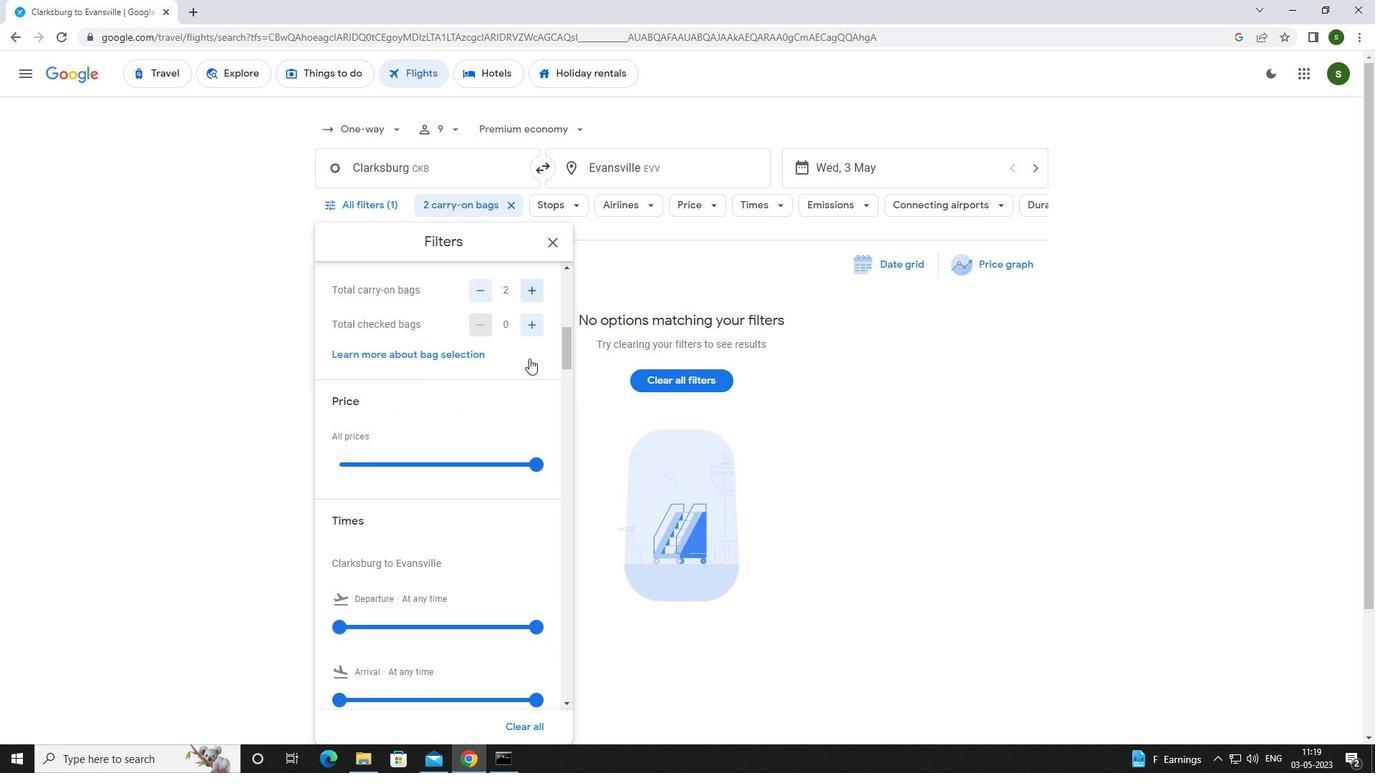 
Action: Mouse moved to (538, 391)
Screenshot: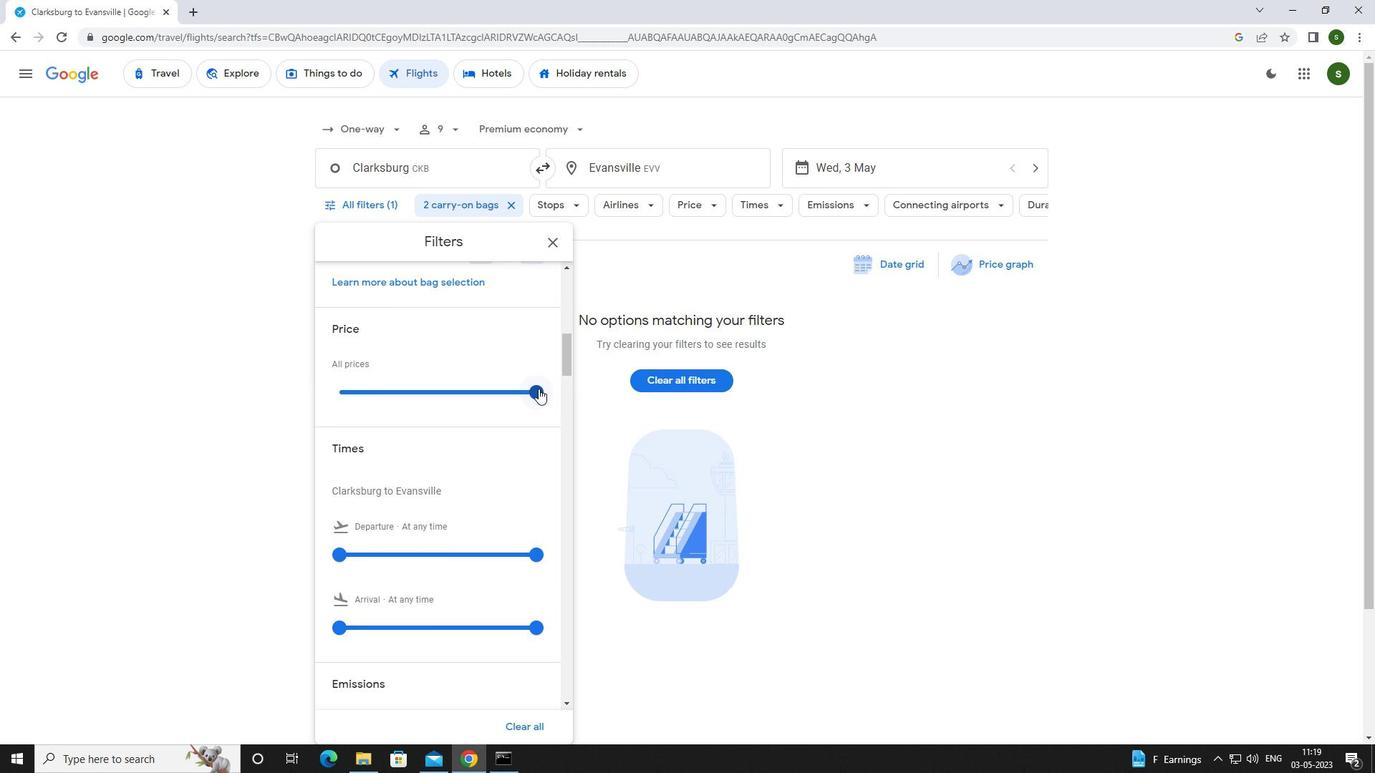 
Action: Mouse pressed left at (538, 391)
Screenshot: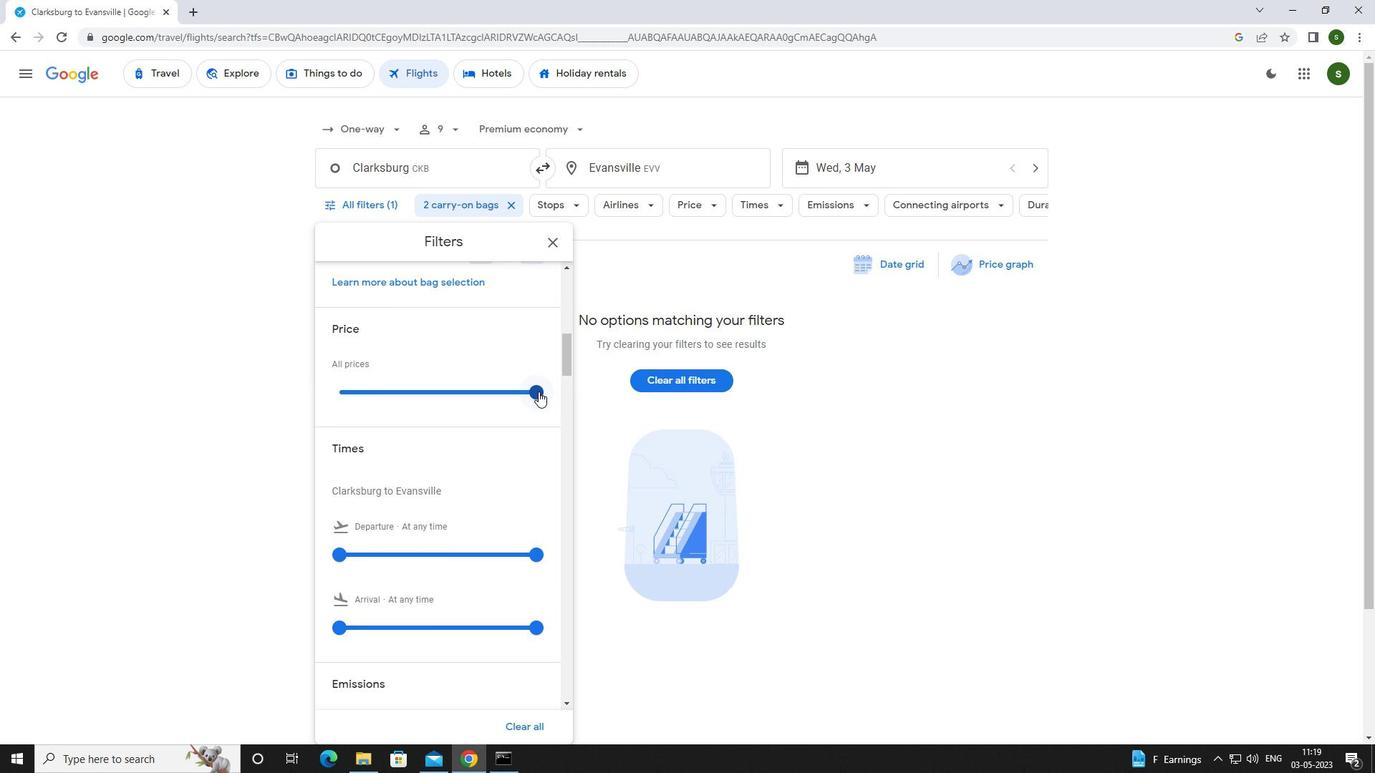 
Action: Mouse scrolled (538, 391) with delta (0, 0)
Screenshot: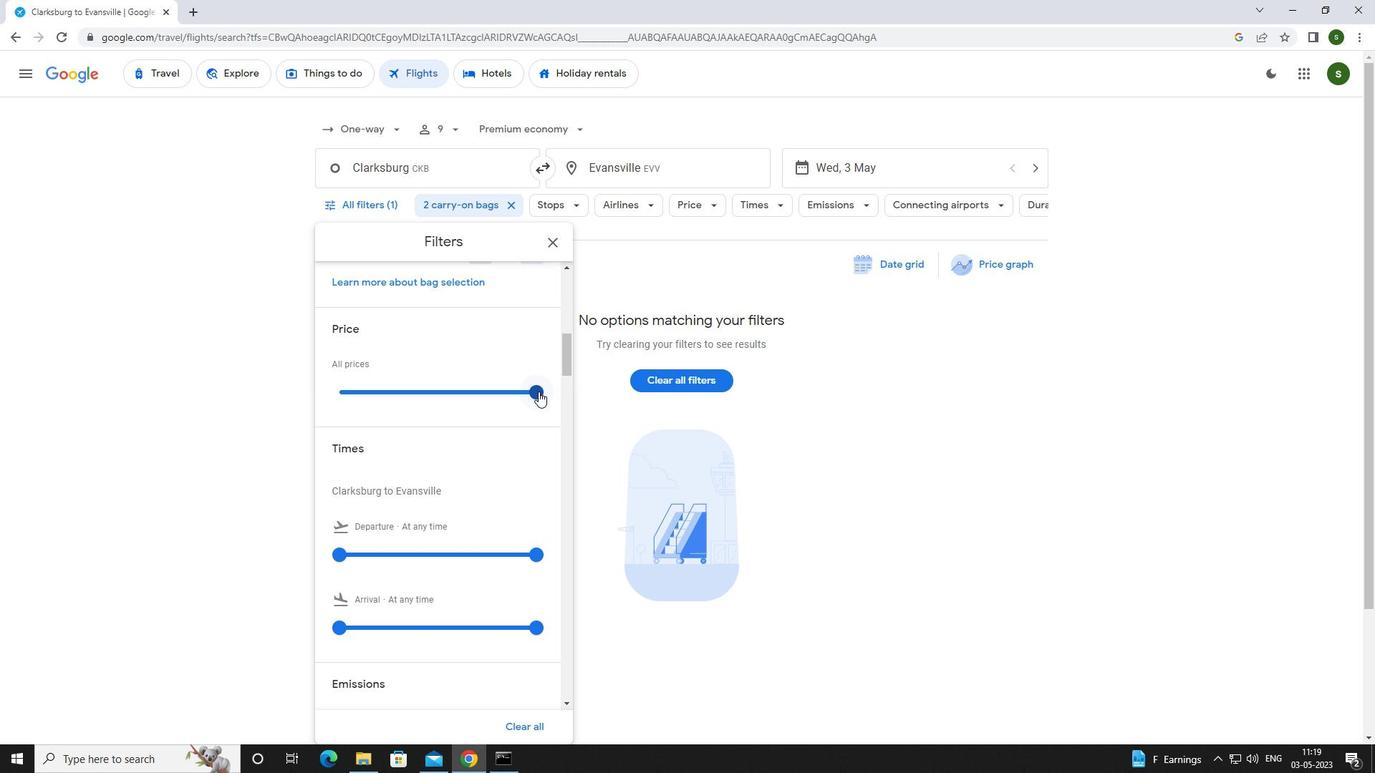 
Action: Mouse moved to (348, 484)
Screenshot: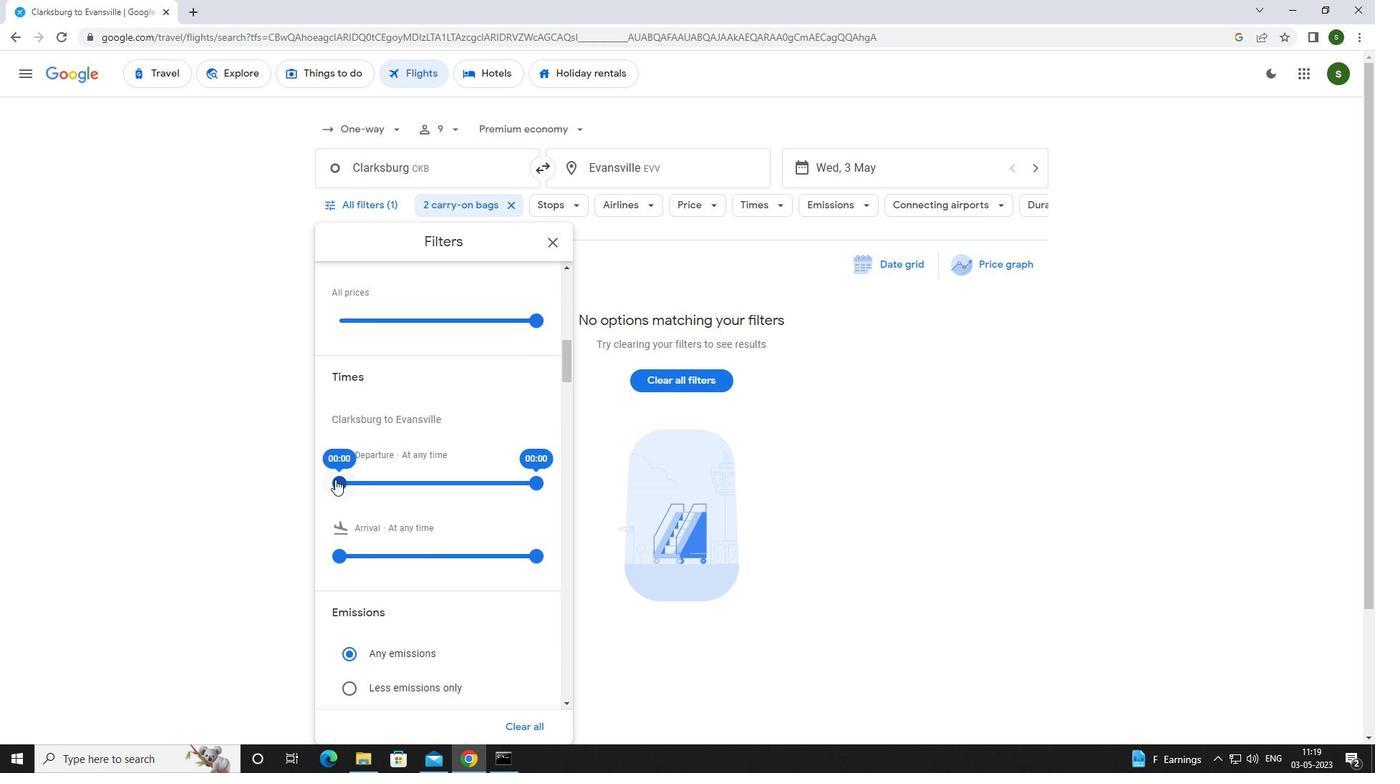
Action: Mouse pressed left at (348, 484)
Screenshot: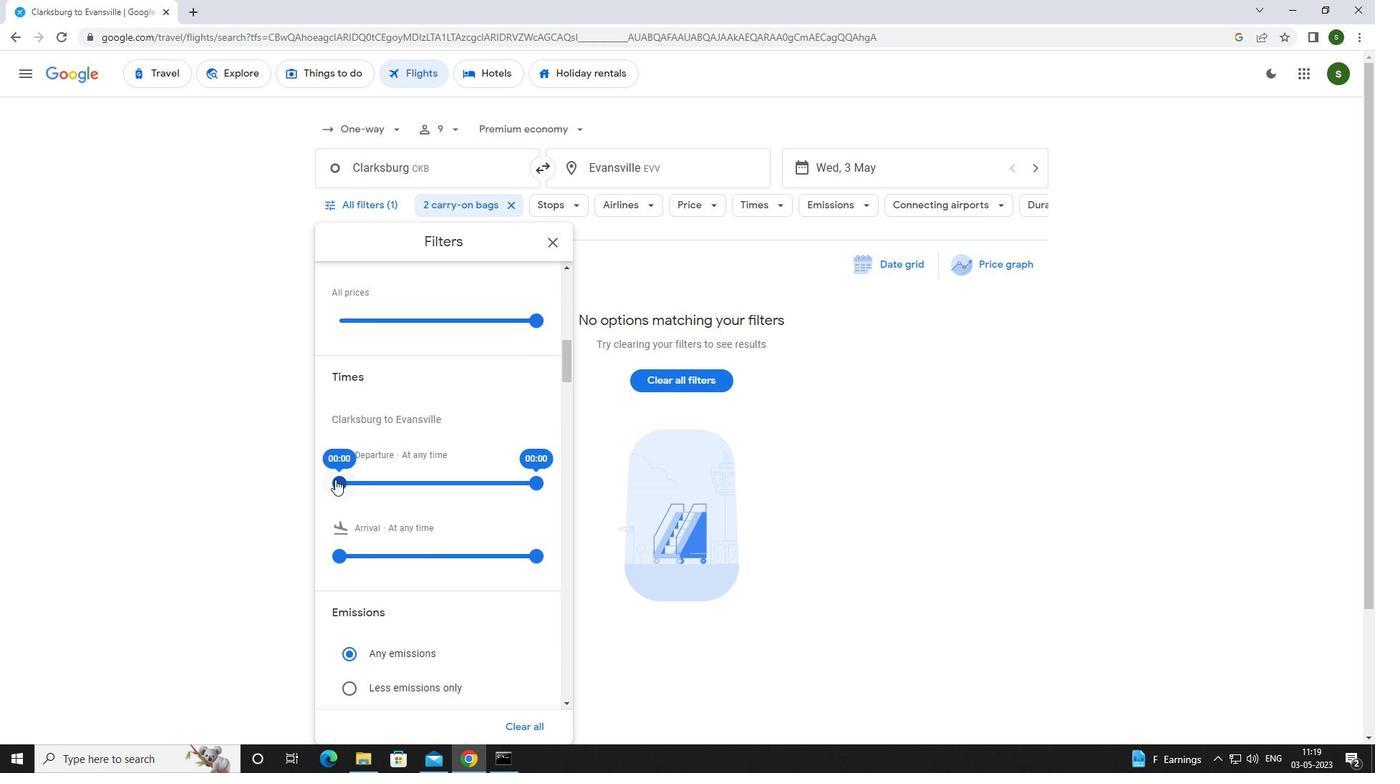 
Action: Mouse moved to (827, 469)
Screenshot: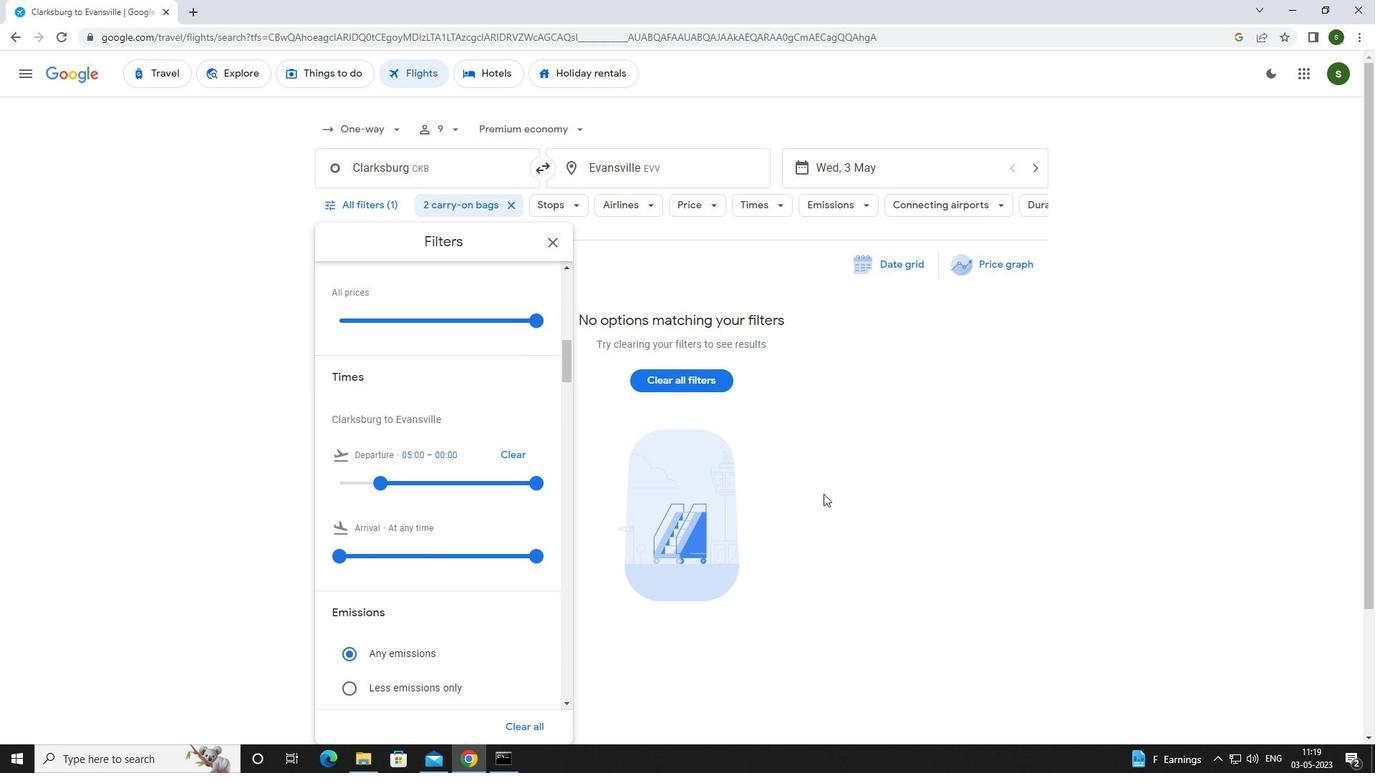 
Action: Mouse pressed left at (827, 469)
Screenshot: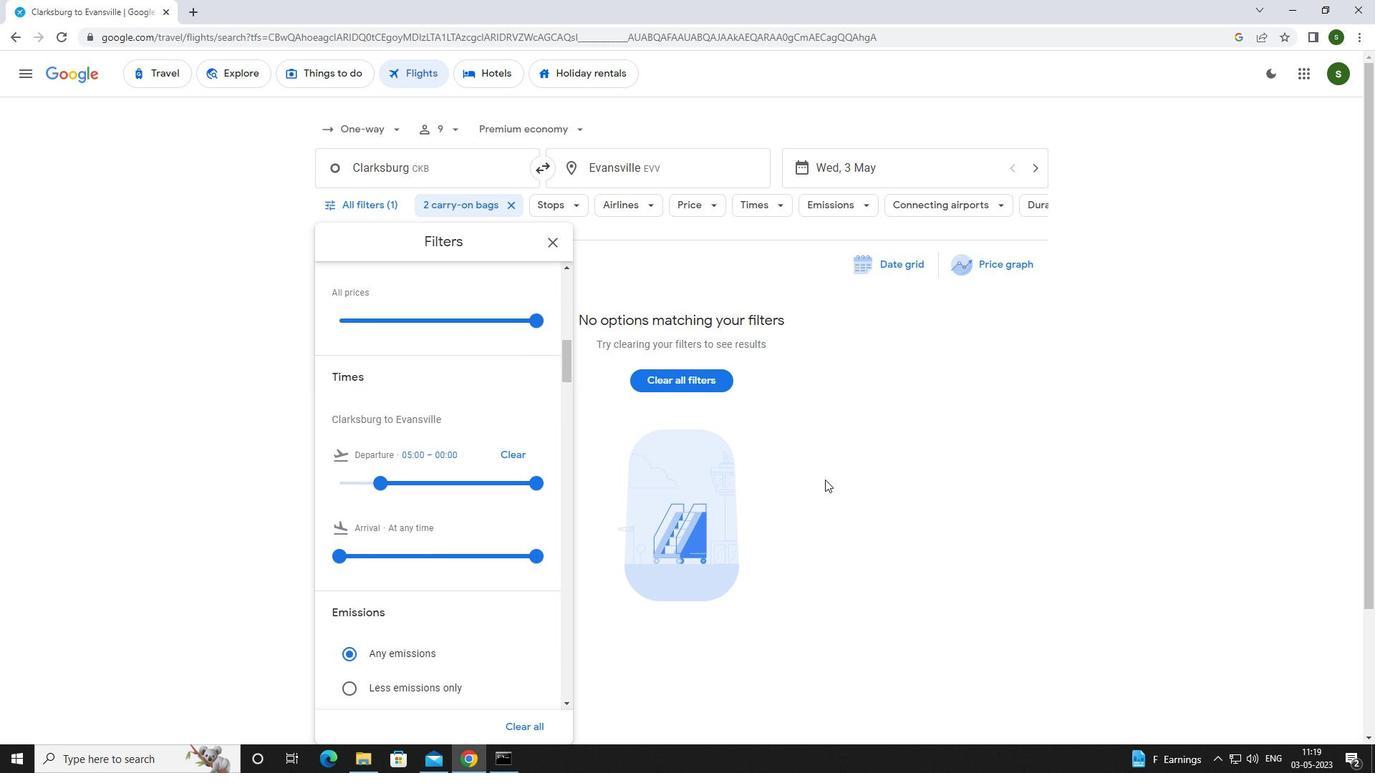 
